 Task: Open a Black Tie Letter Template save the file as 'coverage' Remove the following opetions from template: '1.	Type the sender company name_x000D_
2.	Type the sender company address_x000D_
3.	Type the recipient address_x000D_
4.	Type the closing_x000D_
5.	Type the sender title_x000D_
6.	Type the sender company name_x000D_
'Pick the date  '20 May, 2023' and type Salutation  Good Morning. Add body to the letter I am writing to formally request a leave of absence from [start date] to [end date]. I have encountered unforeseen circumstances that require my immediate attention and presence. I assure you that I will make all necessary arrangements to ensure a smooth transition during my absence.. Insert watermark  'Do not copy 50'
Action: Mouse moved to (29, 28)
Screenshot: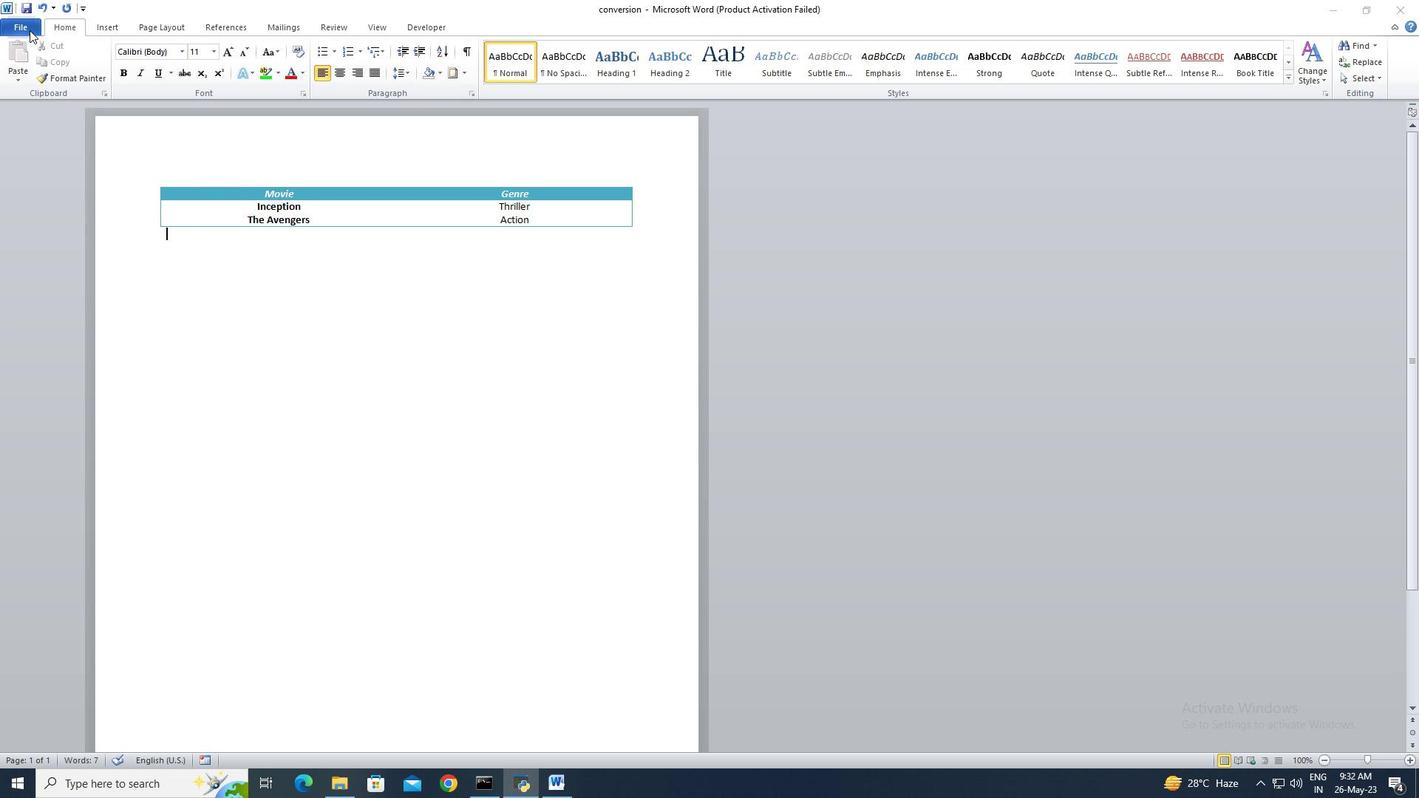 
Action: Mouse pressed left at (29, 28)
Screenshot: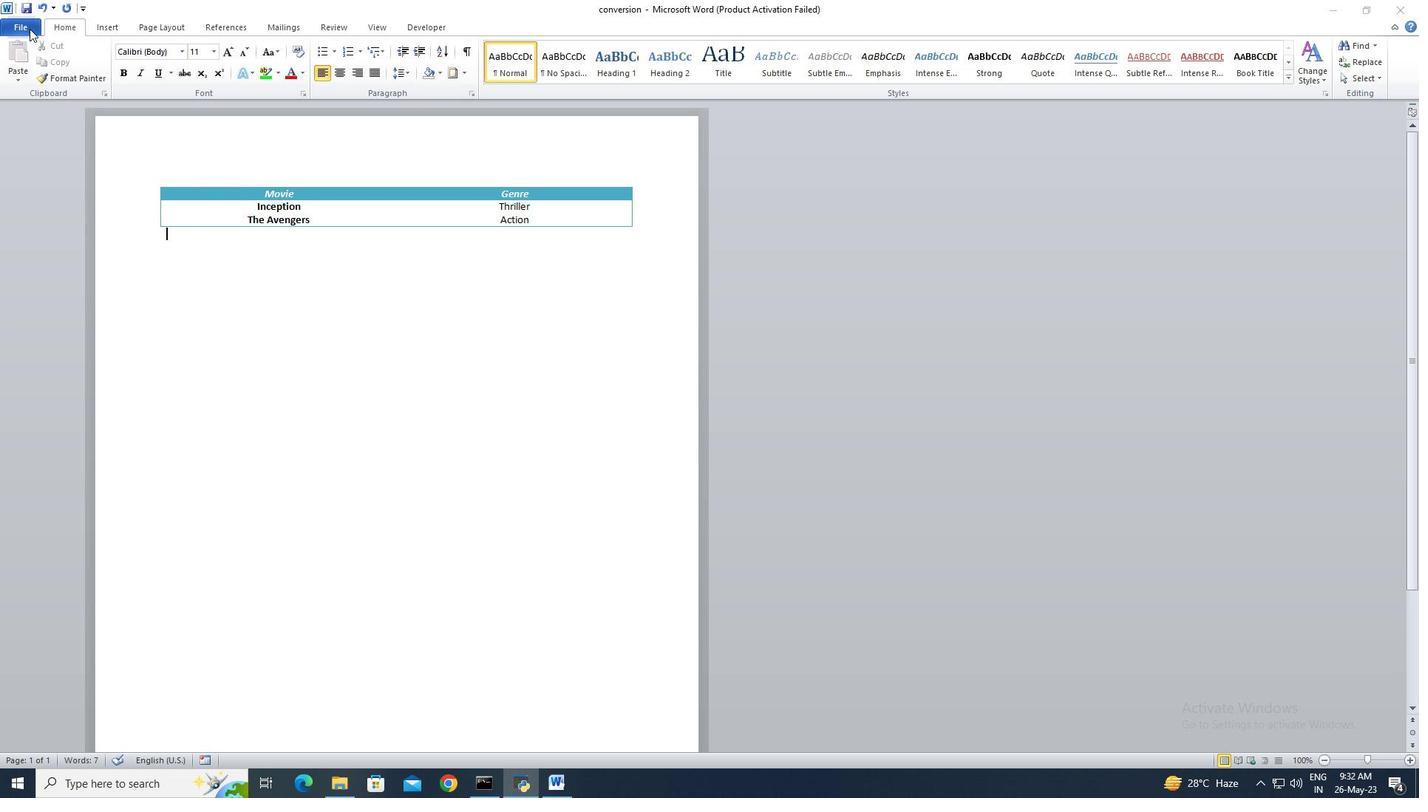 
Action: Mouse moved to (30, 31)
Screenshot: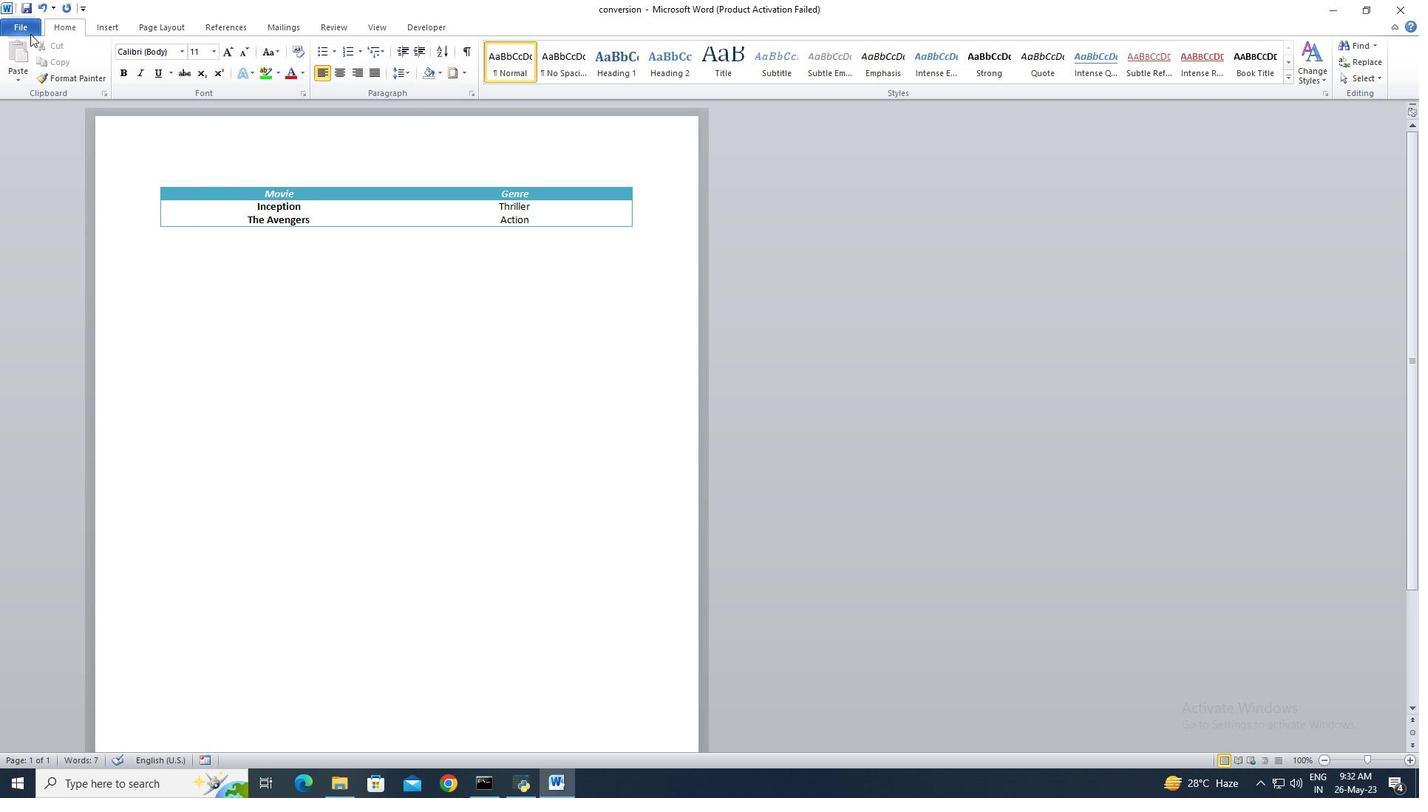 
Action: Mouse pressed left at (30, 31)
Screenshot: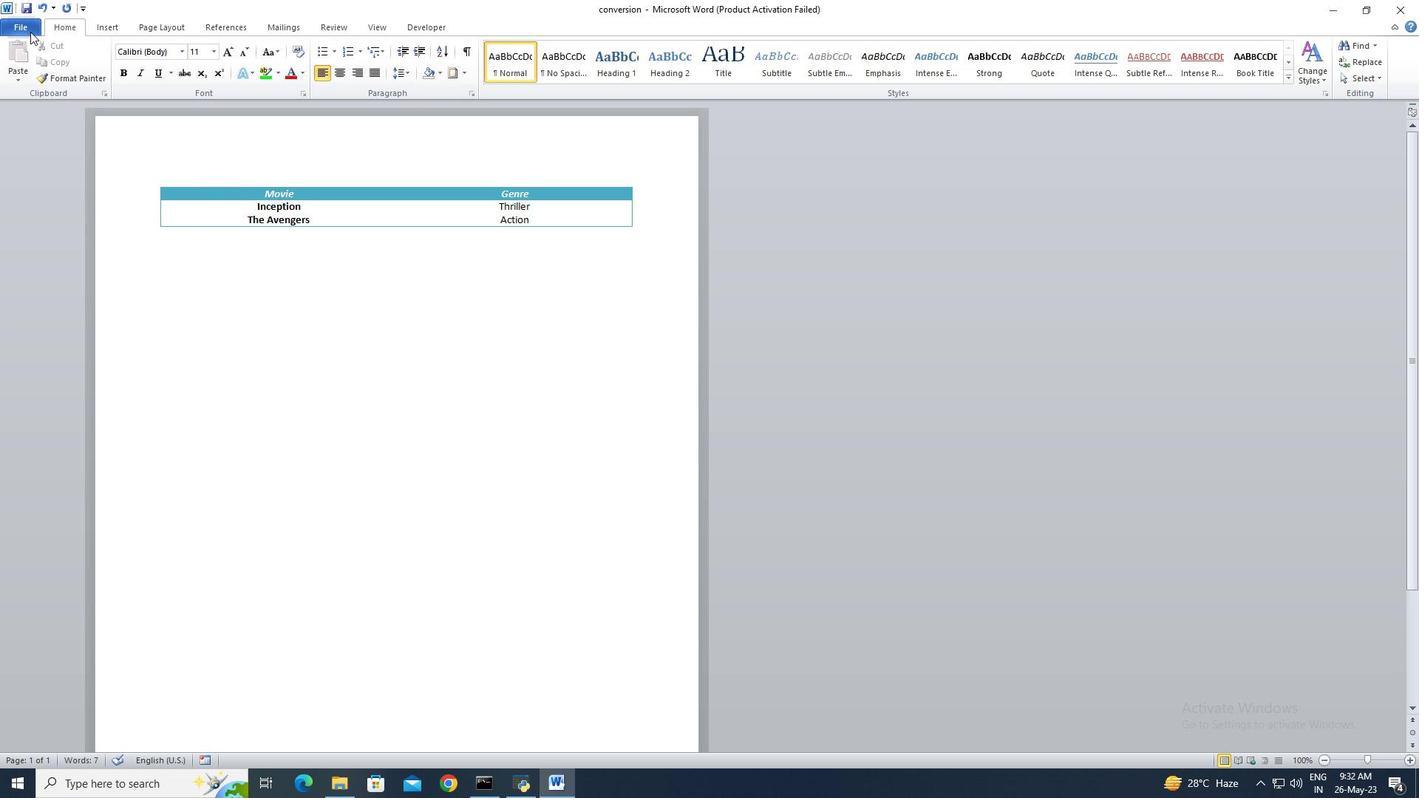 
Action: Mouse moved to (30, 189)
Screenshot: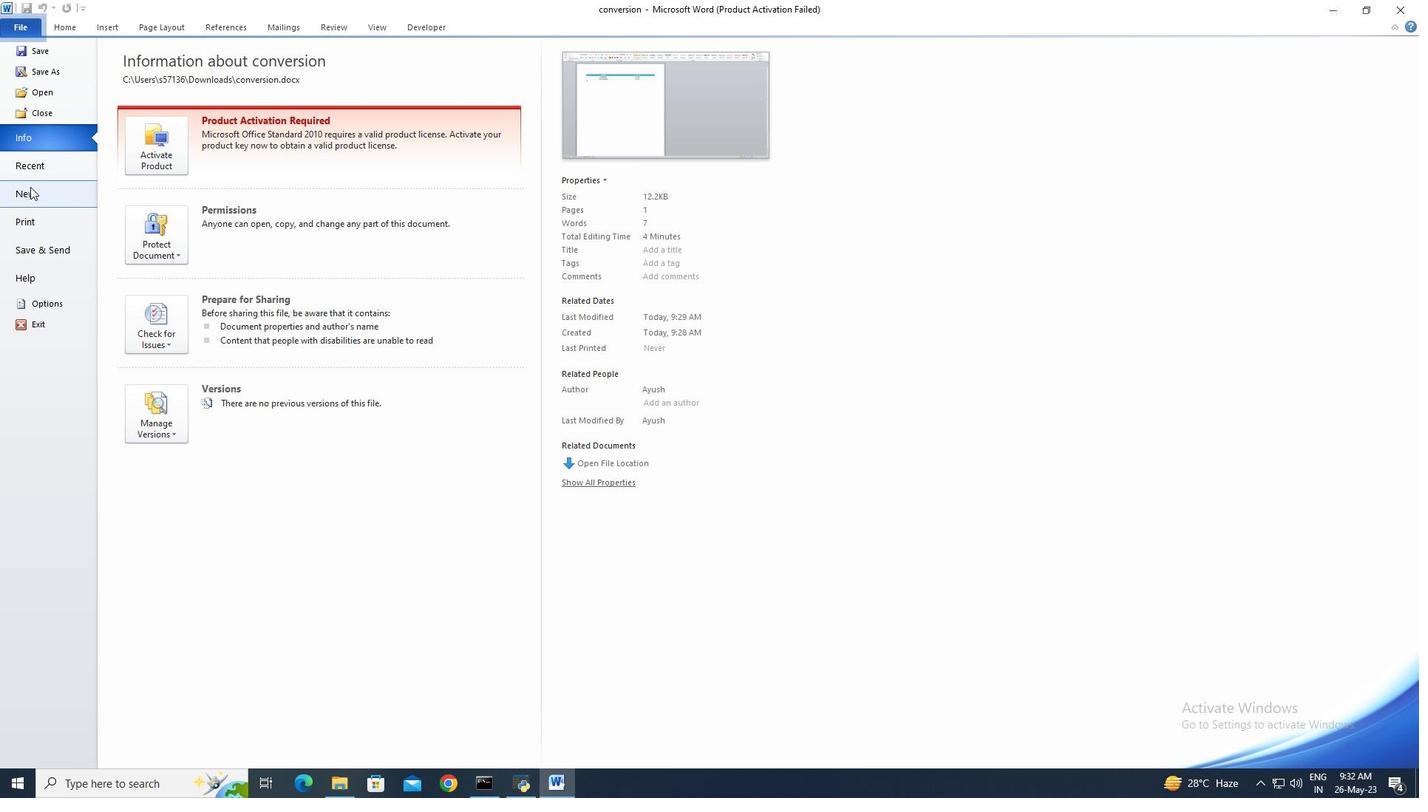 
Action: Mouse pressed left at (30, 189)
Screenshot: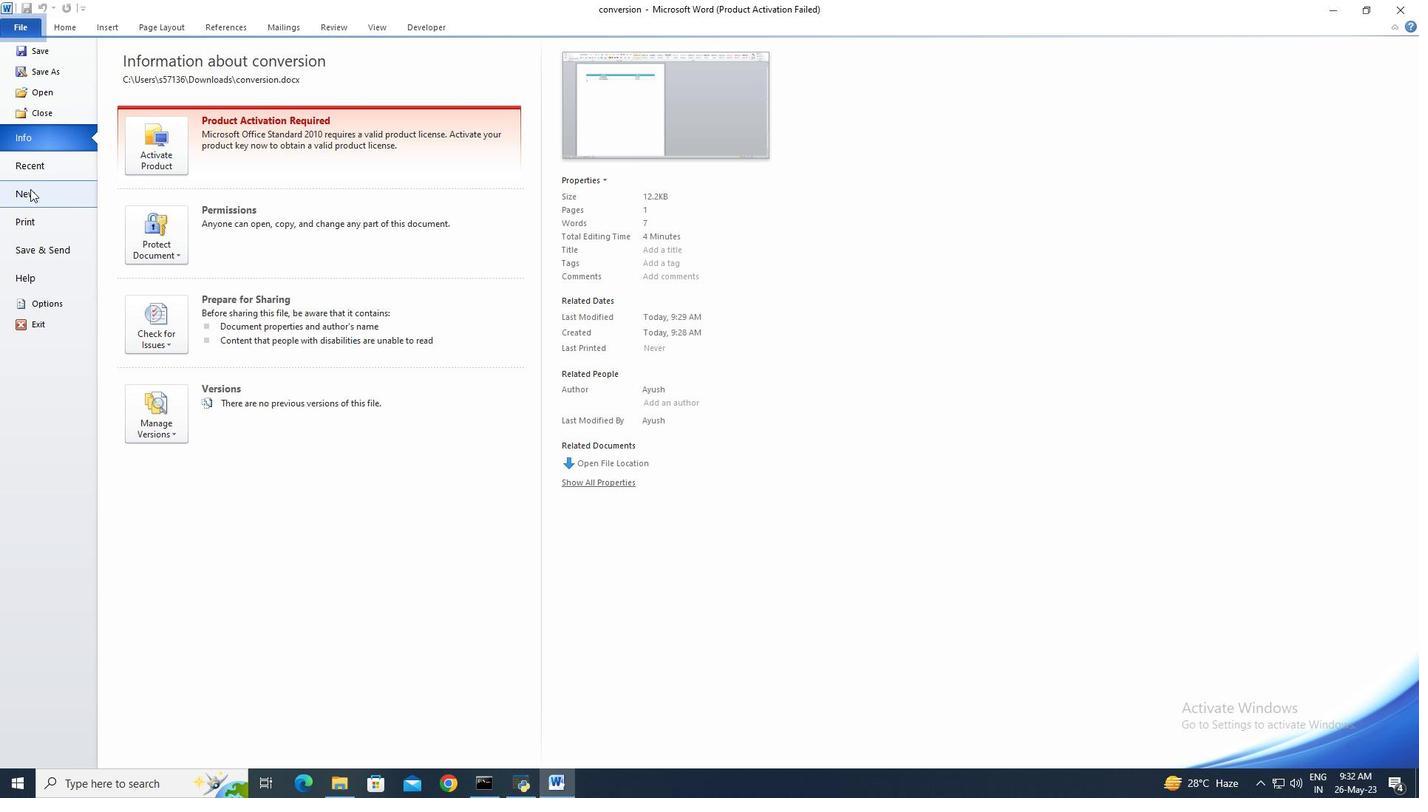 
Action: Mouse moved to (320, 175)
Screenshot: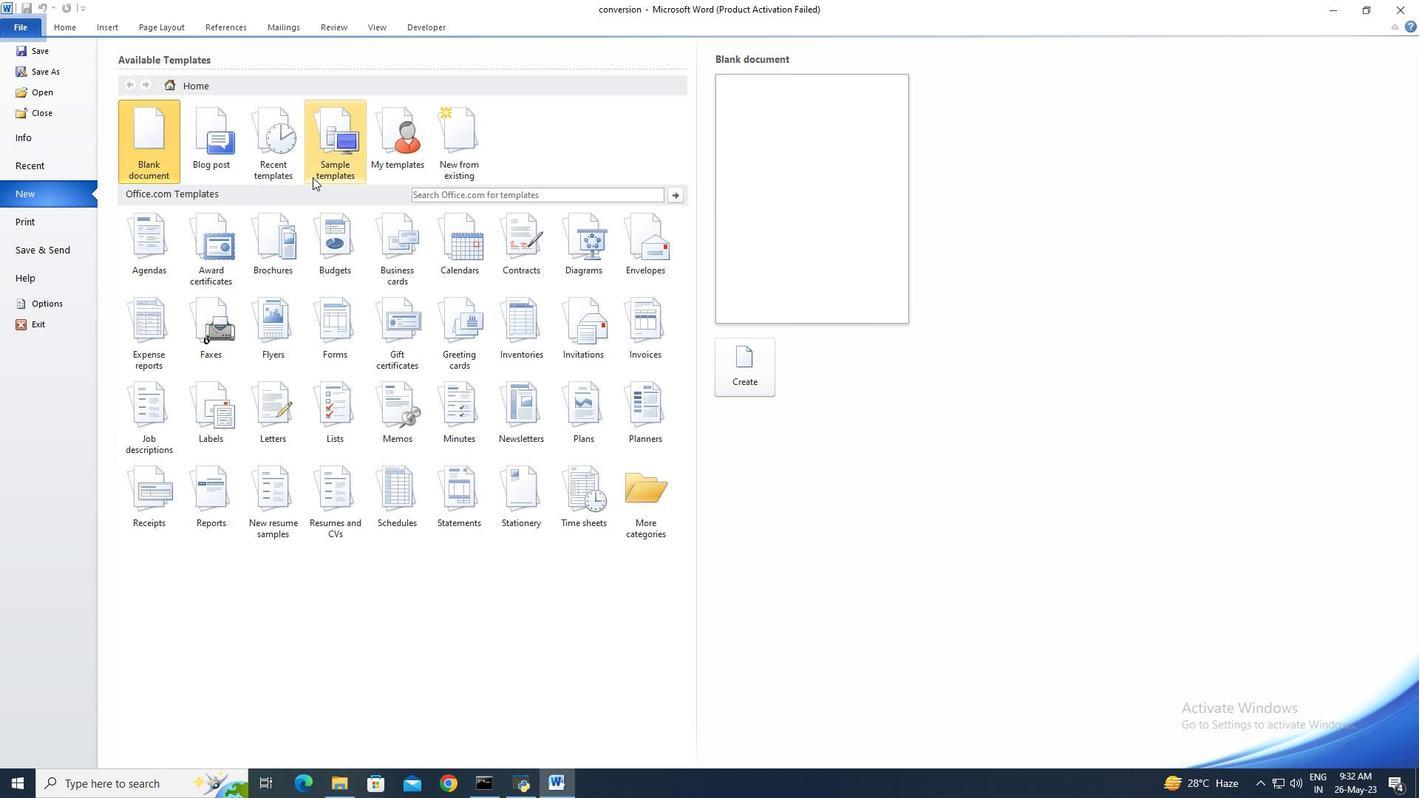 
Action: Mouse pressed left at (320, 175)
Screenshot: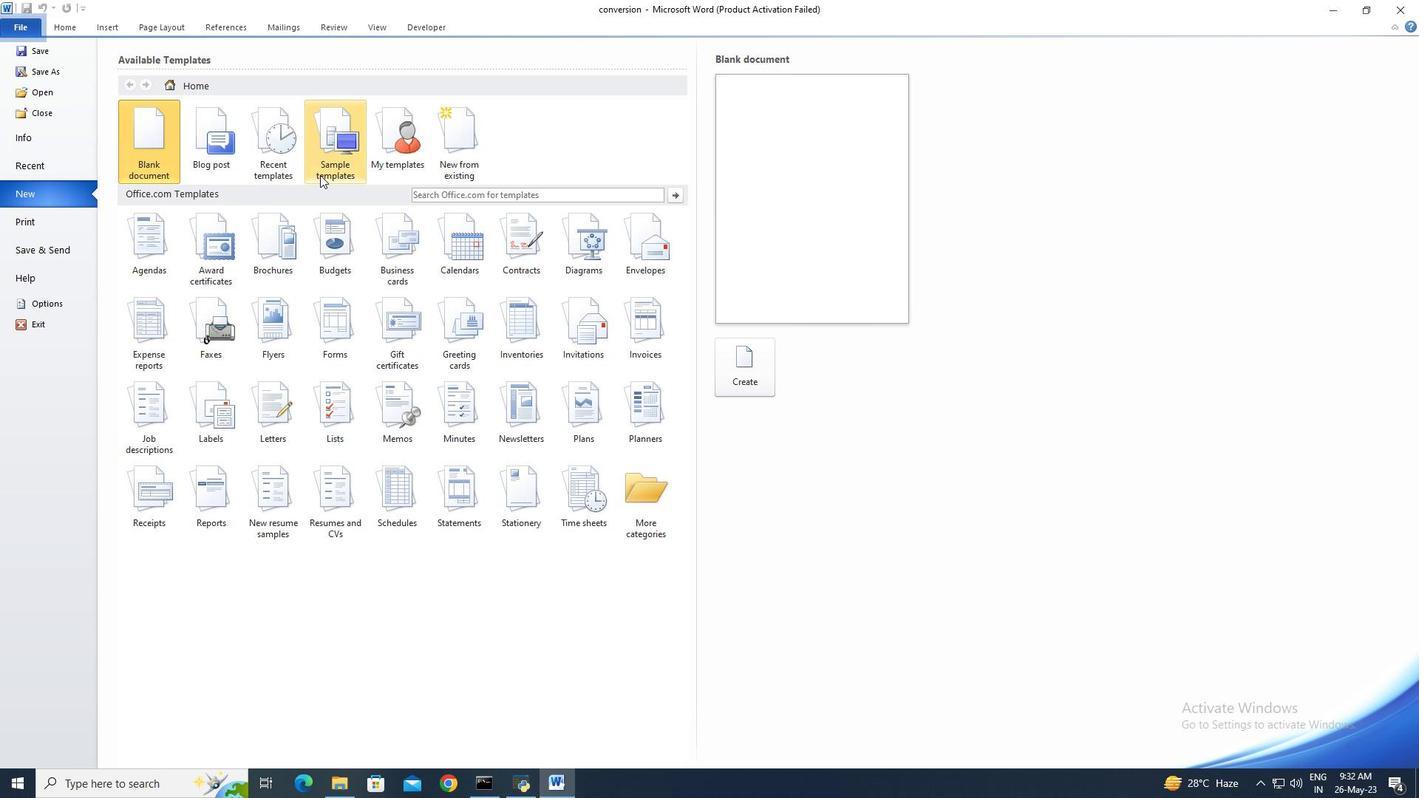 
Action: Mouse moved to (488, 312)
Screenshot: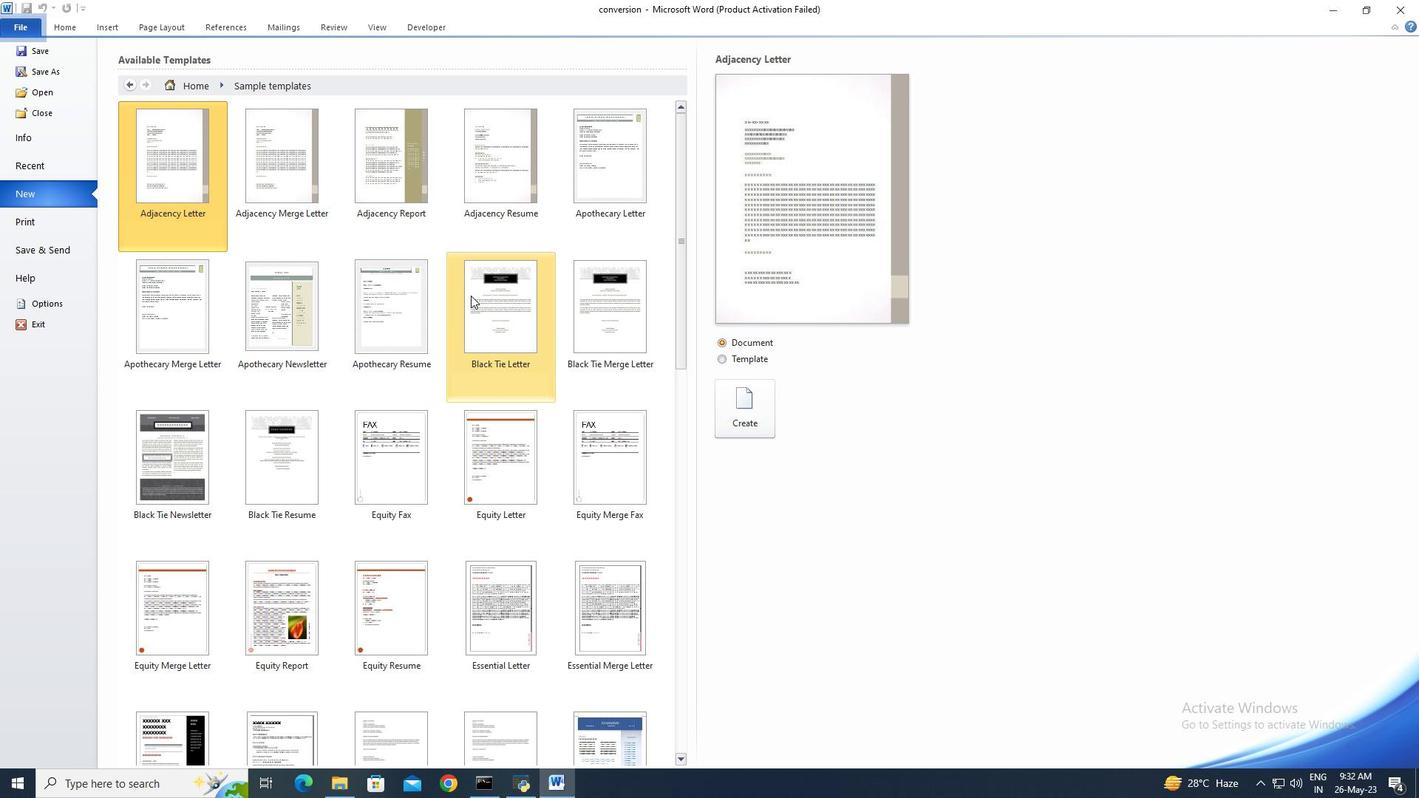 
Action: Mouse pressed left at (488, 312)
Screenshot: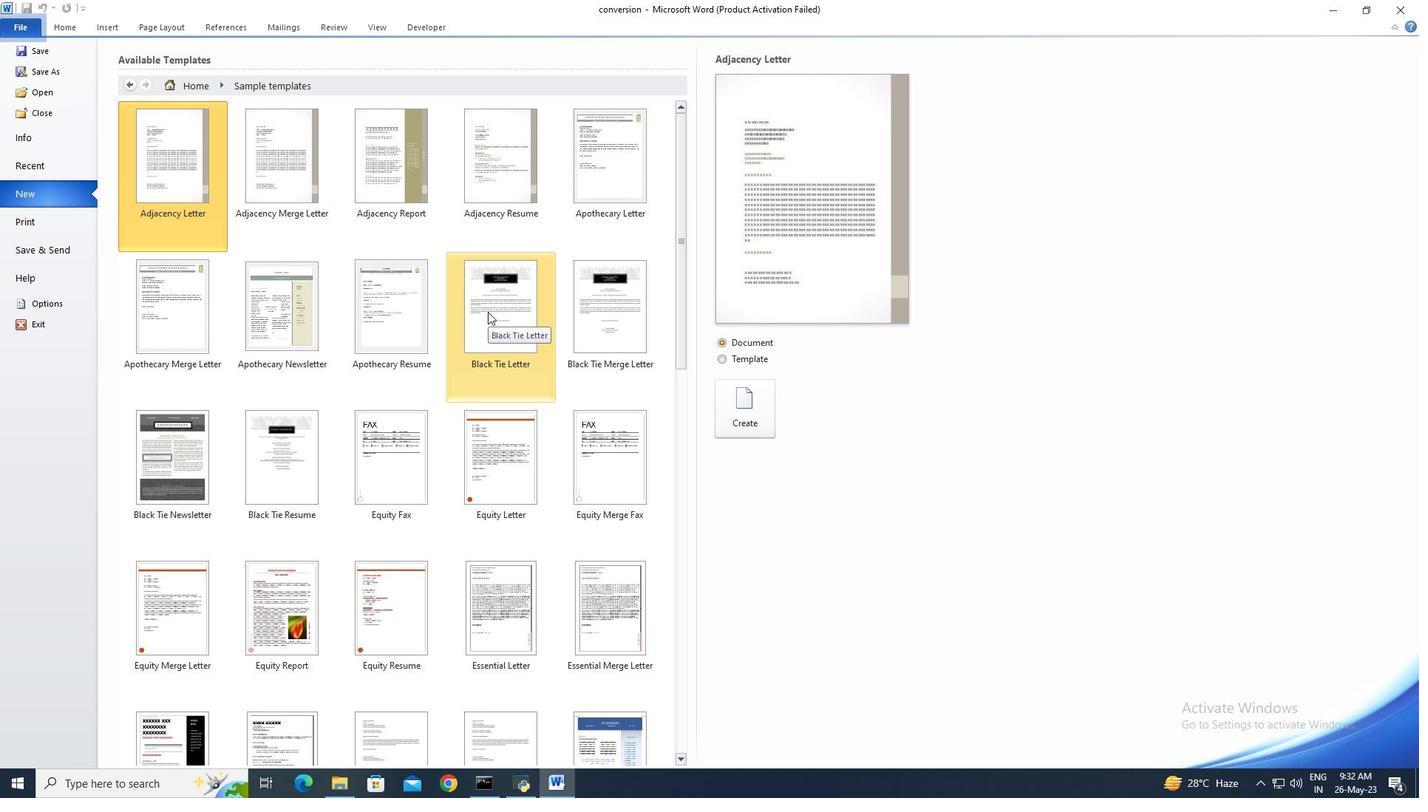 
Action: Mouse moved to (722, 361)
Screenshot: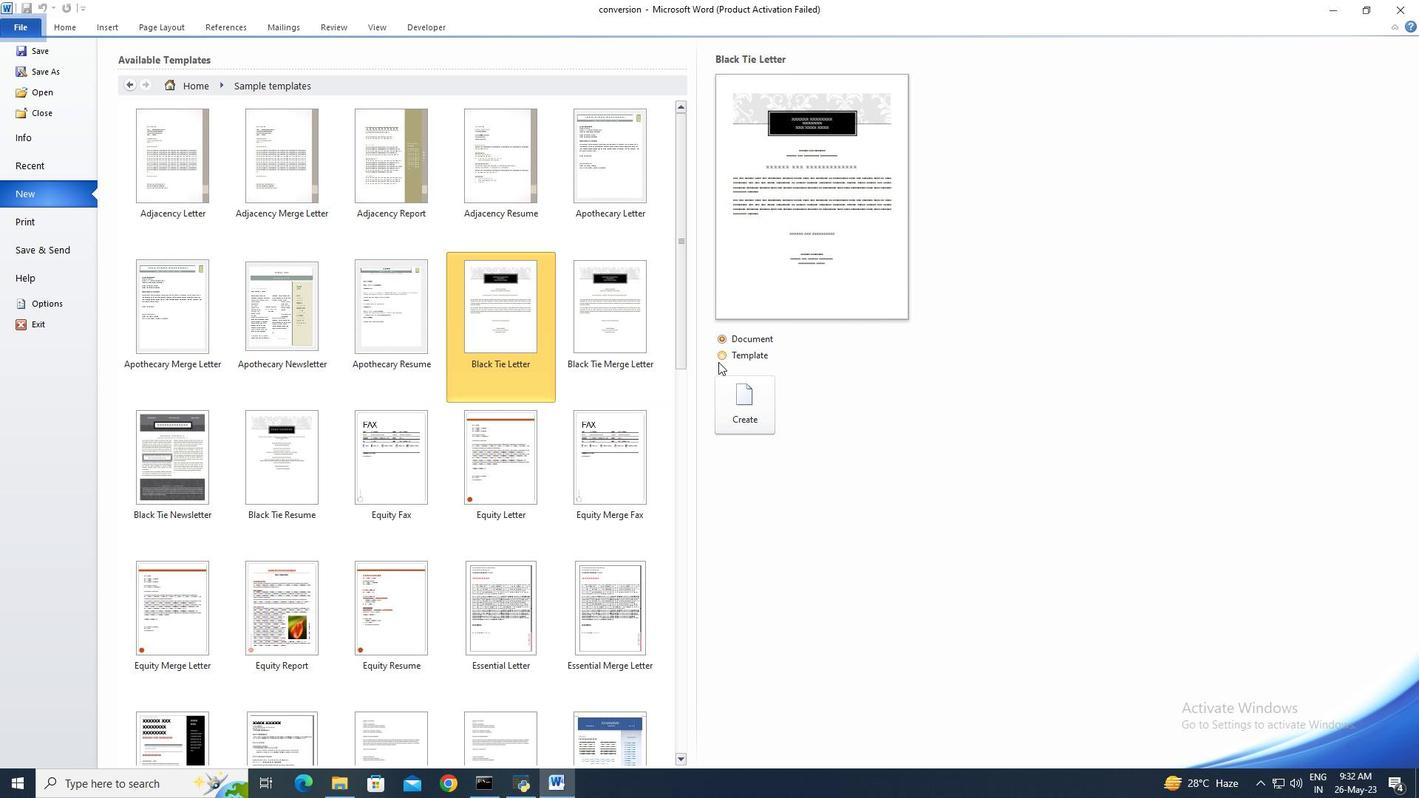 
Action: Mouse pressed left at (722, 361)
Screenshot: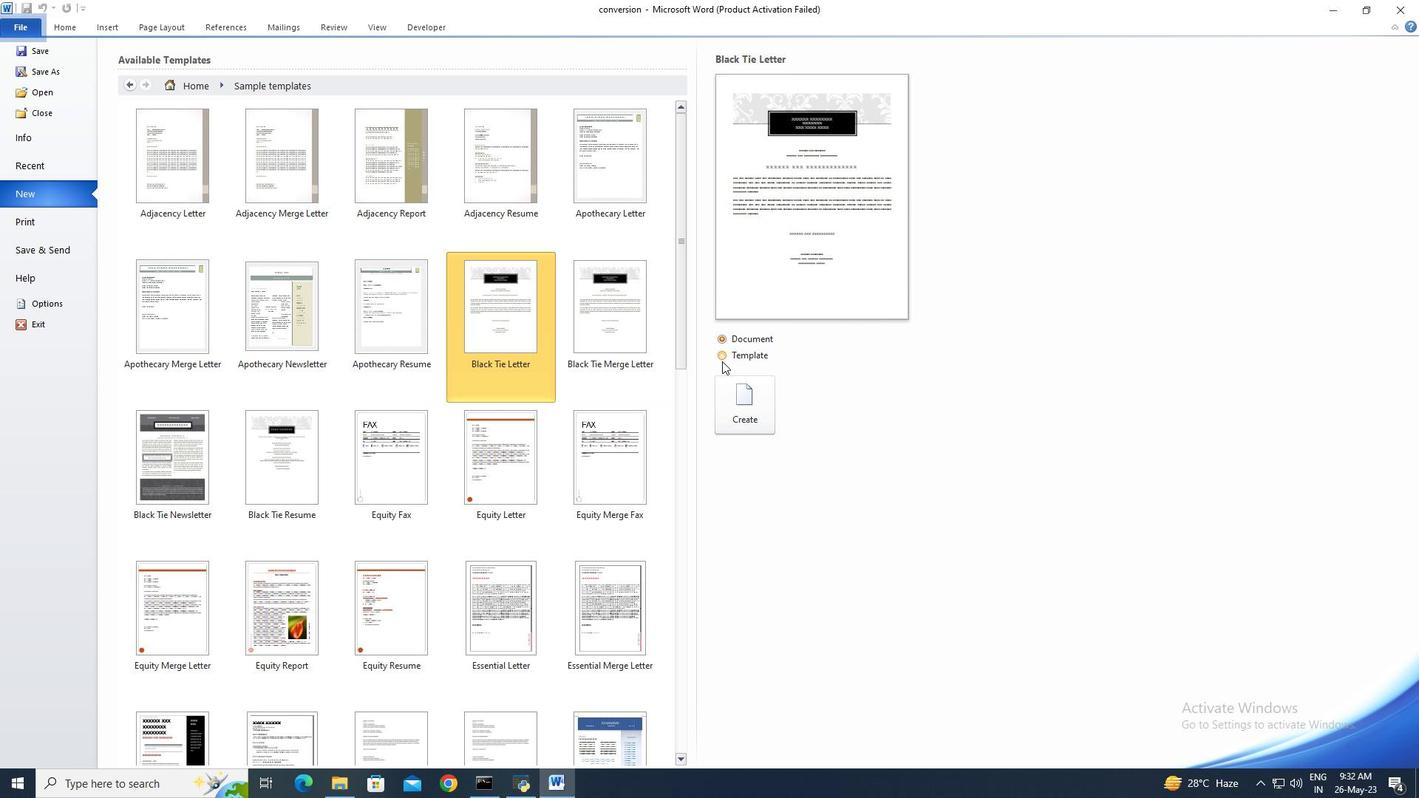 
Action: Mouse moved to (732, 419)
Screenshot: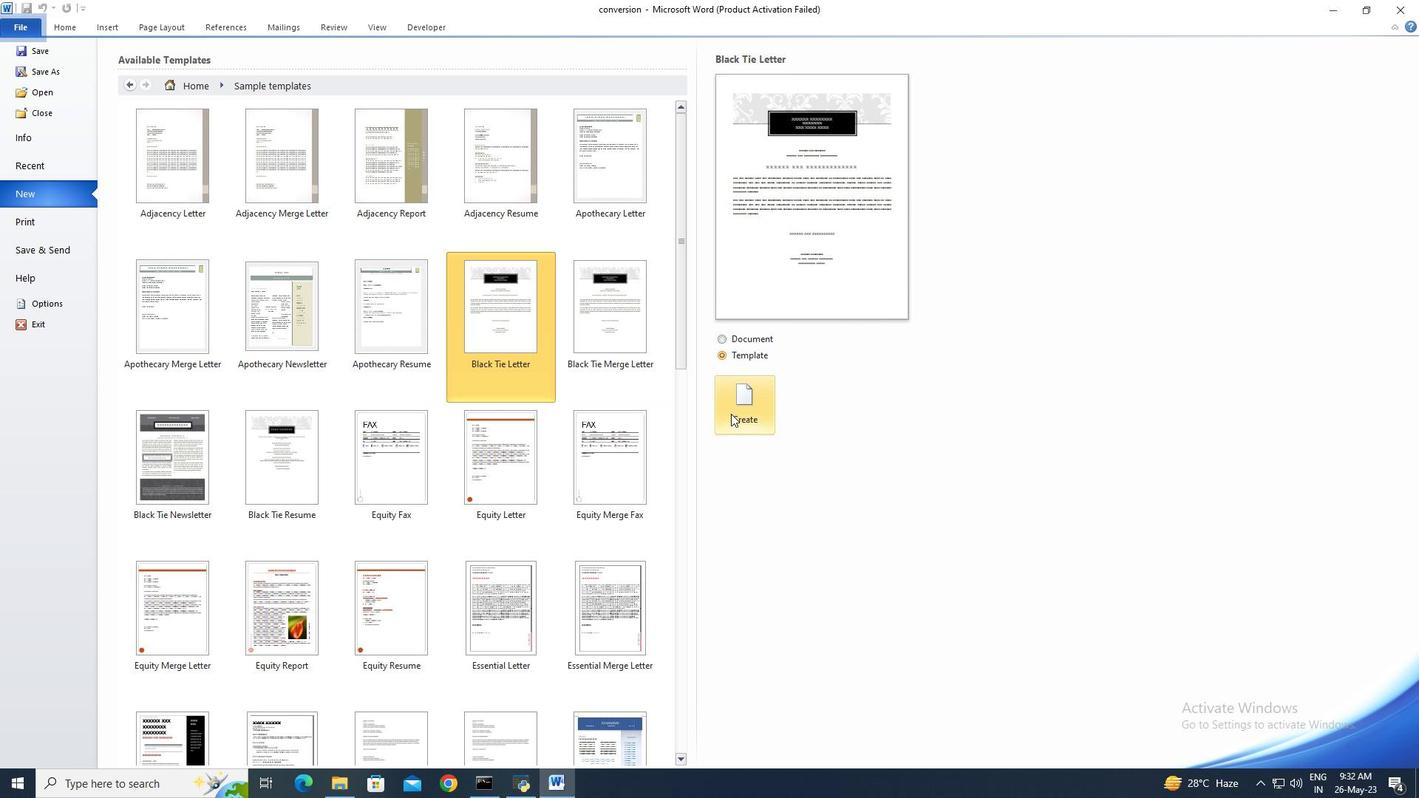 
Action: Mouse pressed left at (732, 419)
Screenshot: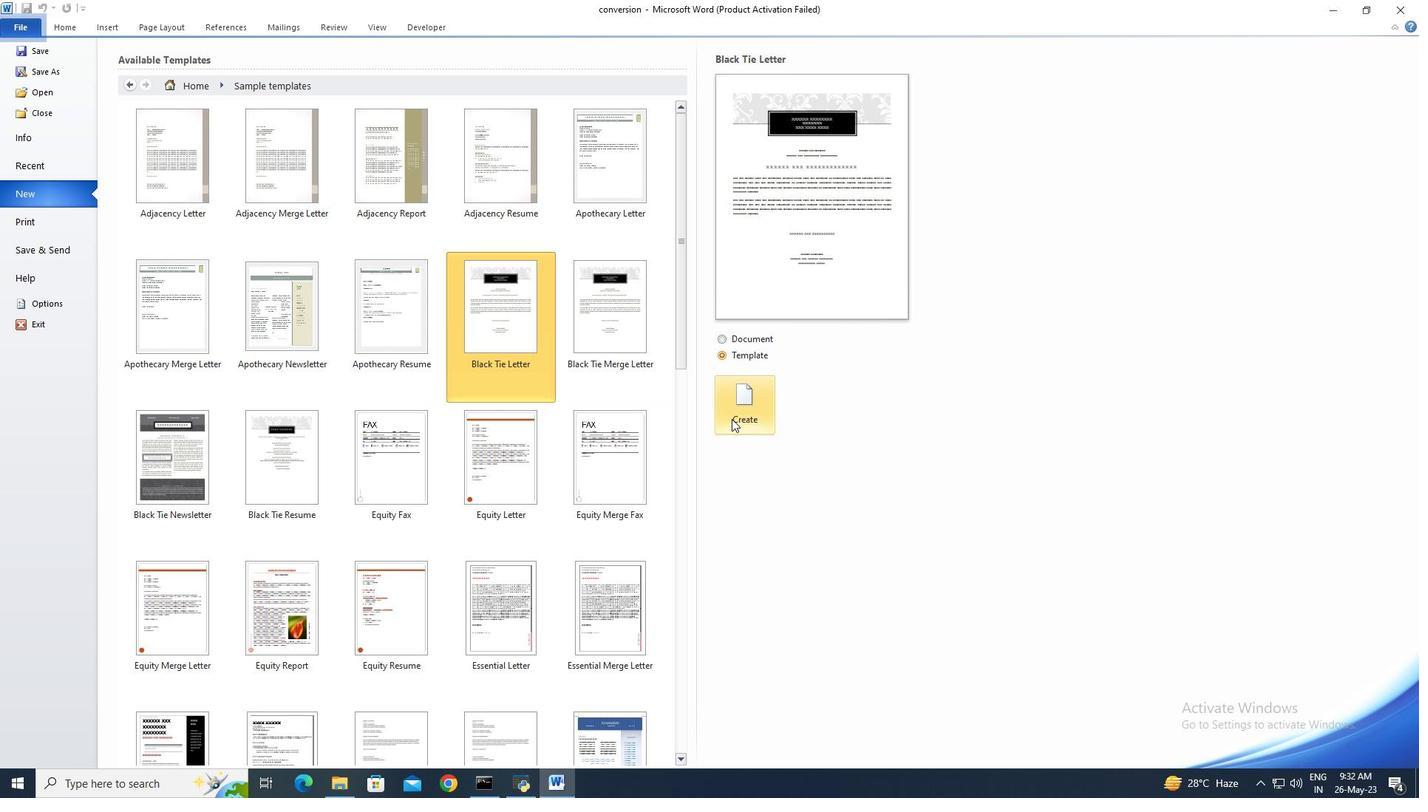 
Action: Mouse moved to (24, 26)
Screenshot: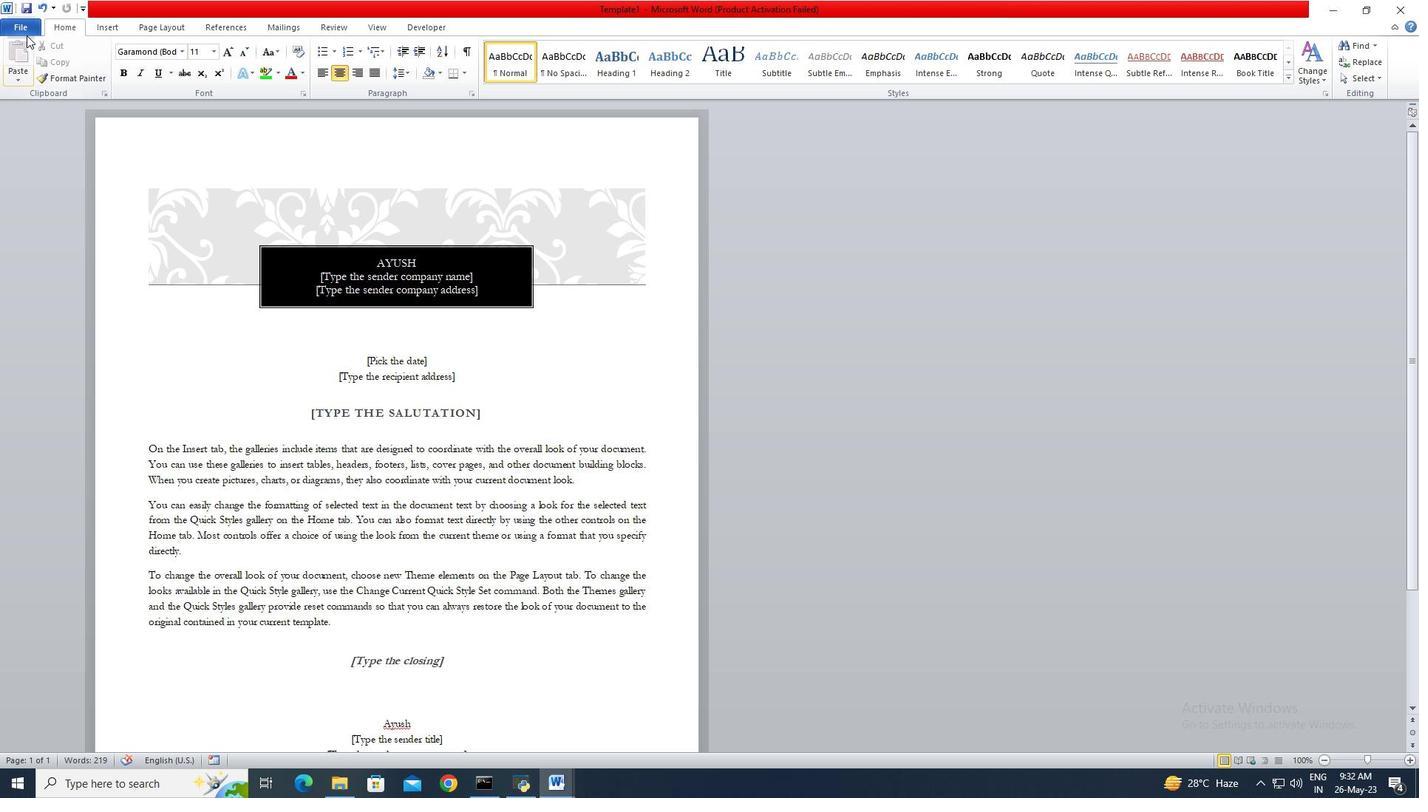 
Action: Mouse pressed left at (24, 26)
Screenshot: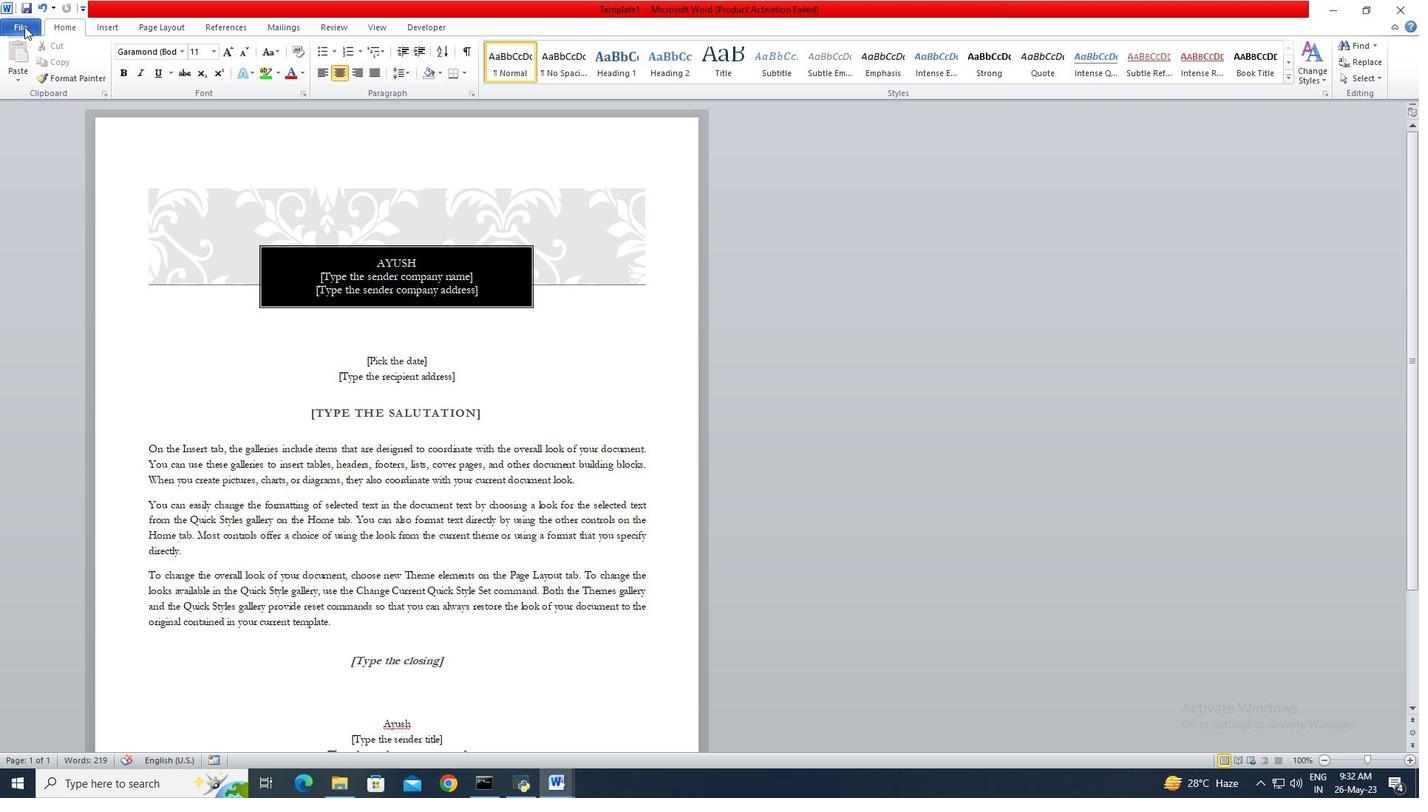 
Action: Mouse moved to (24, 70)
Screenshot: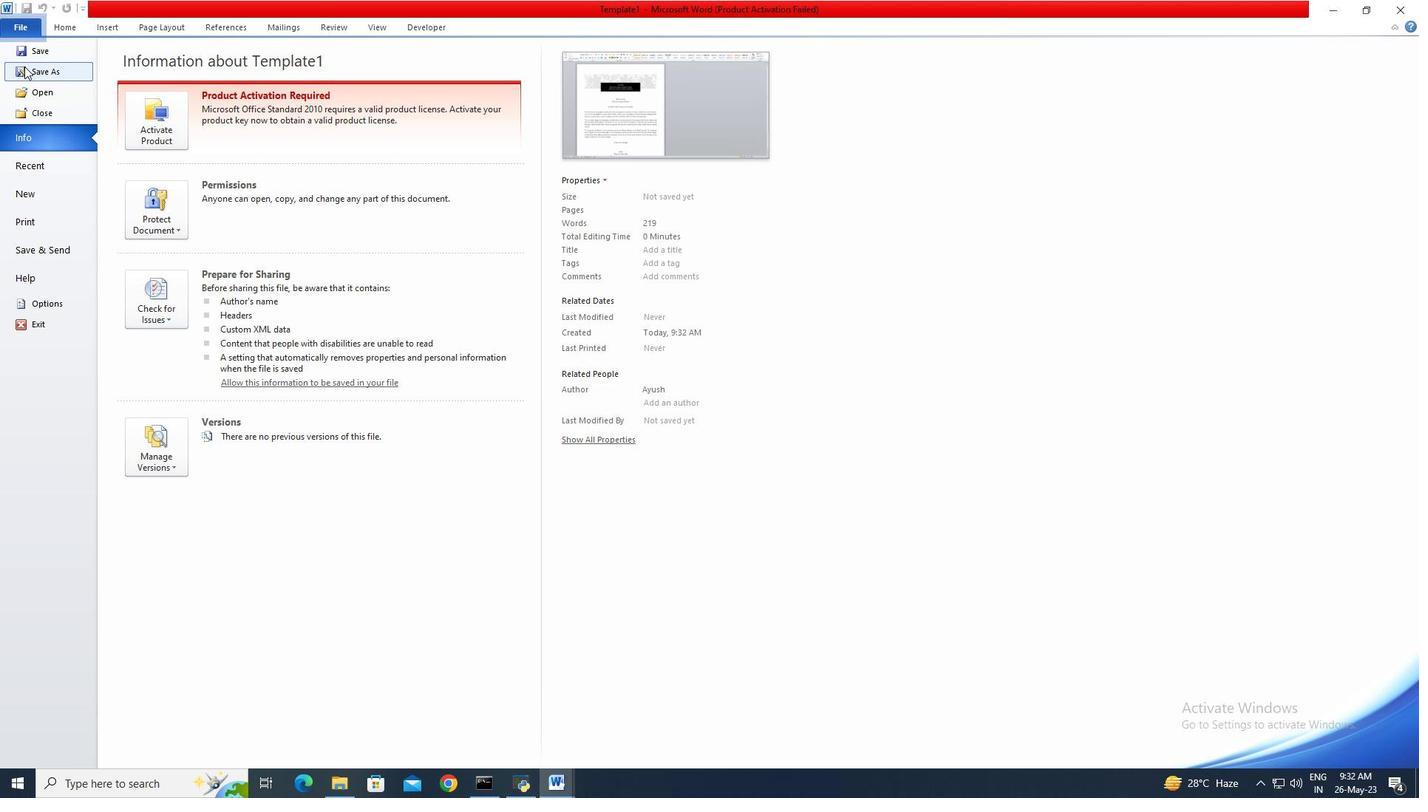 
Action: Mouse pressed left at (24, 70)
Screenshot: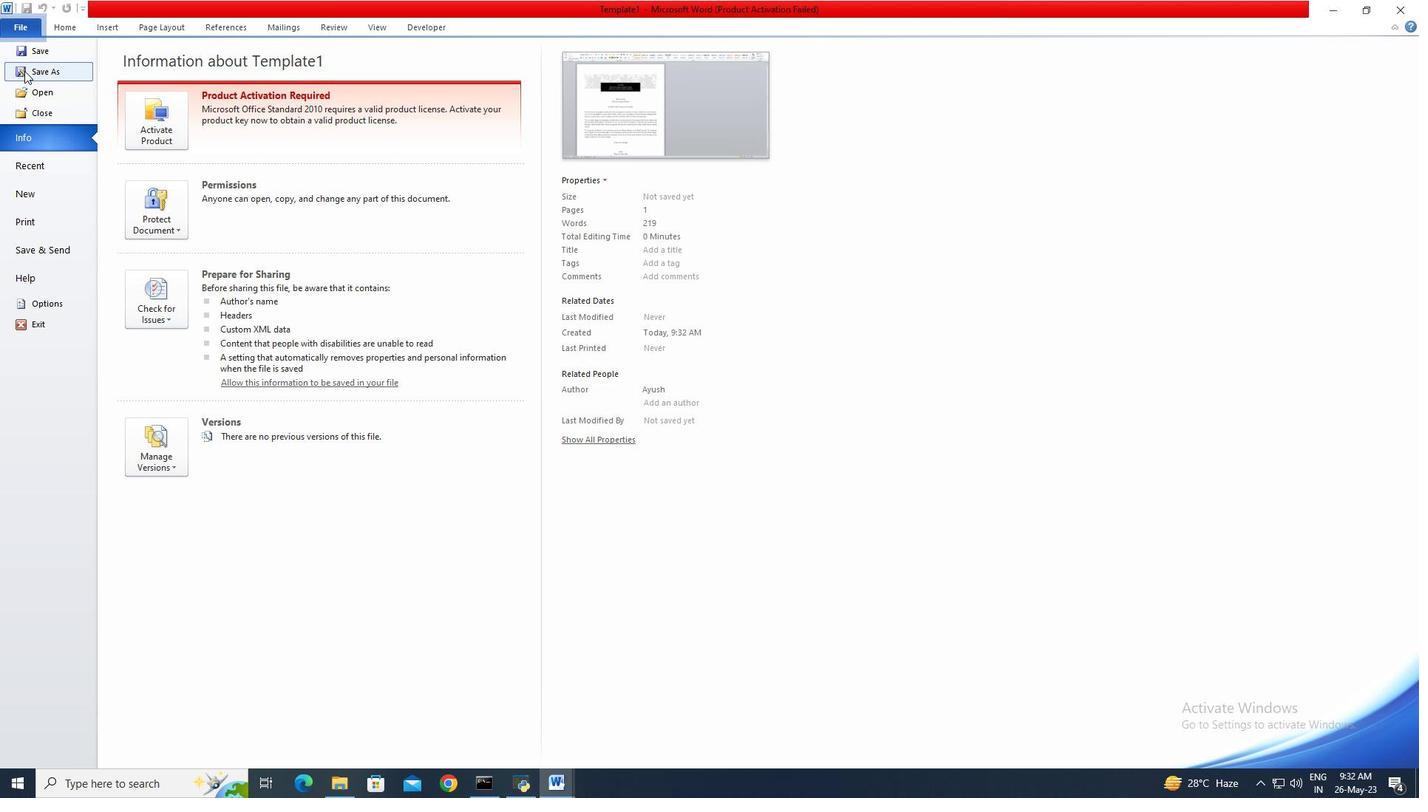 
Action: Mouse moved to (51, 157)
Screenshot: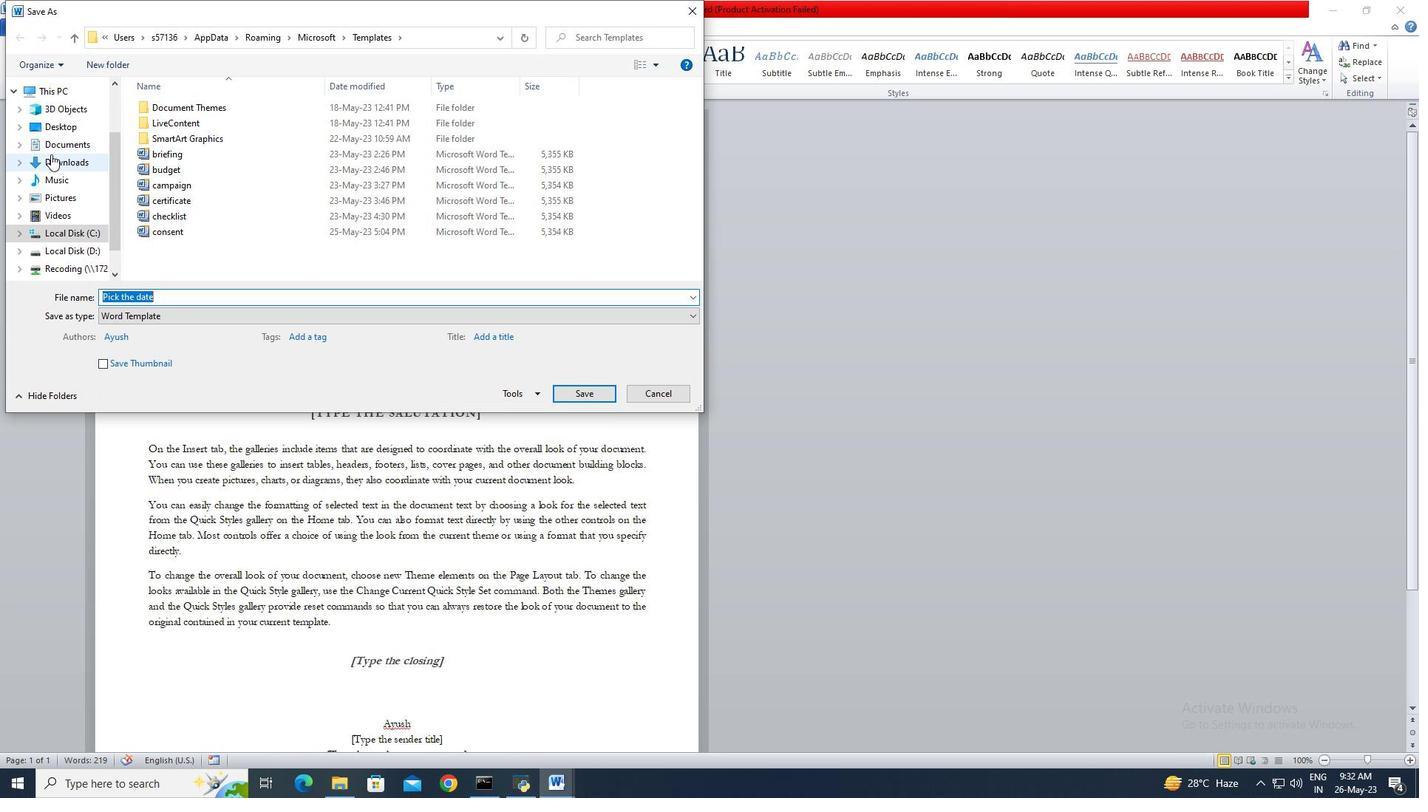 
Action: Mouse pressed left at (51, 157)
Screenshot: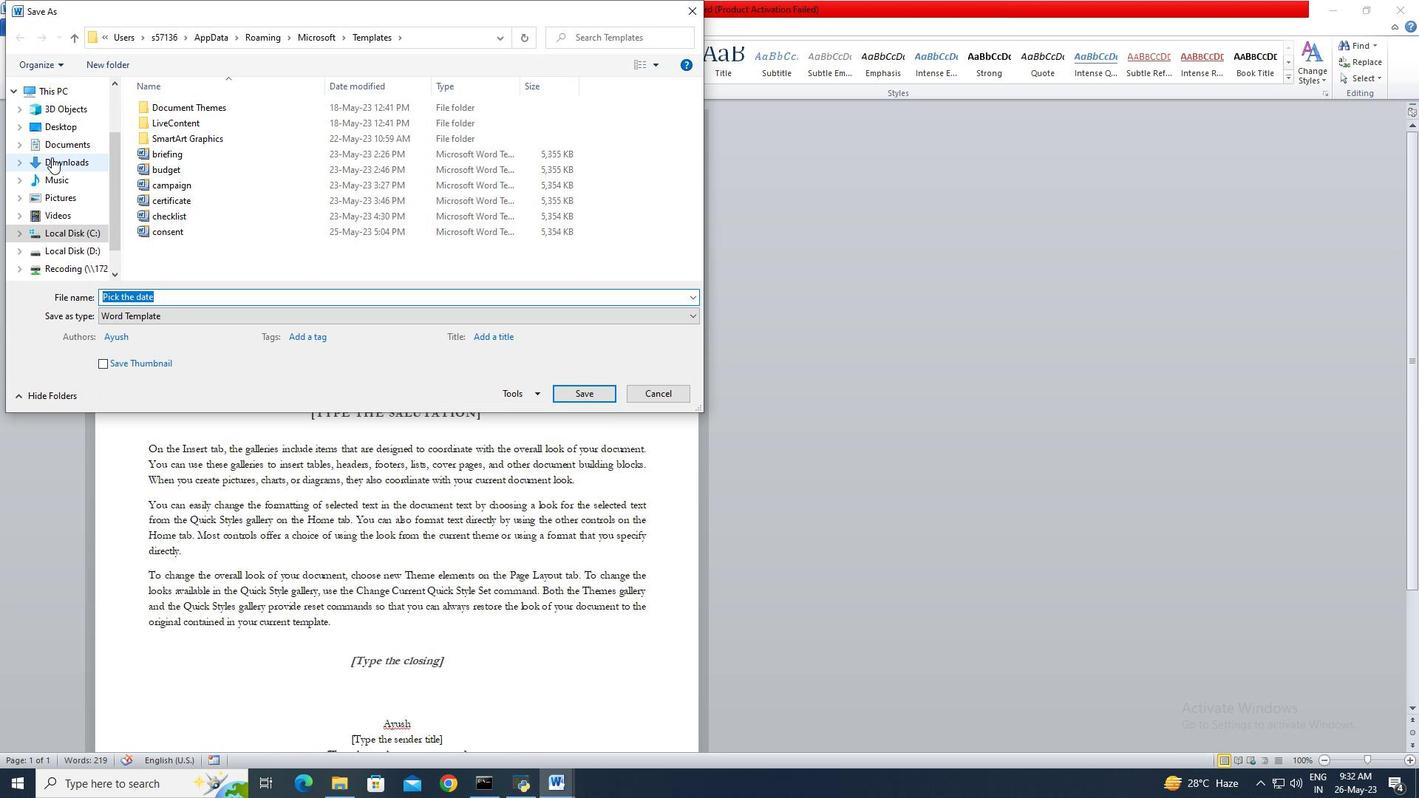
Action: Mouse moved to (153, 296)
Screenshot: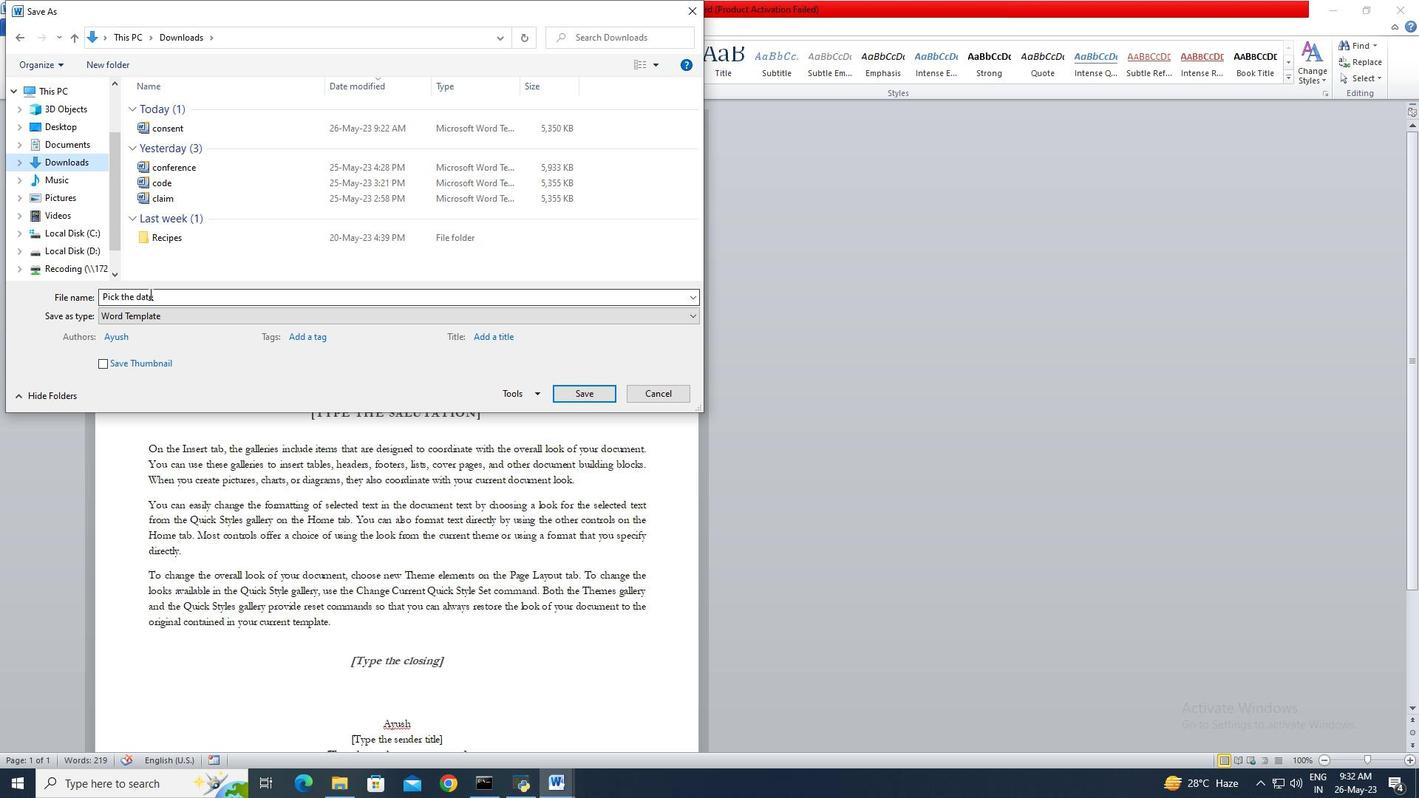 
Action: Mouse pressed left at (153, 296)
Screenshot: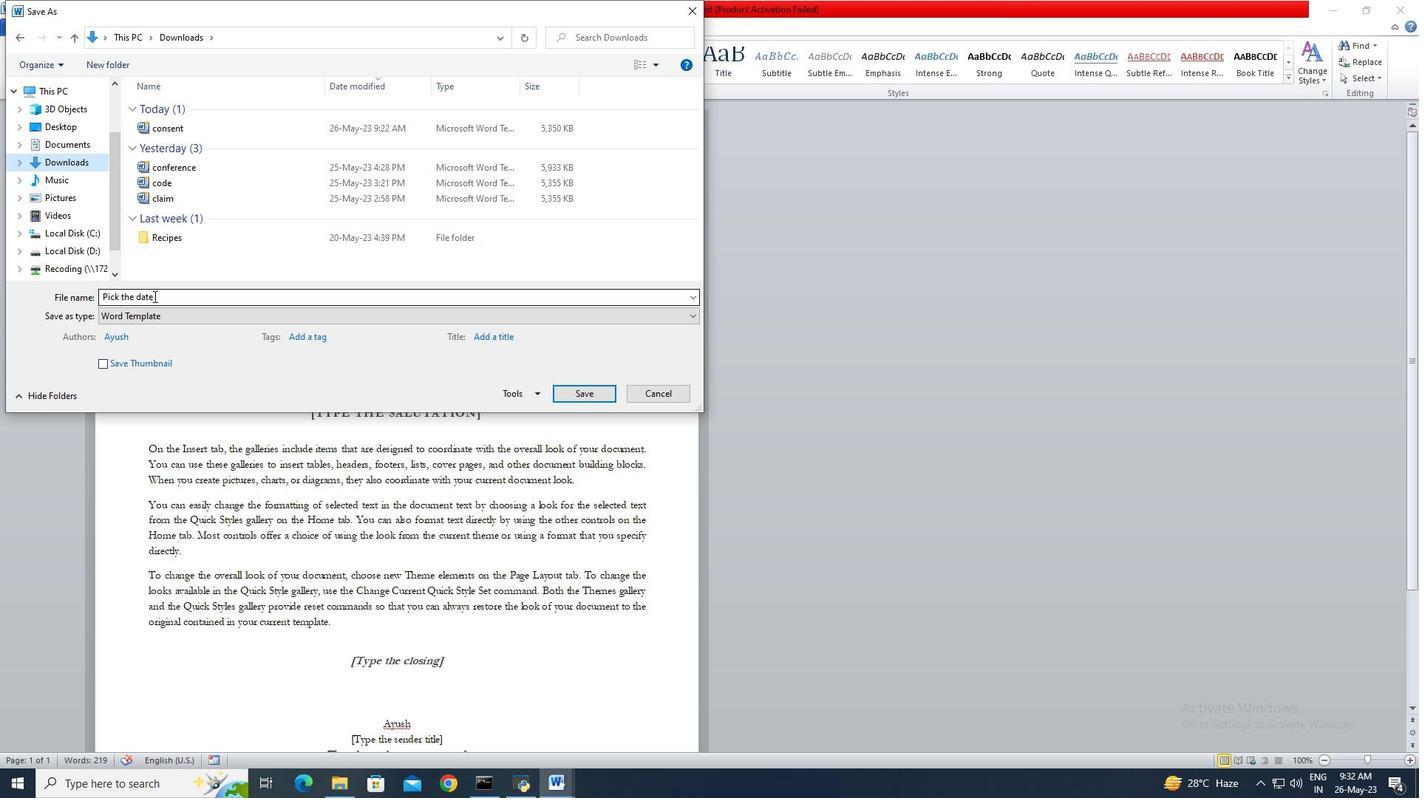 
Action: Key pressed coverage
Screenshot: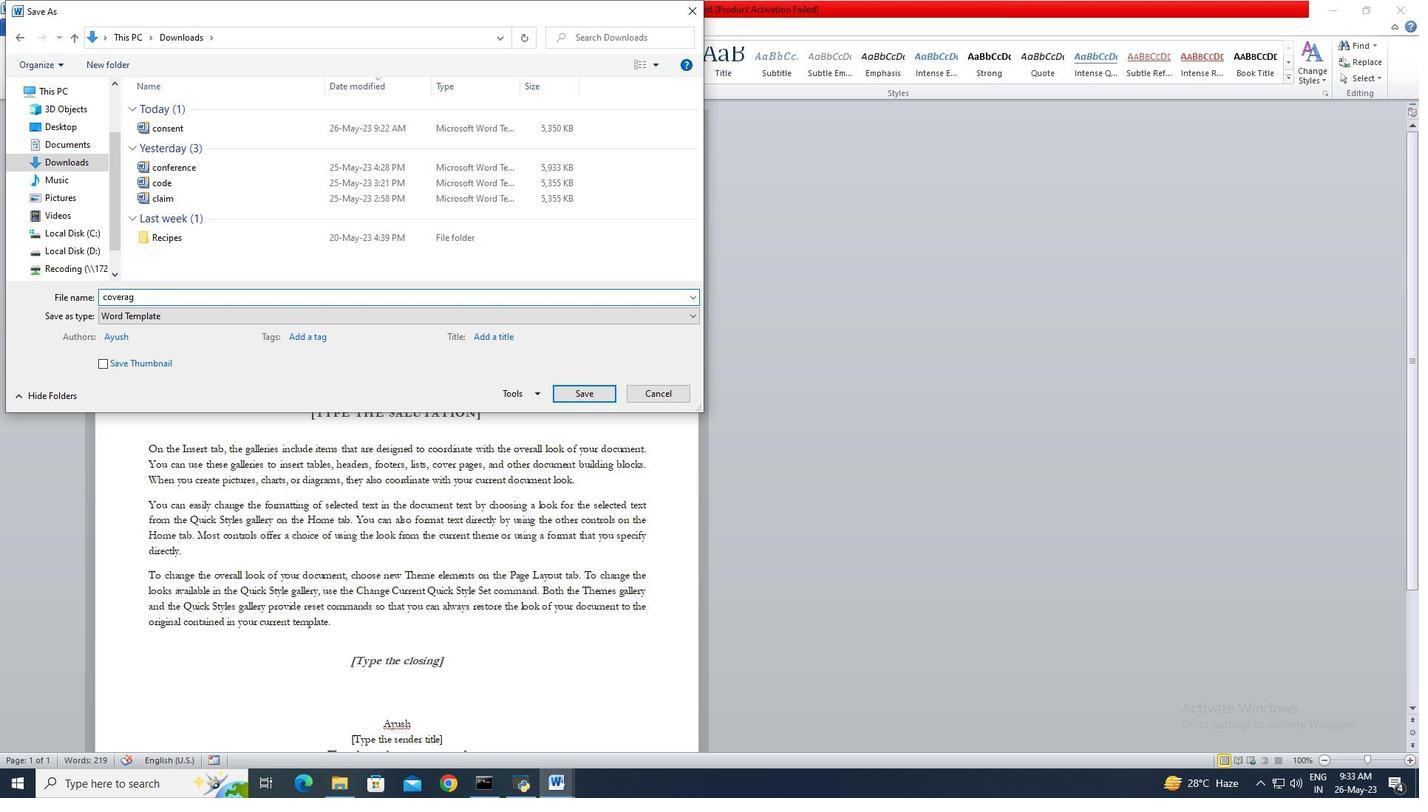 
Action: Mouse moved to (580, 394)
Screenshot: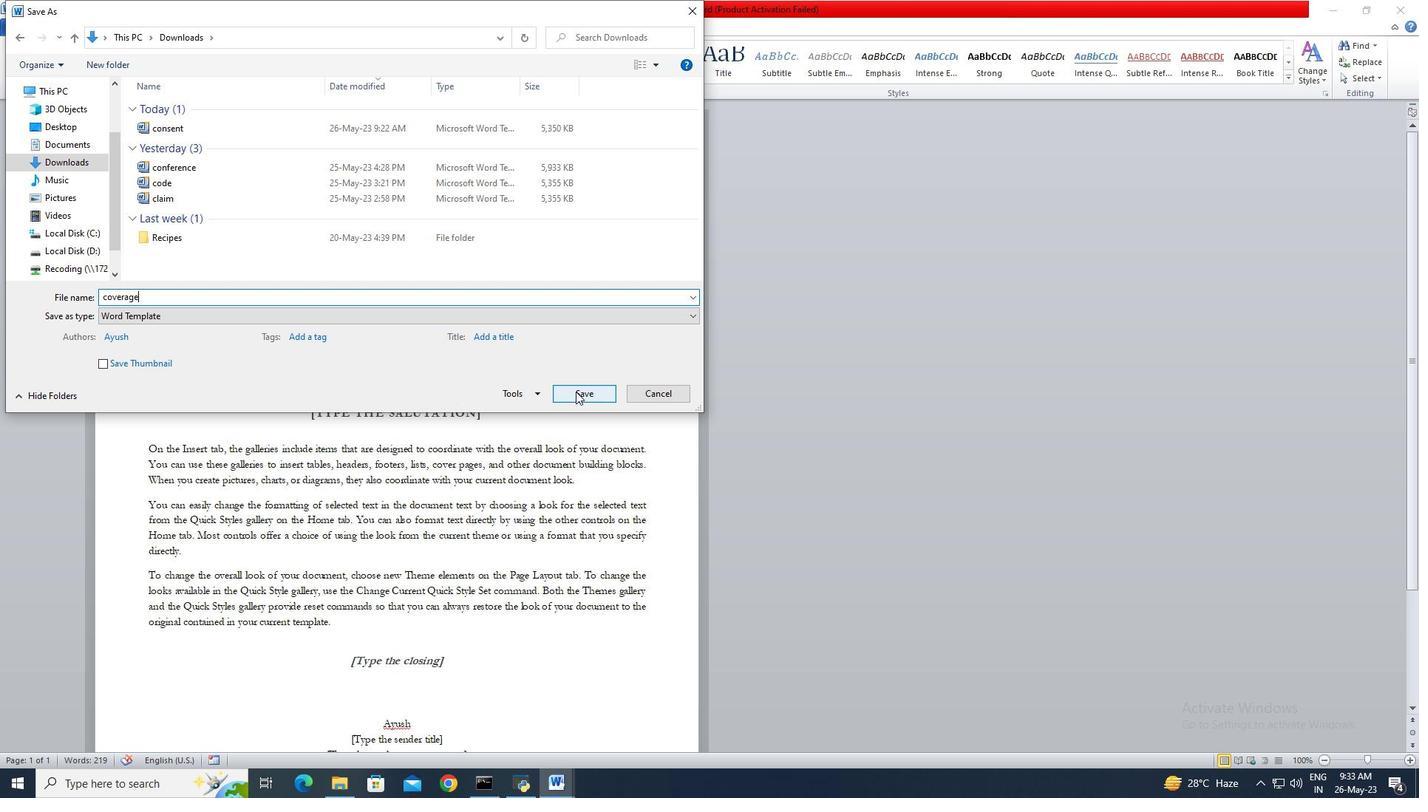 
Action: Mouse pressed left at (580, 394)
Screenshot: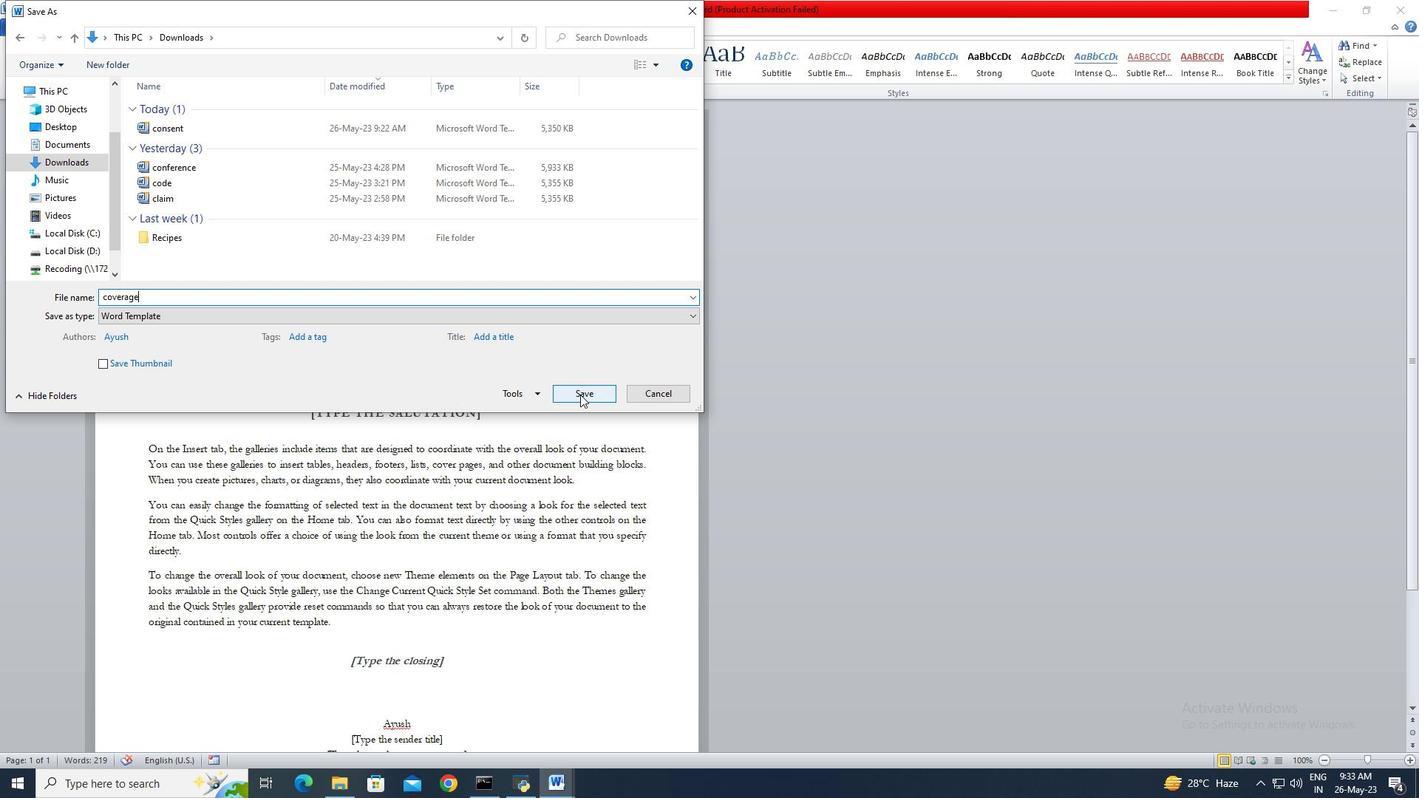 
Action: Mouse moved to (476, 276)
Screenshot: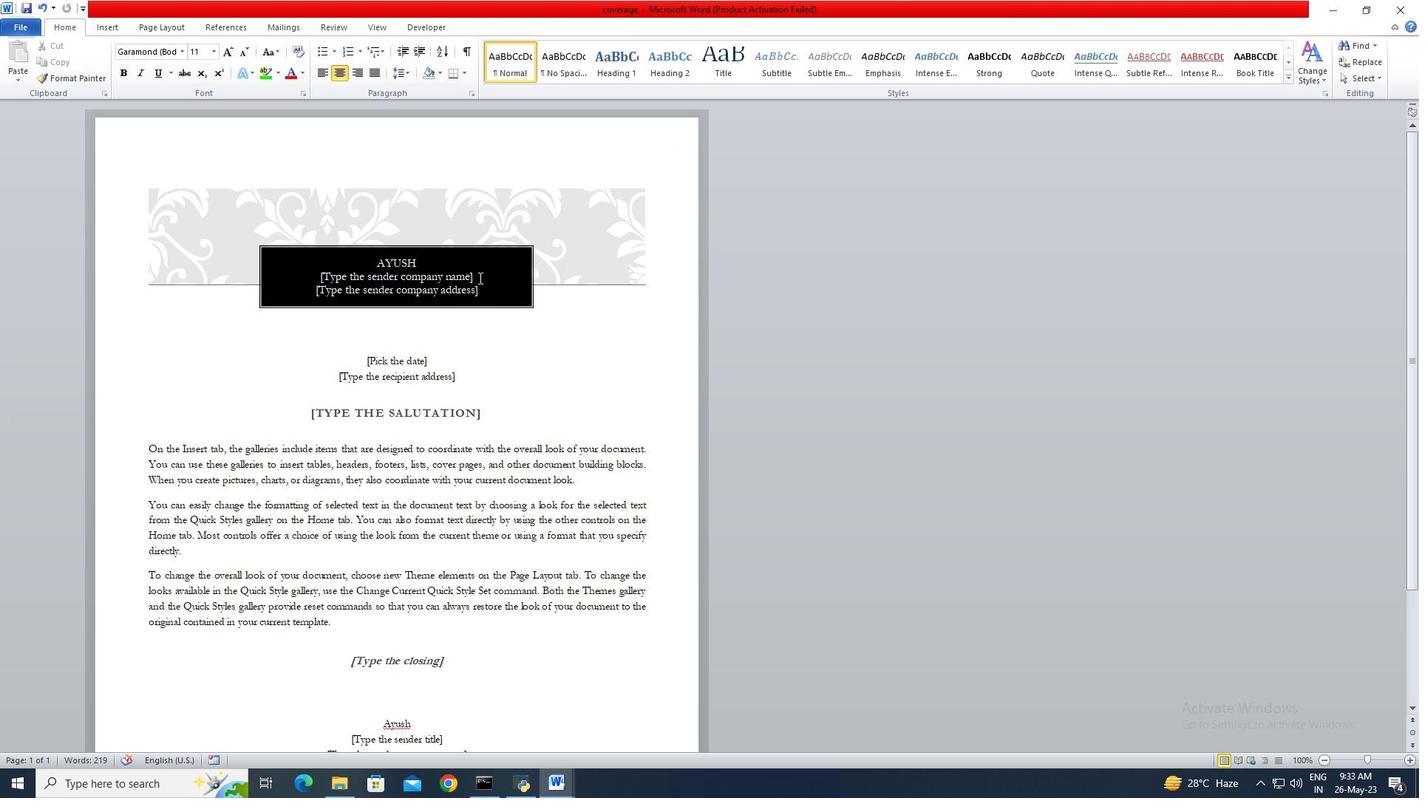 
Action: Mouse pressed left at (476, 276)
Screenshot: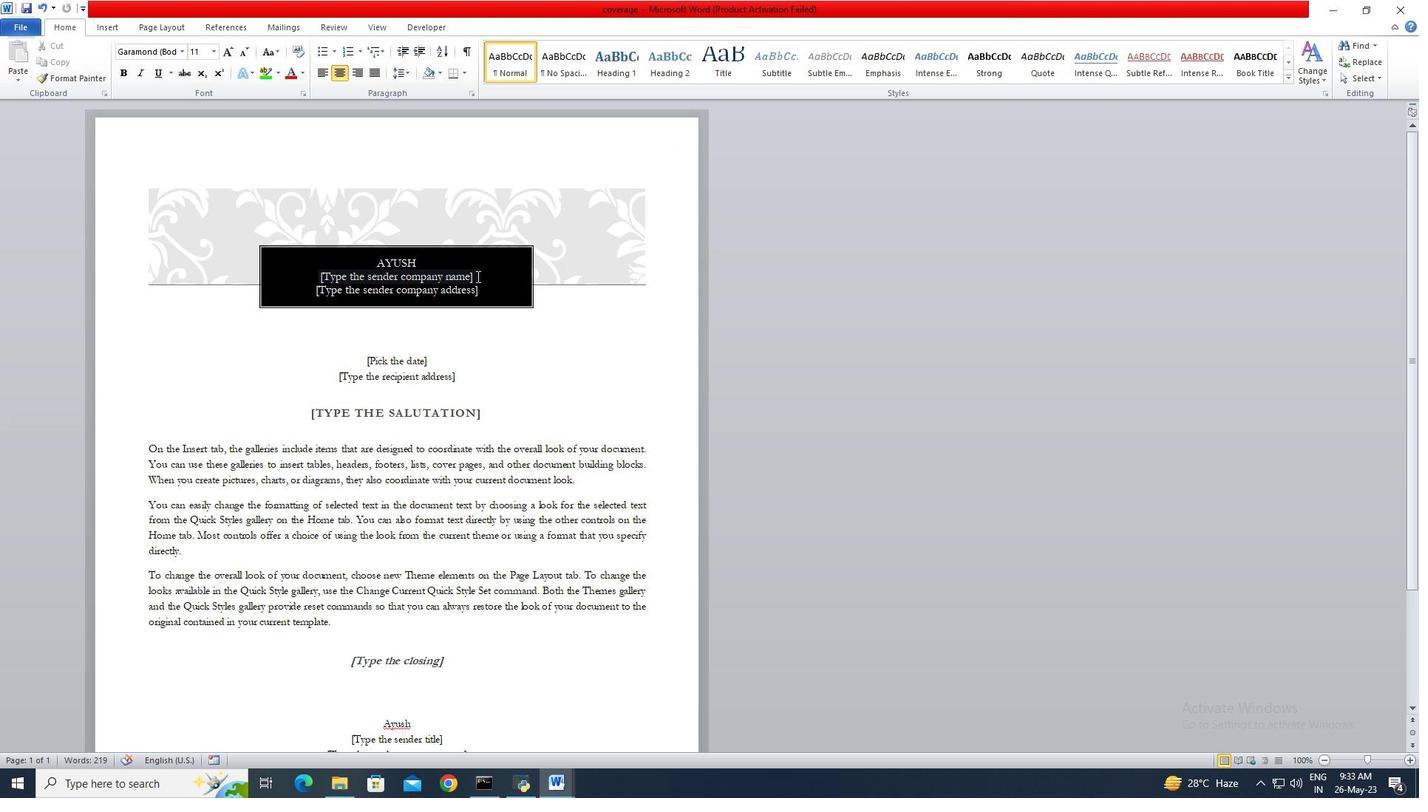 
Action: Key pressed <Key.backspace><Key.delete>
Screenshot: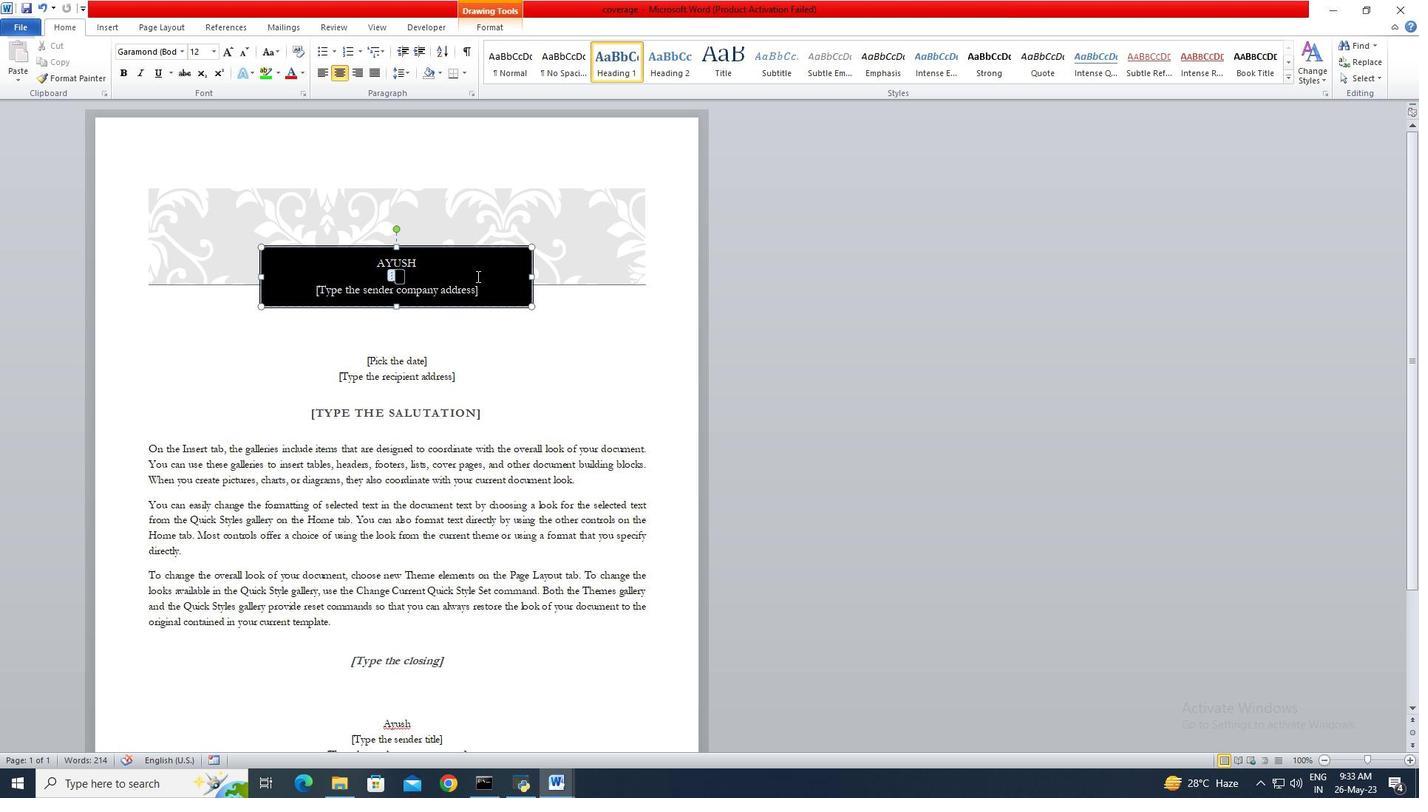 
Action: Mouse moved to (479, 292)
Screenshot: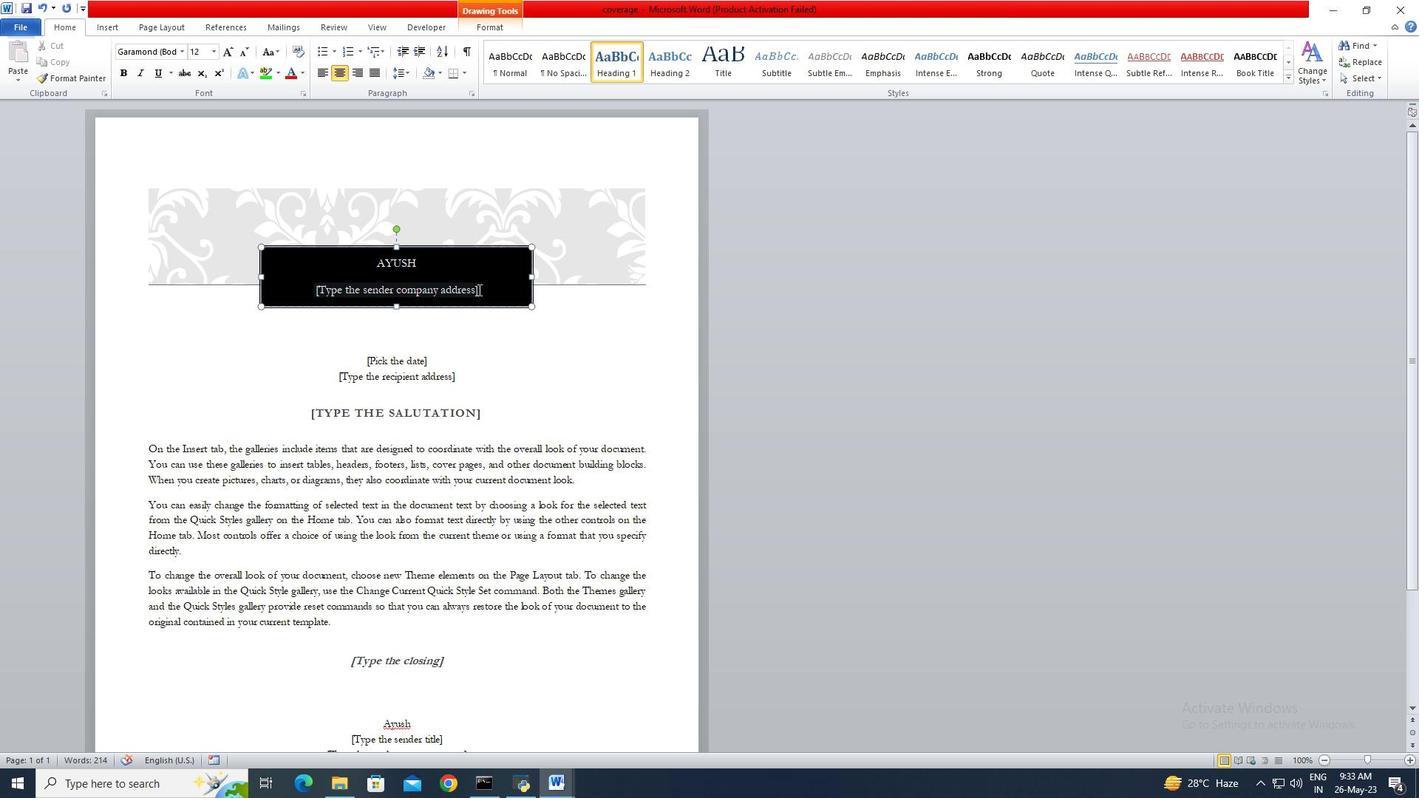 
Action: Mouse pressed left at (479, 292)
Screenshot: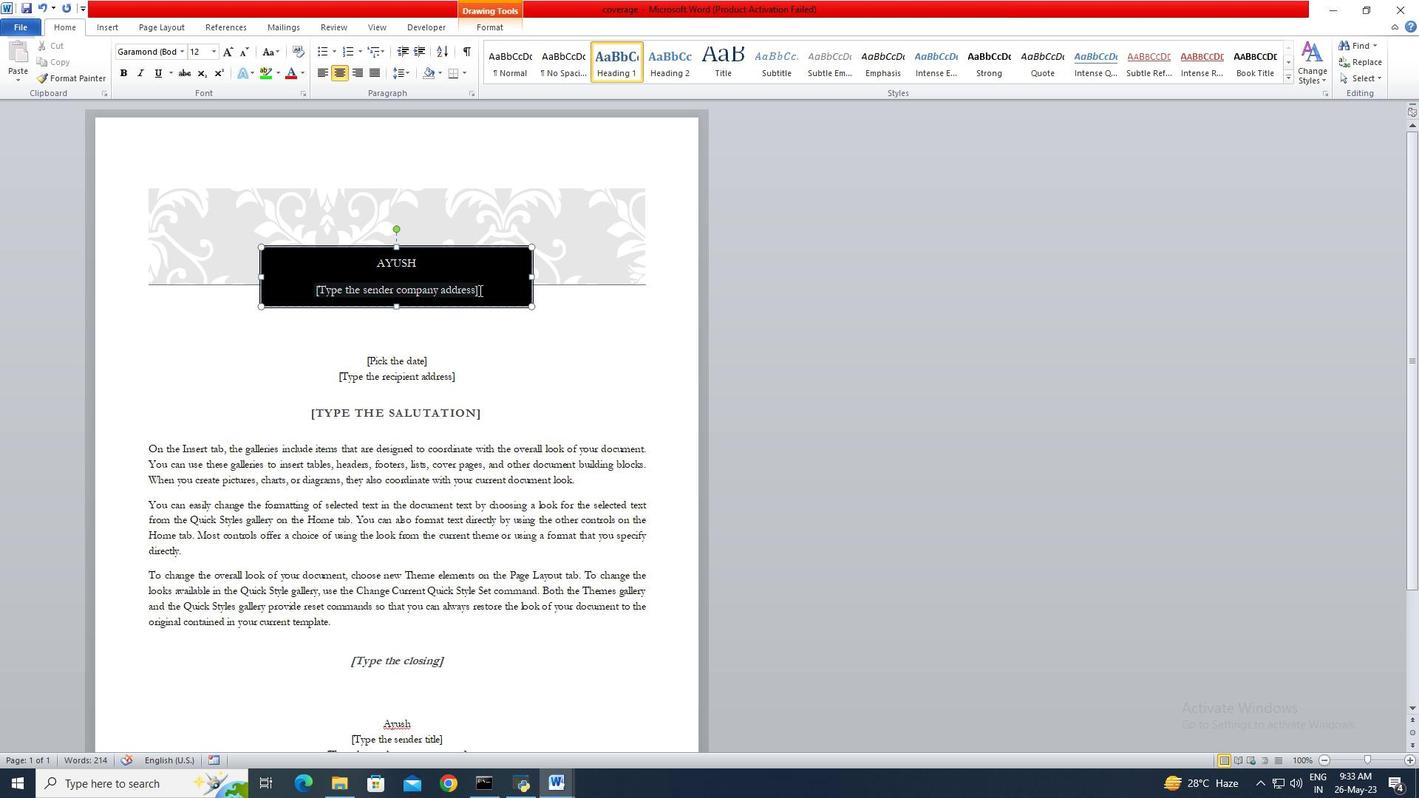 
Action: Mouse moved to (489, 292)
Screenshot: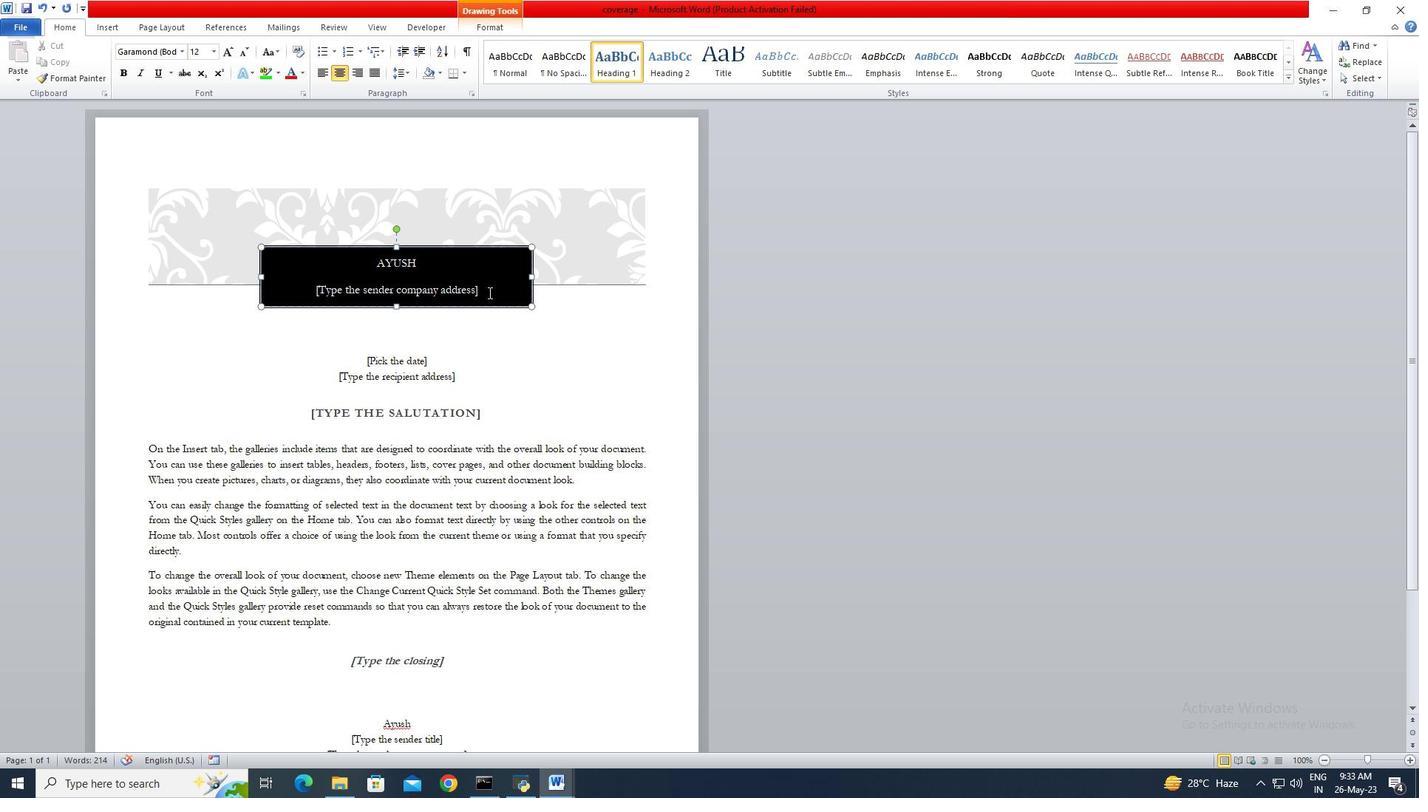 
Action: Key pressed <Key.backspace><Key.delete>
Screenshot: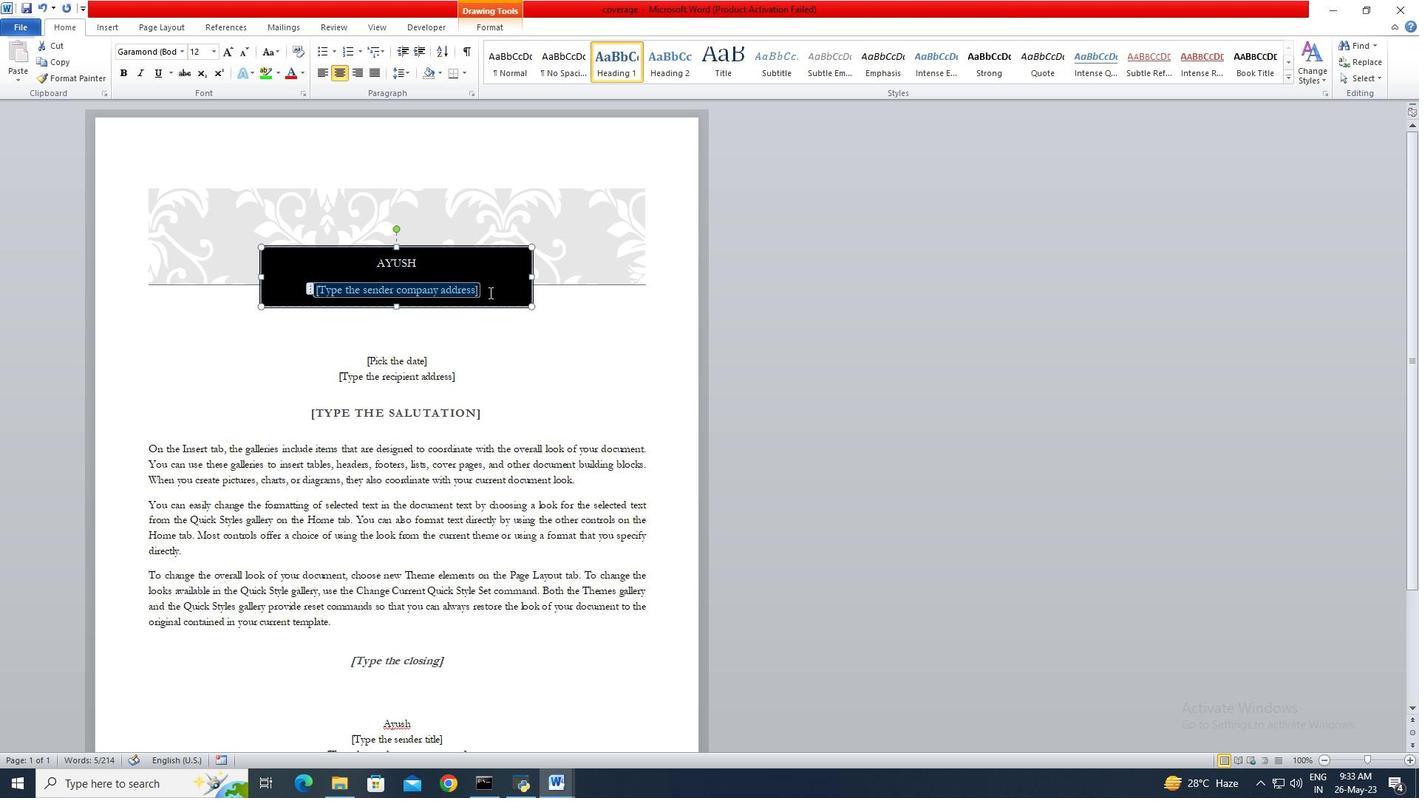 
Action: Mouse moved to (450, 376)
Screenshot: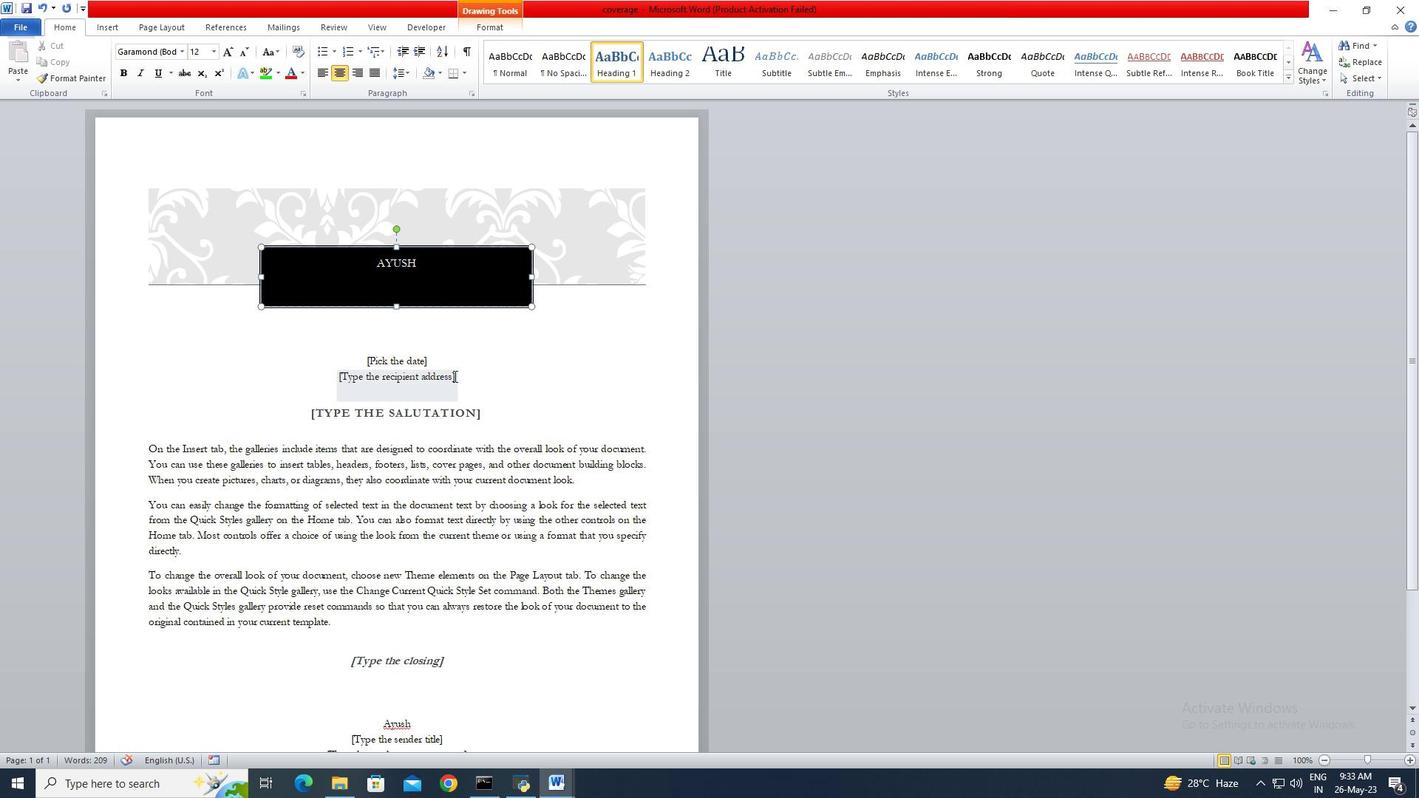 
Action: Mouse pressed left at (450, 376)
Screenshot: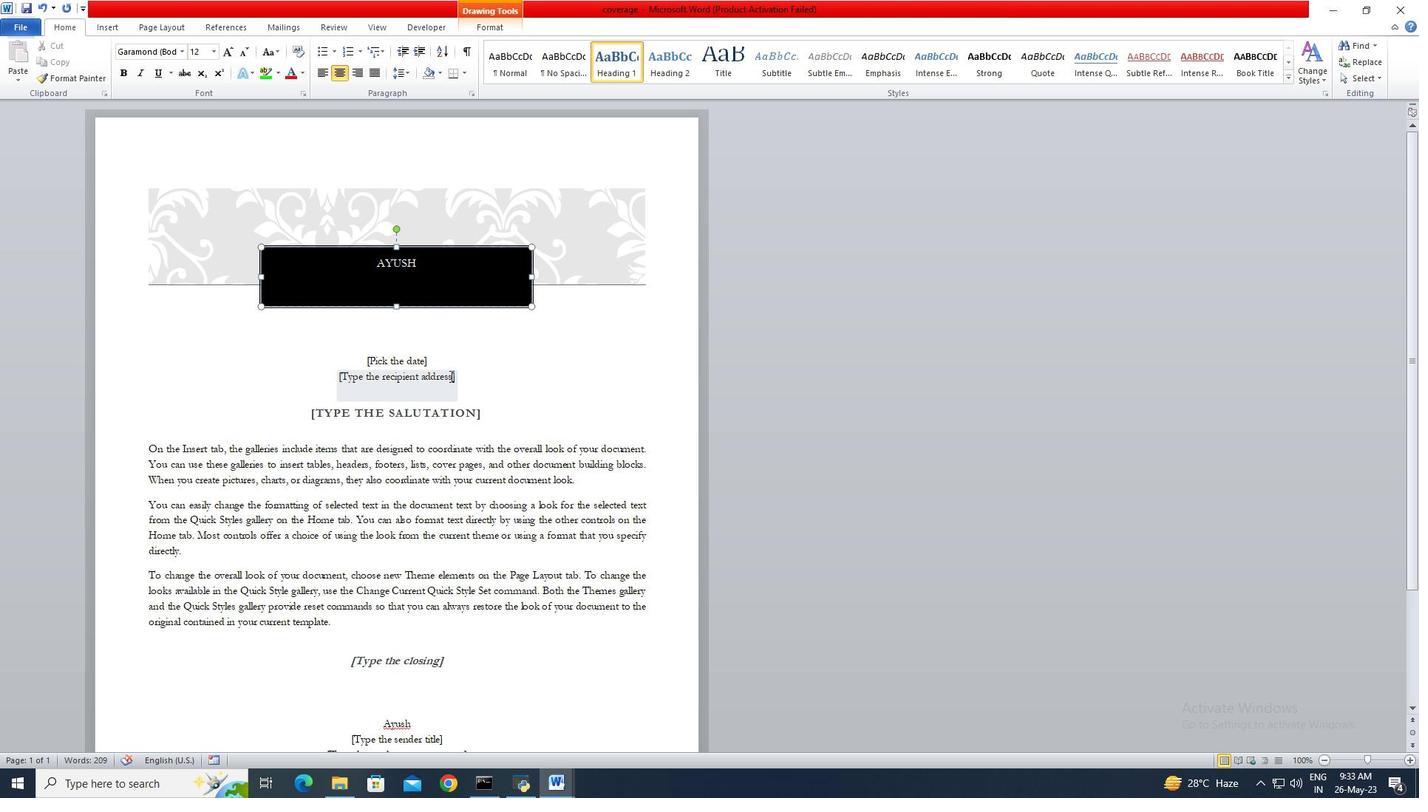 
Action: Key pressed <Key.backspace>
Screenshot: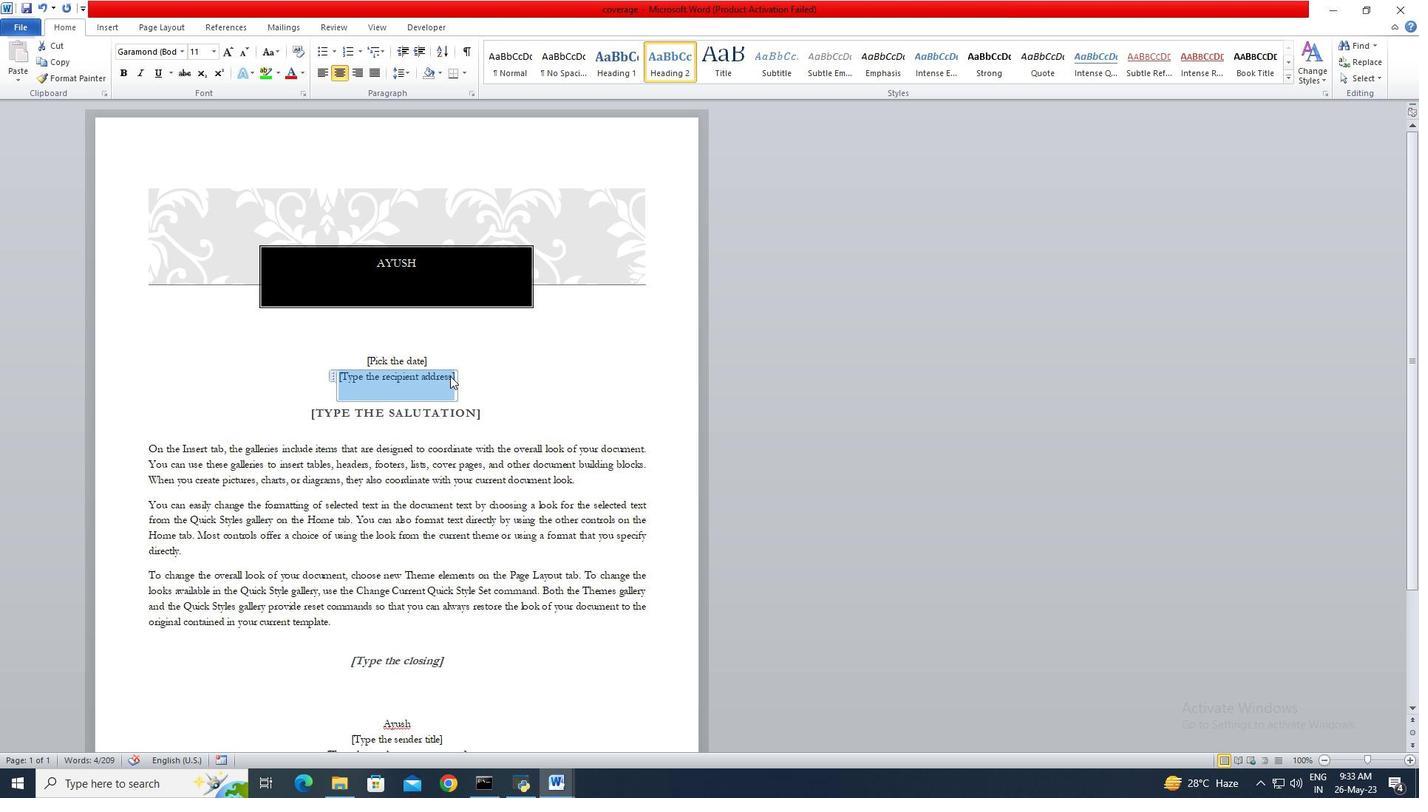 
Action: Mouse scrolled (450, 375) with delta (0, 0)
Screenshot: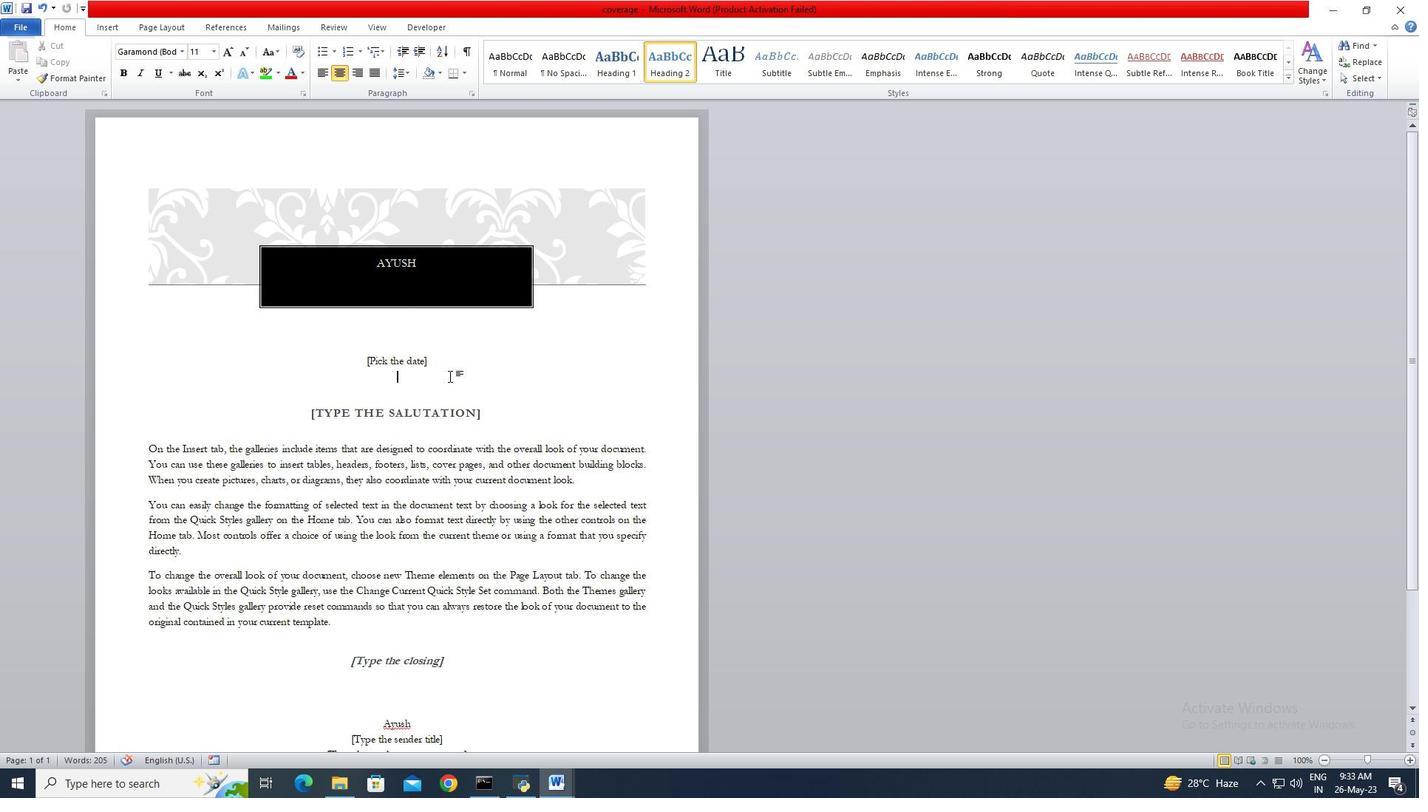 
Action: Mouse scrolled (450, 375) with delta (0, 0)
Screenshot: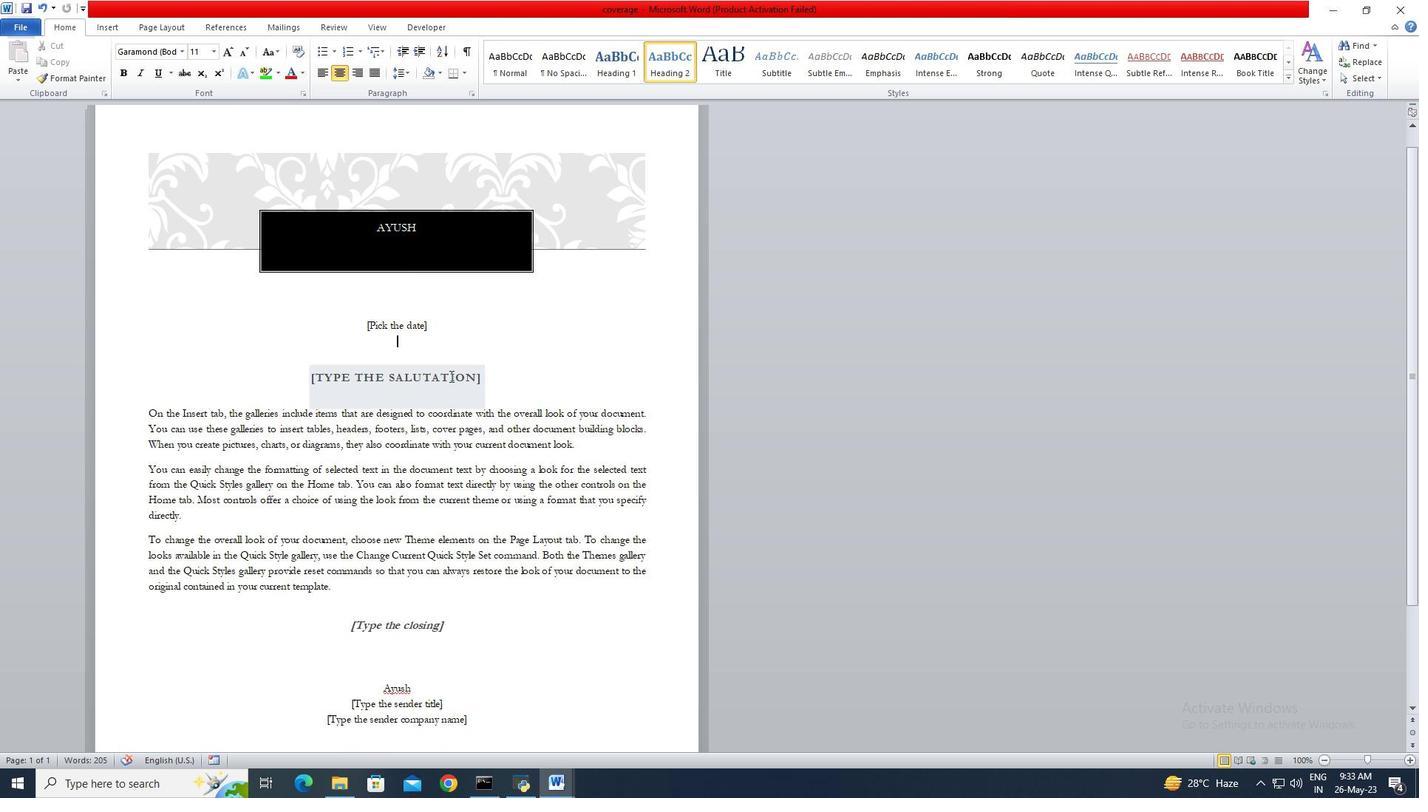 
Action: Mouse moved to (439, 587)
Screenshot: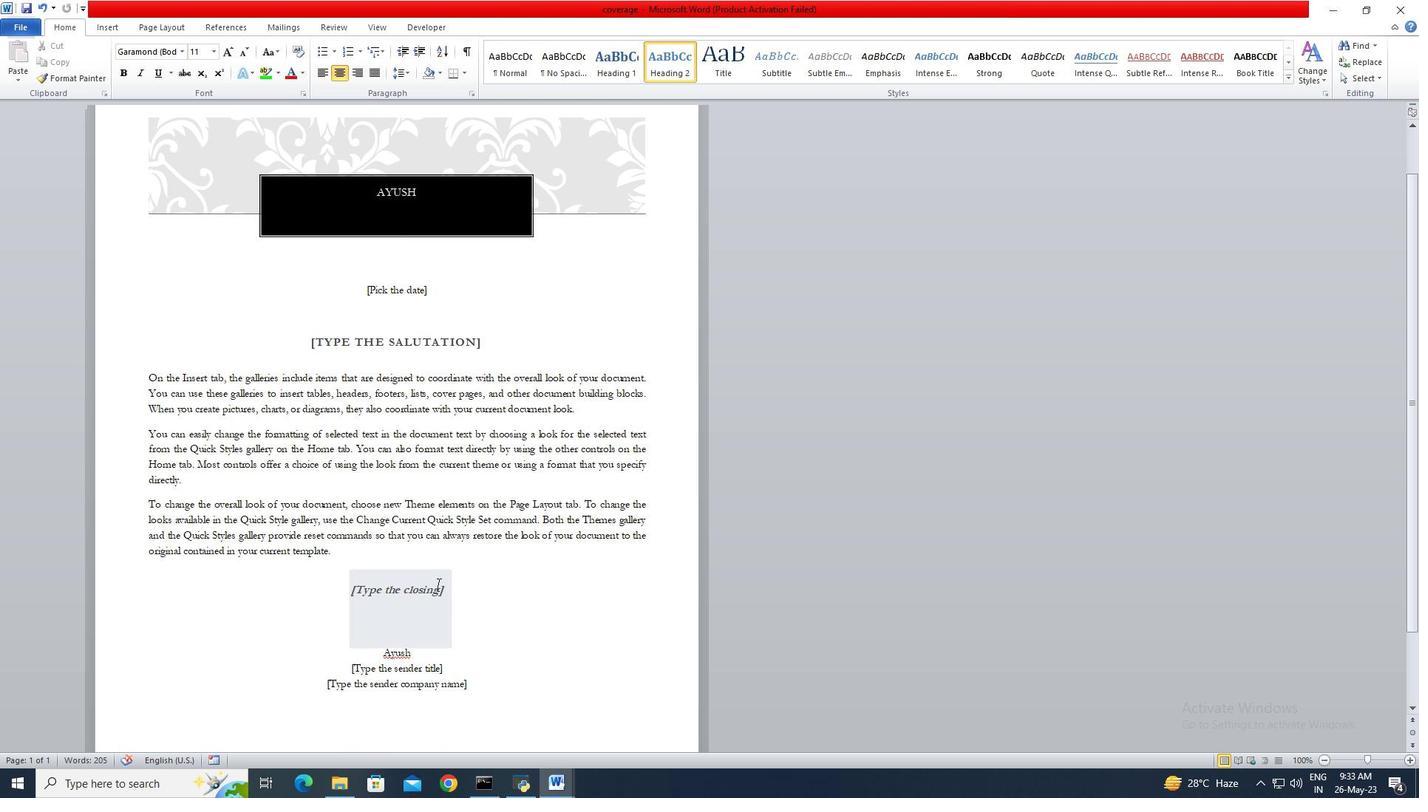 
Action: Mouse pressed left at (439, 587)
Screenshot: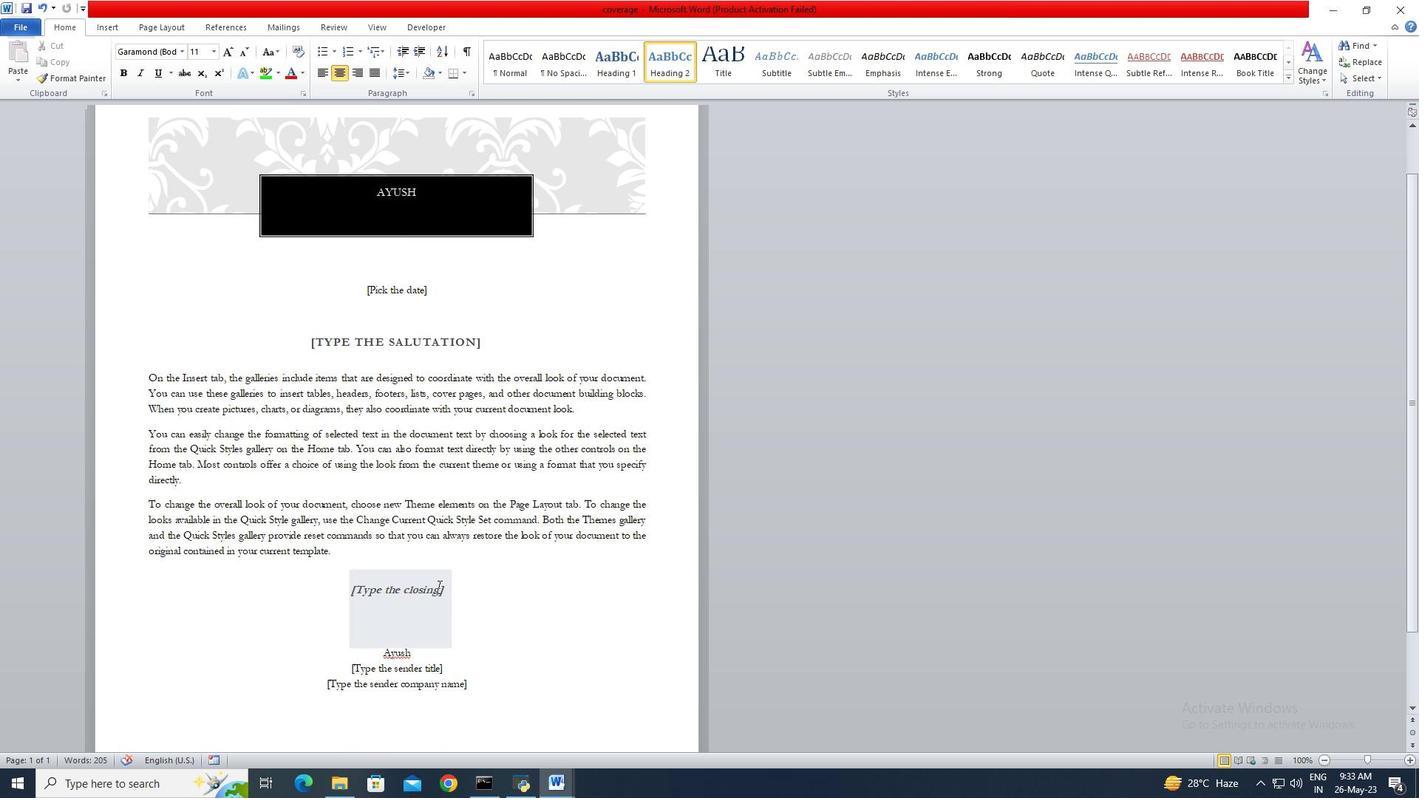 
Action: Key pressed <Key.backspace>
Screenshot: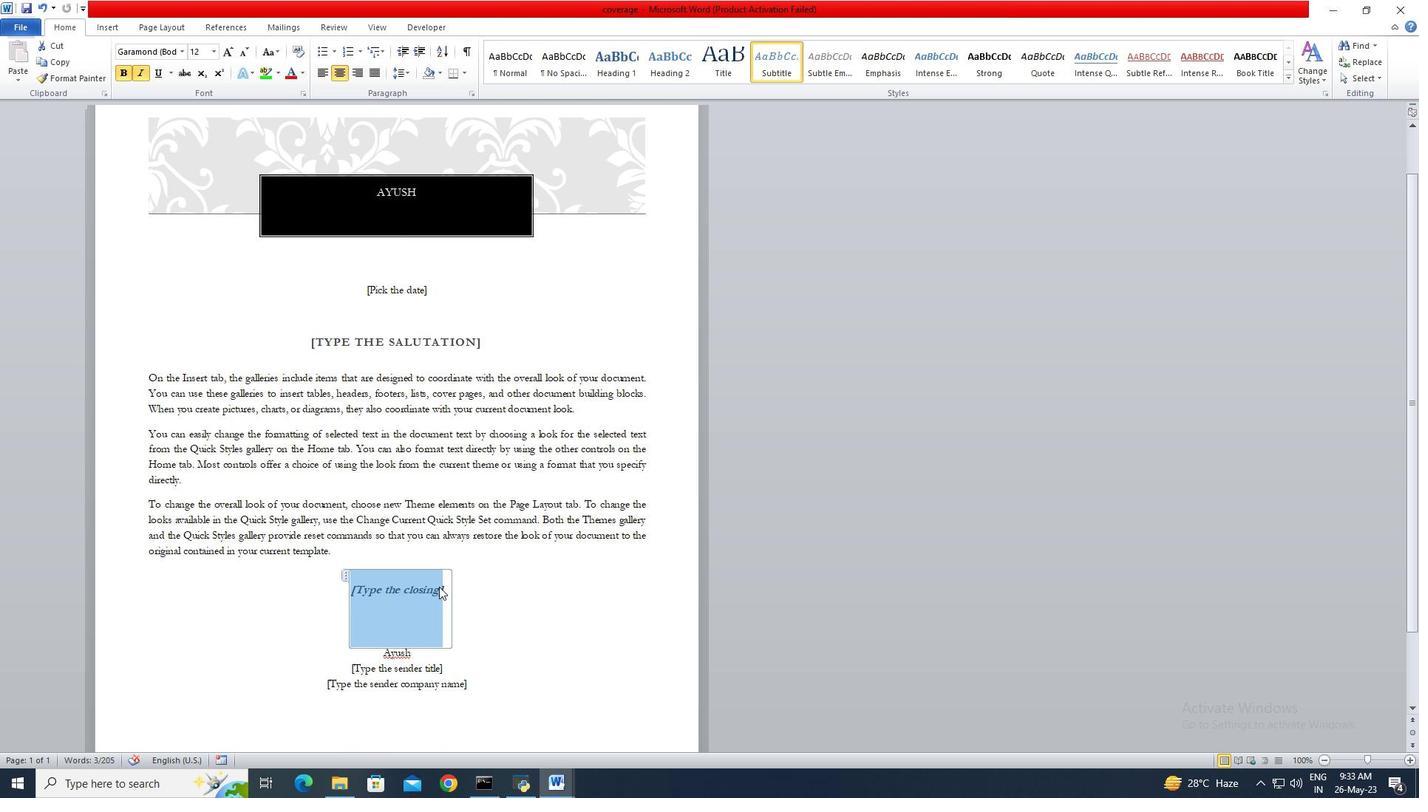 
Action: Mouse scrolled (439, 586) with delta (0, 0)
Screenshot: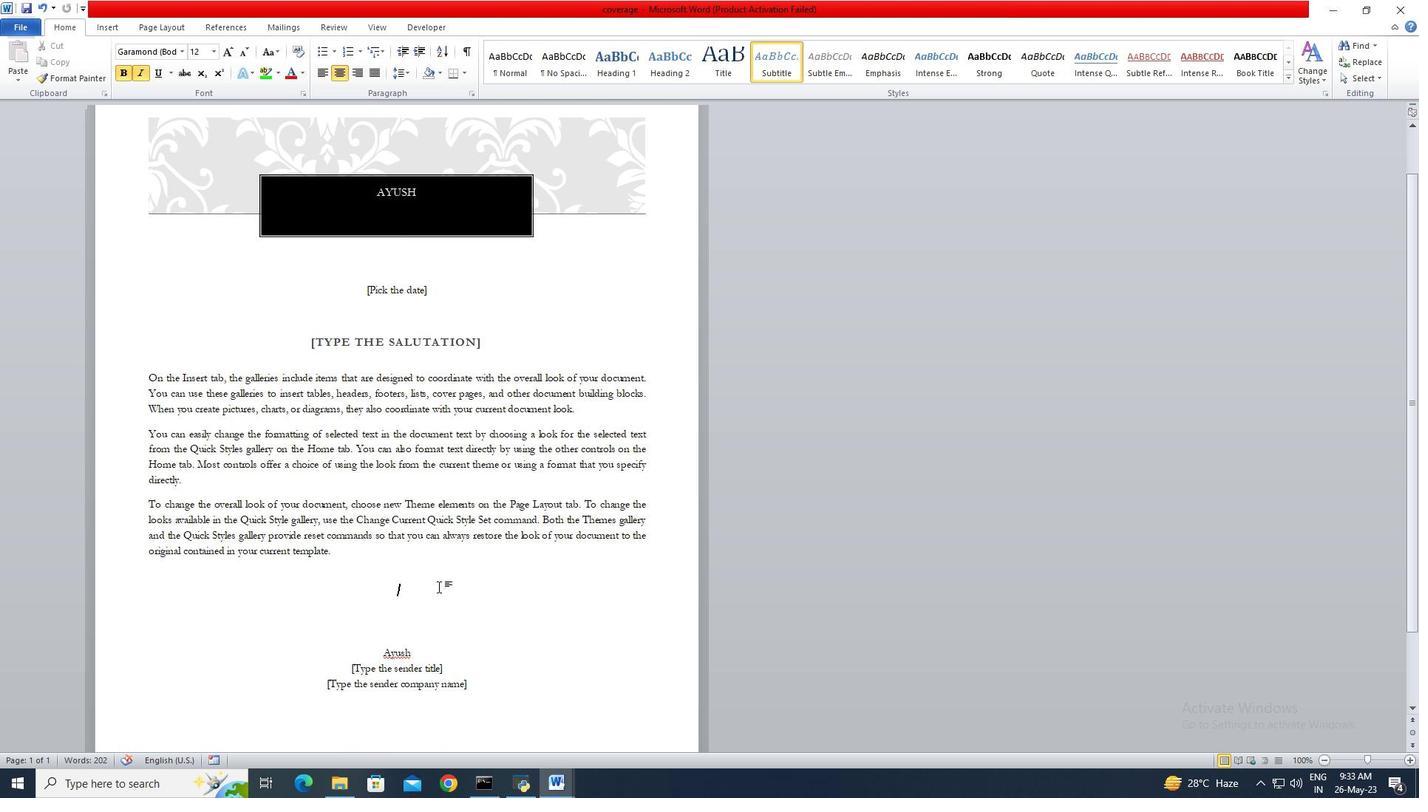 
Action: Mouse moved to (435, 635)
Screenshot: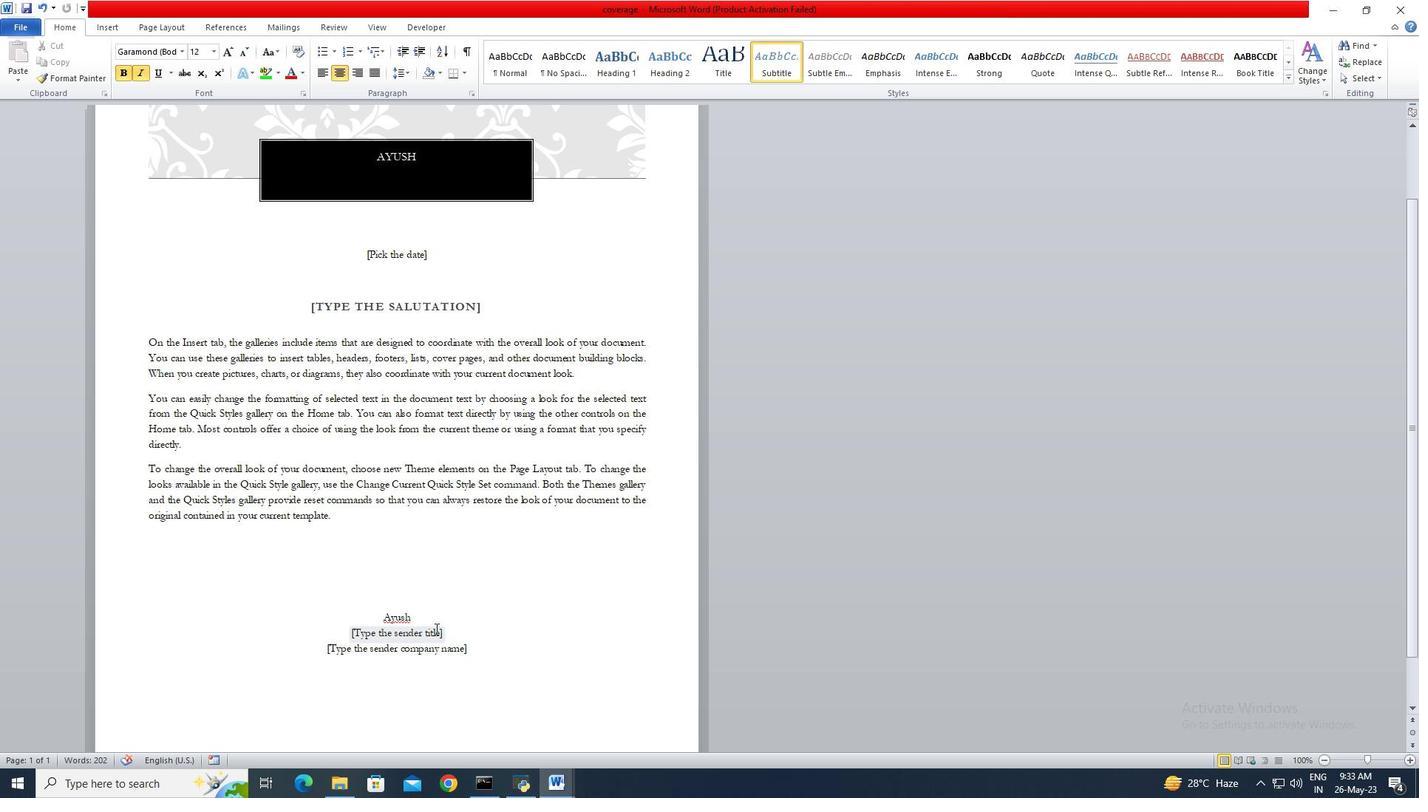 
Action: Mouse pressed left at (435, 635)
Screenshot: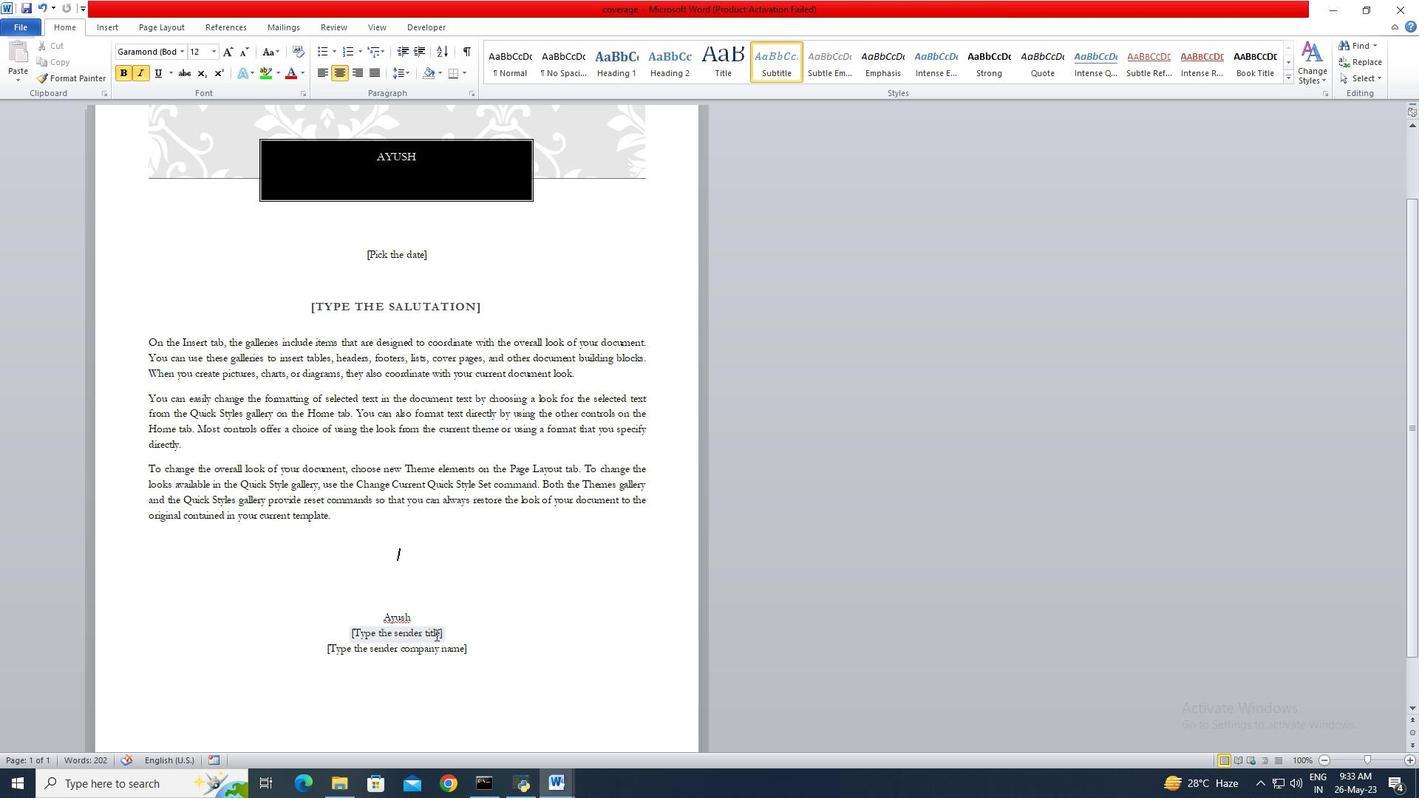 
Action: Key pressed <Key.backspace>
Screenshot: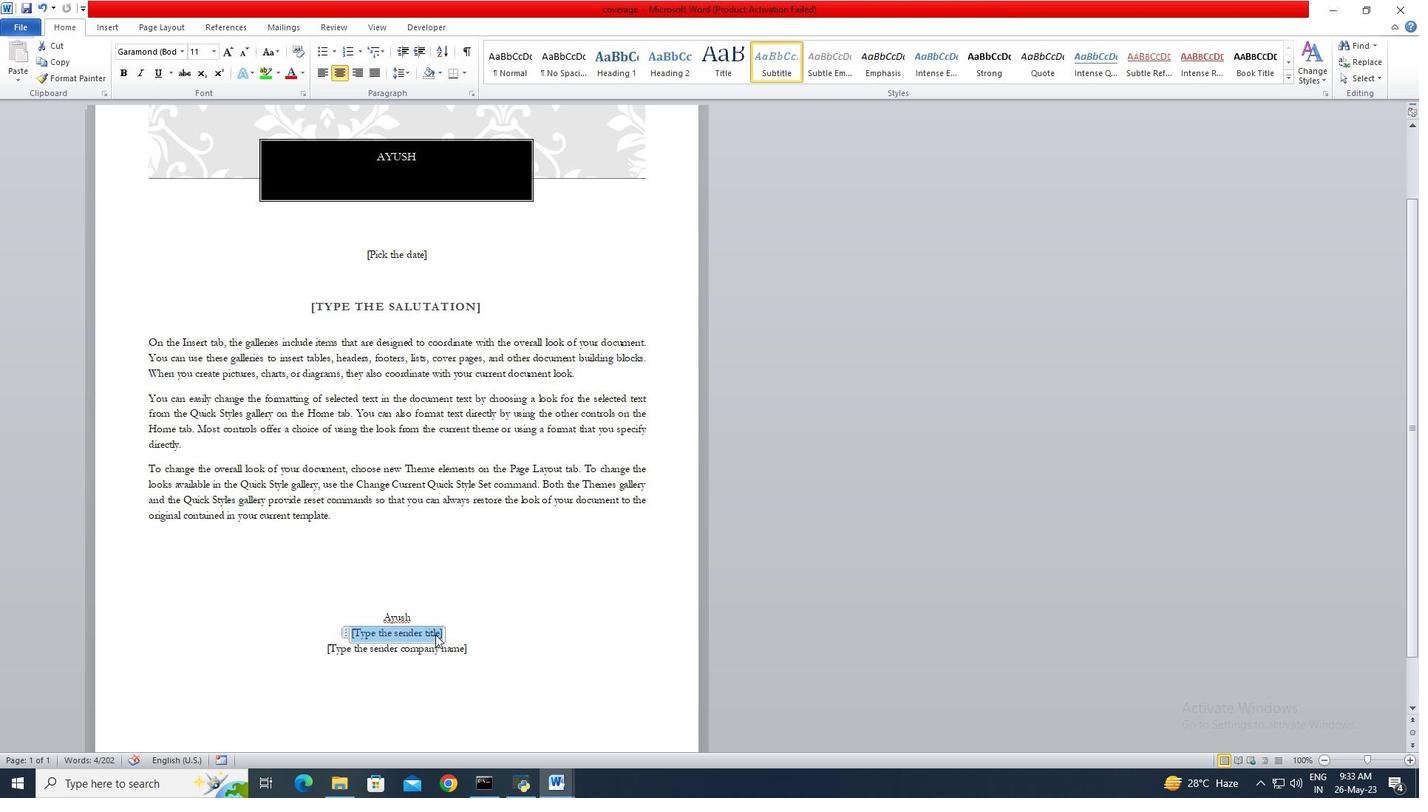 
Action: Mouse moved to (437, 654)
Screenshot: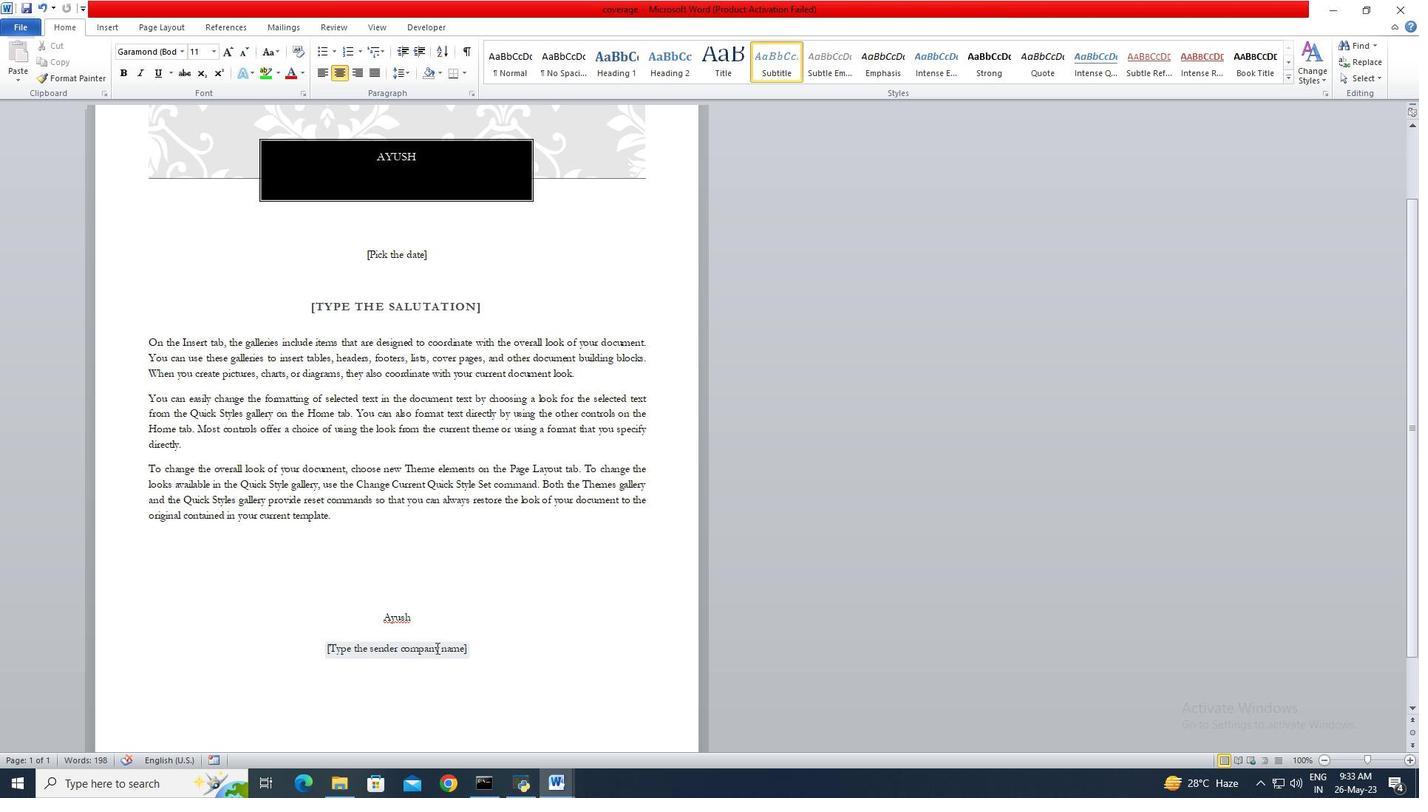 
Action: Mouse pressed left at (437, 654)
Screenshot: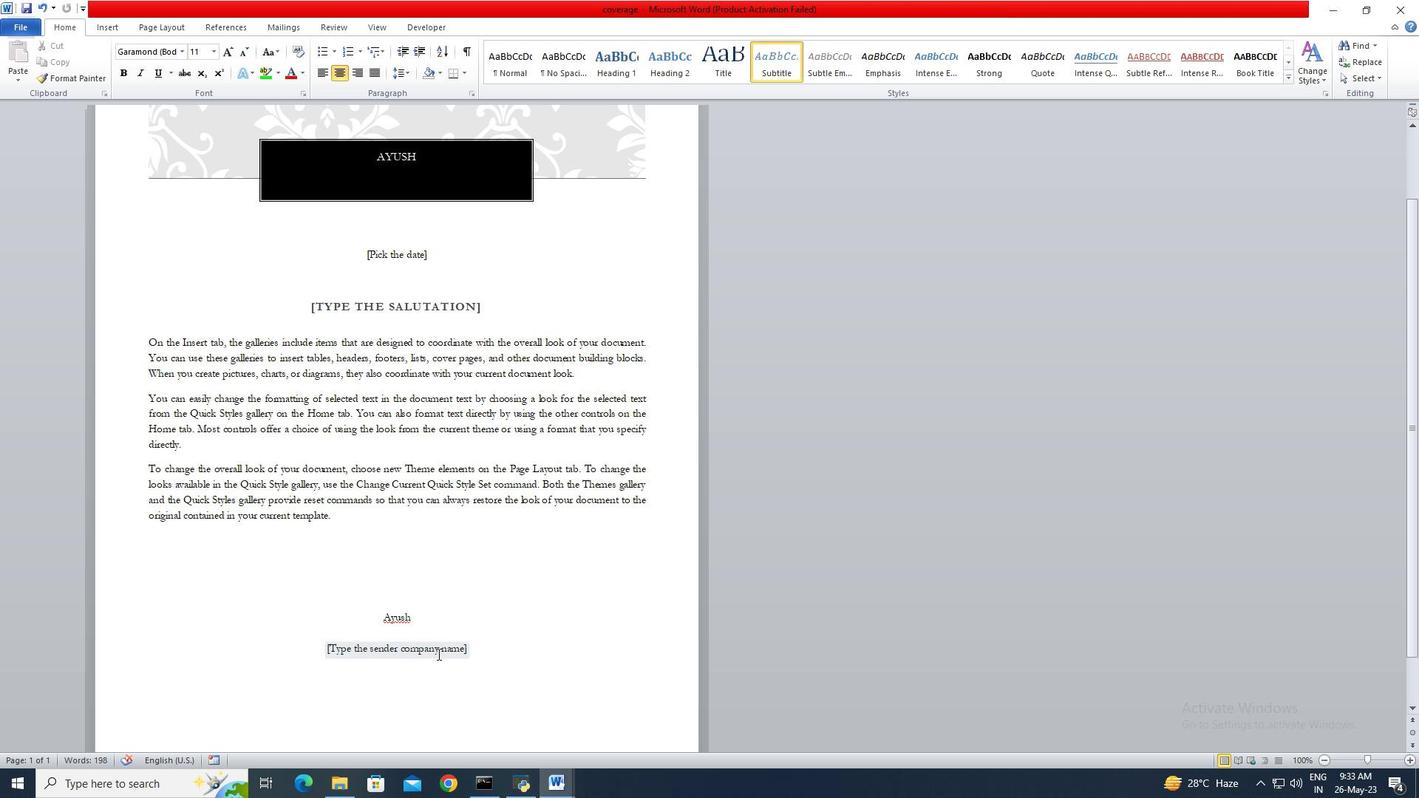 
Action: Key pressed <Key.backspace><Key.delete>
Screenshot: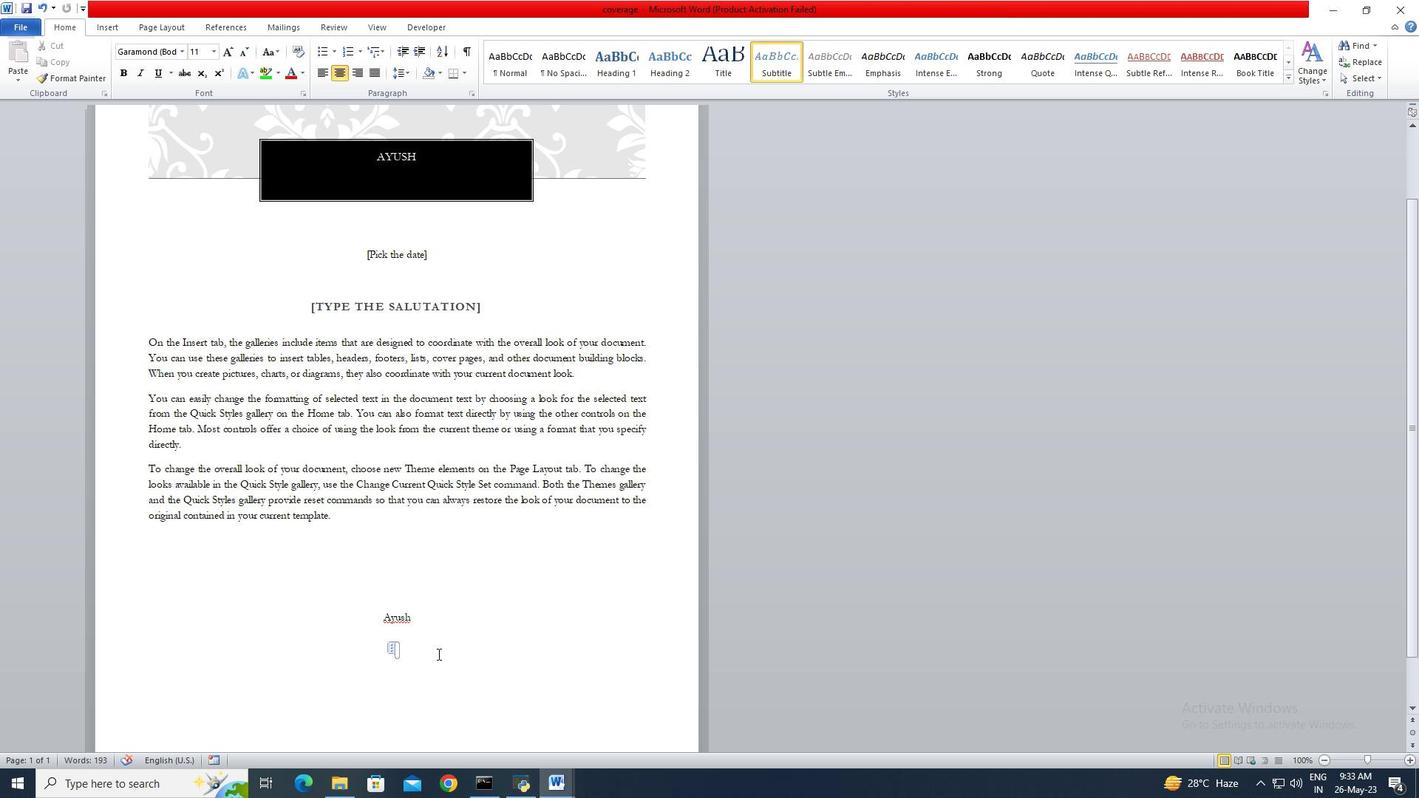 
Action: Mouse moved to (415, 259)
Screenshot: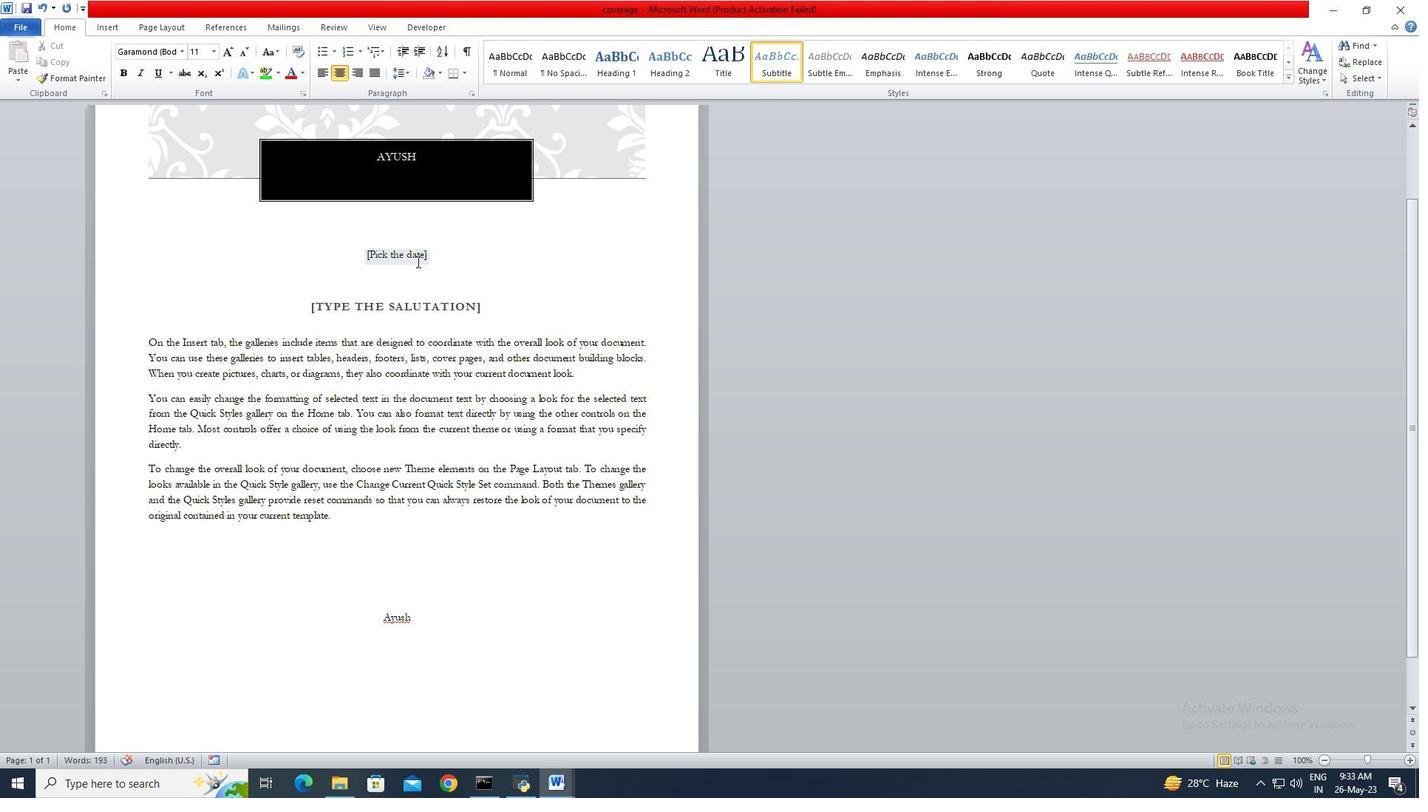 
Action: Mouse pressed left at (415, 259)
Screenshot: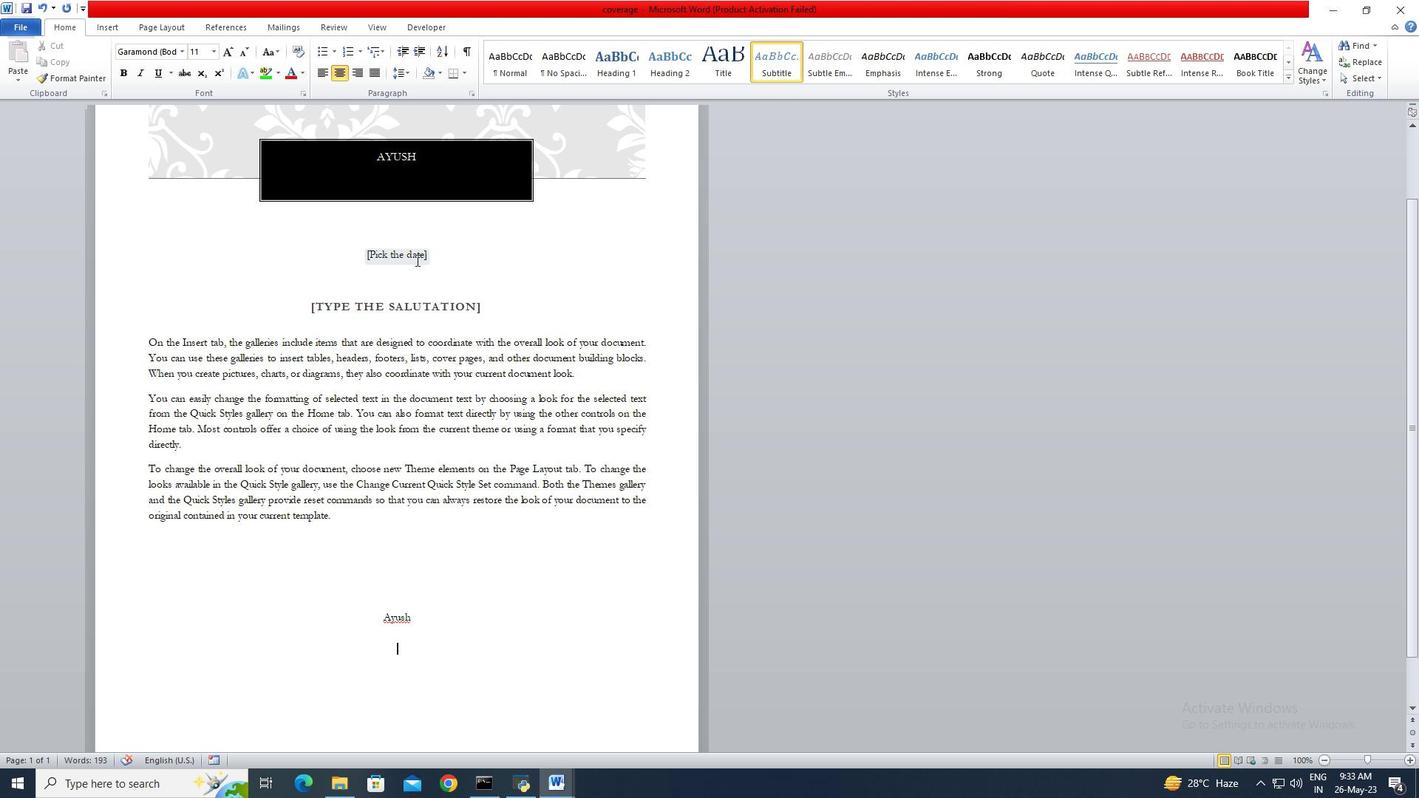 
Action: Mouse moved to (437, 258)
Screenshot: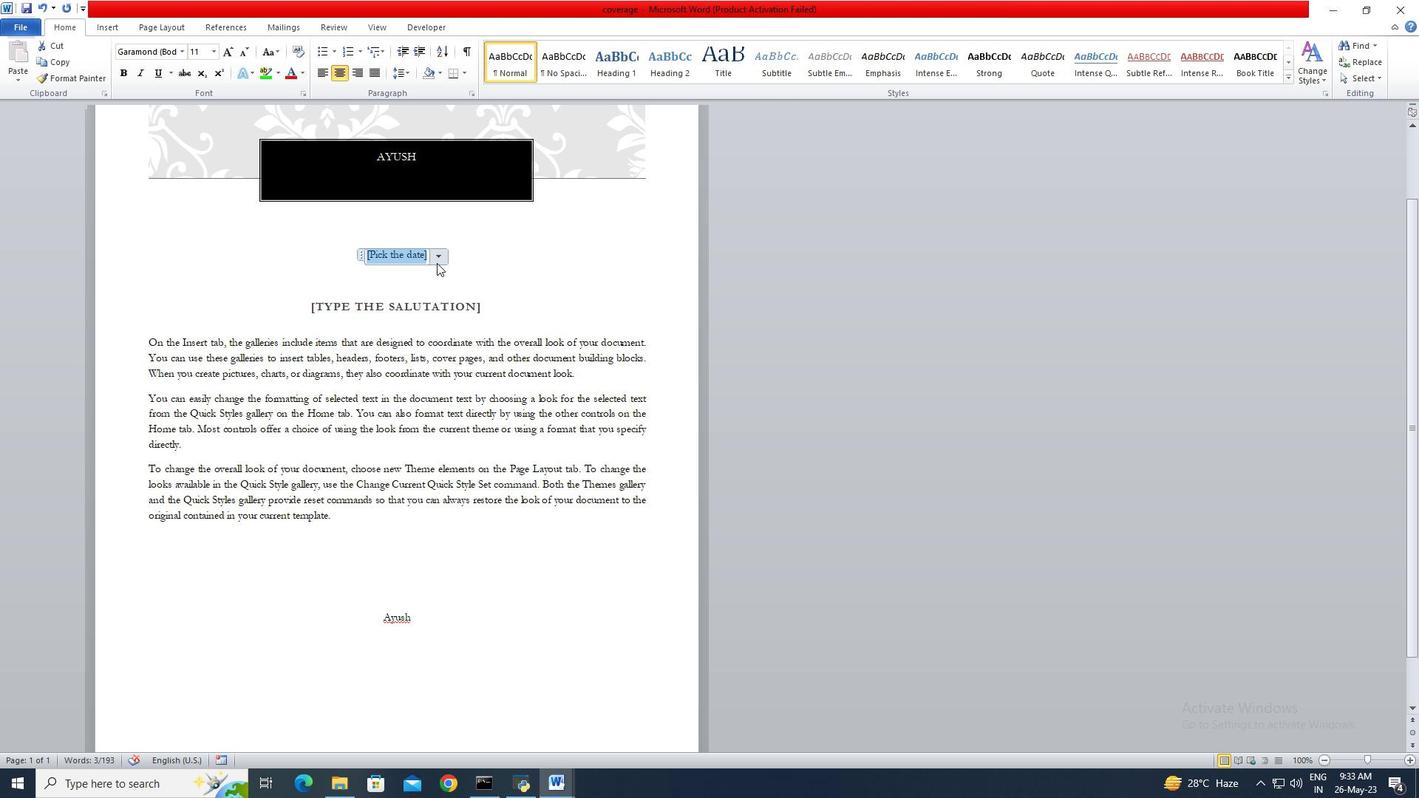
Action: Mouse pressed left at (437, 258)
Screenshot: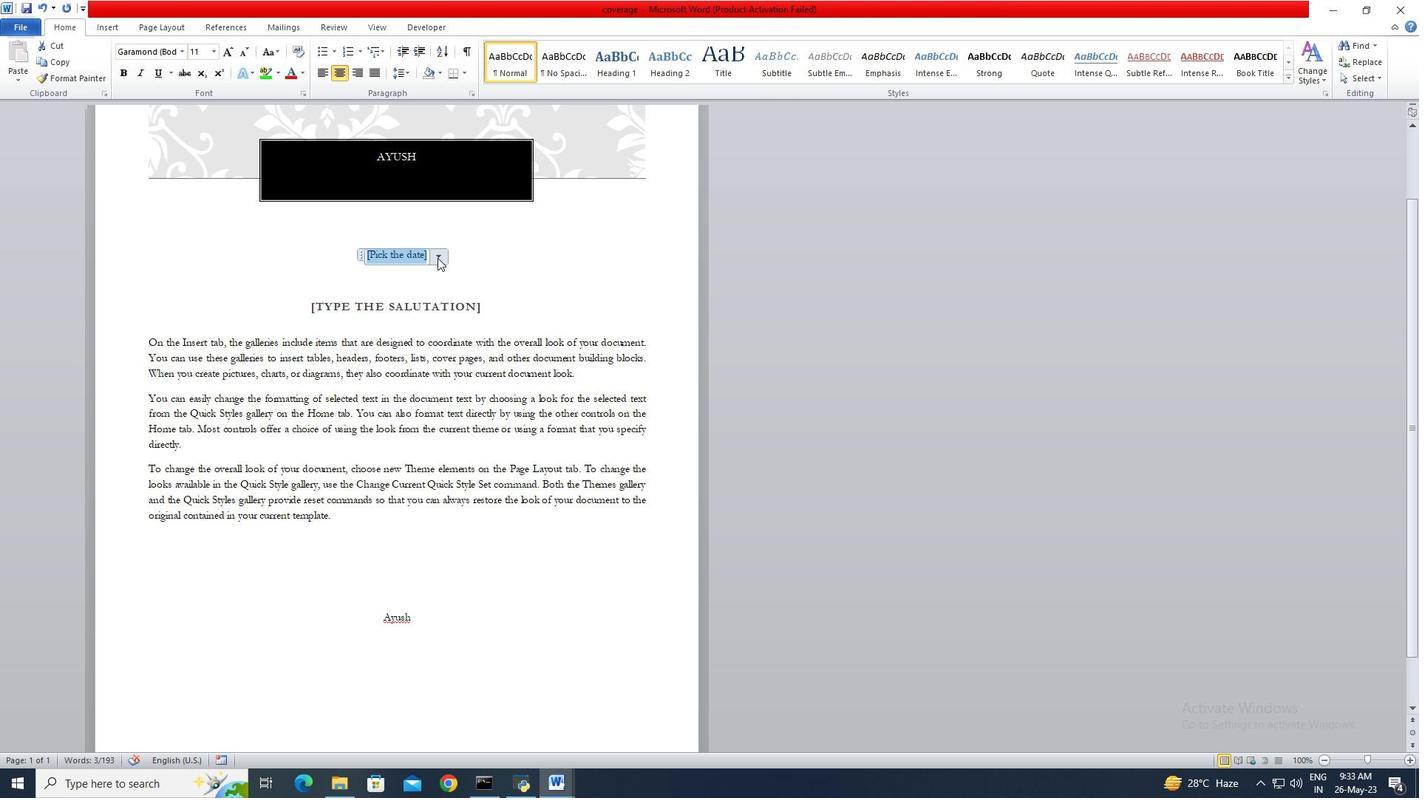
Action: Mouse moved to (414, 319)
Screenshot: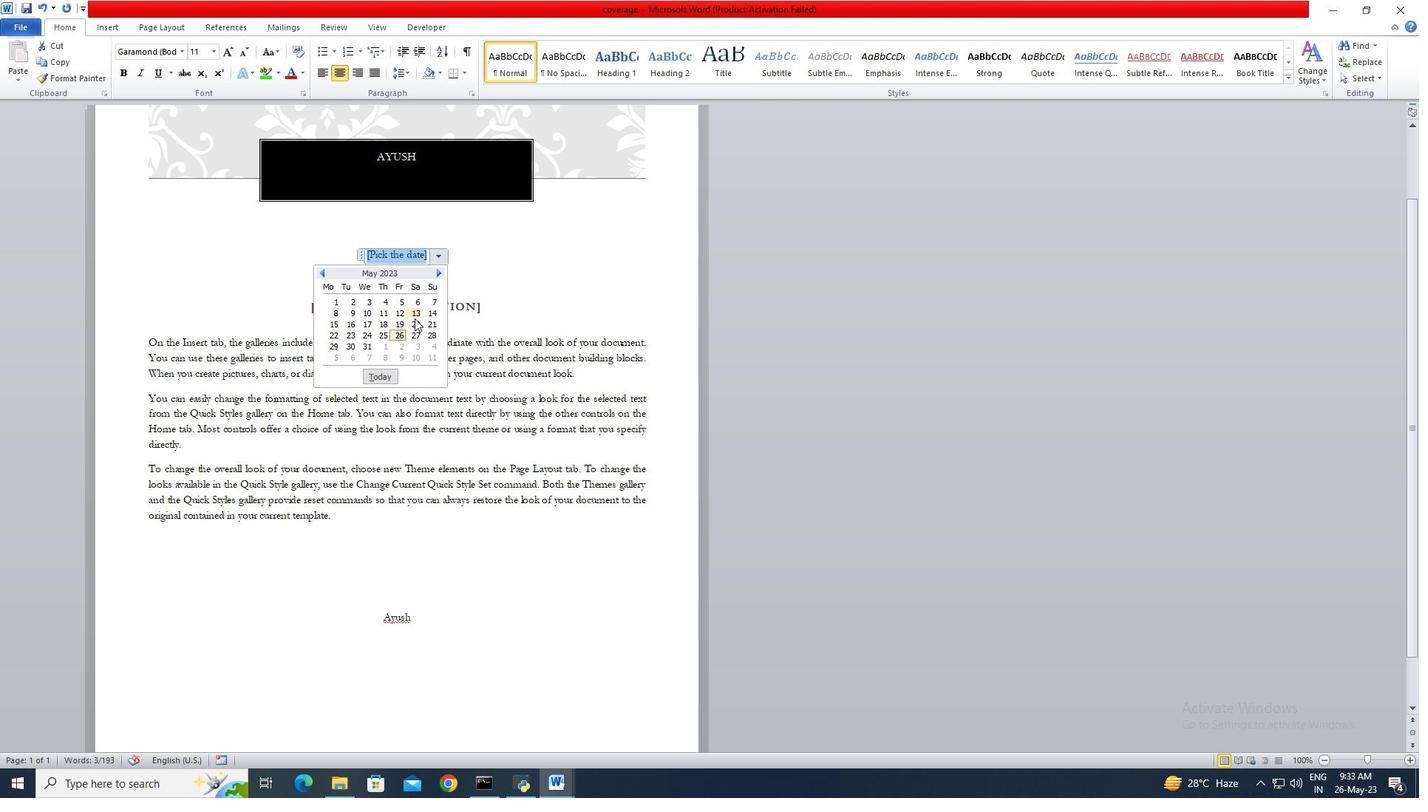 
Action: Mouse pressed left at (414, 319)
Screenshot: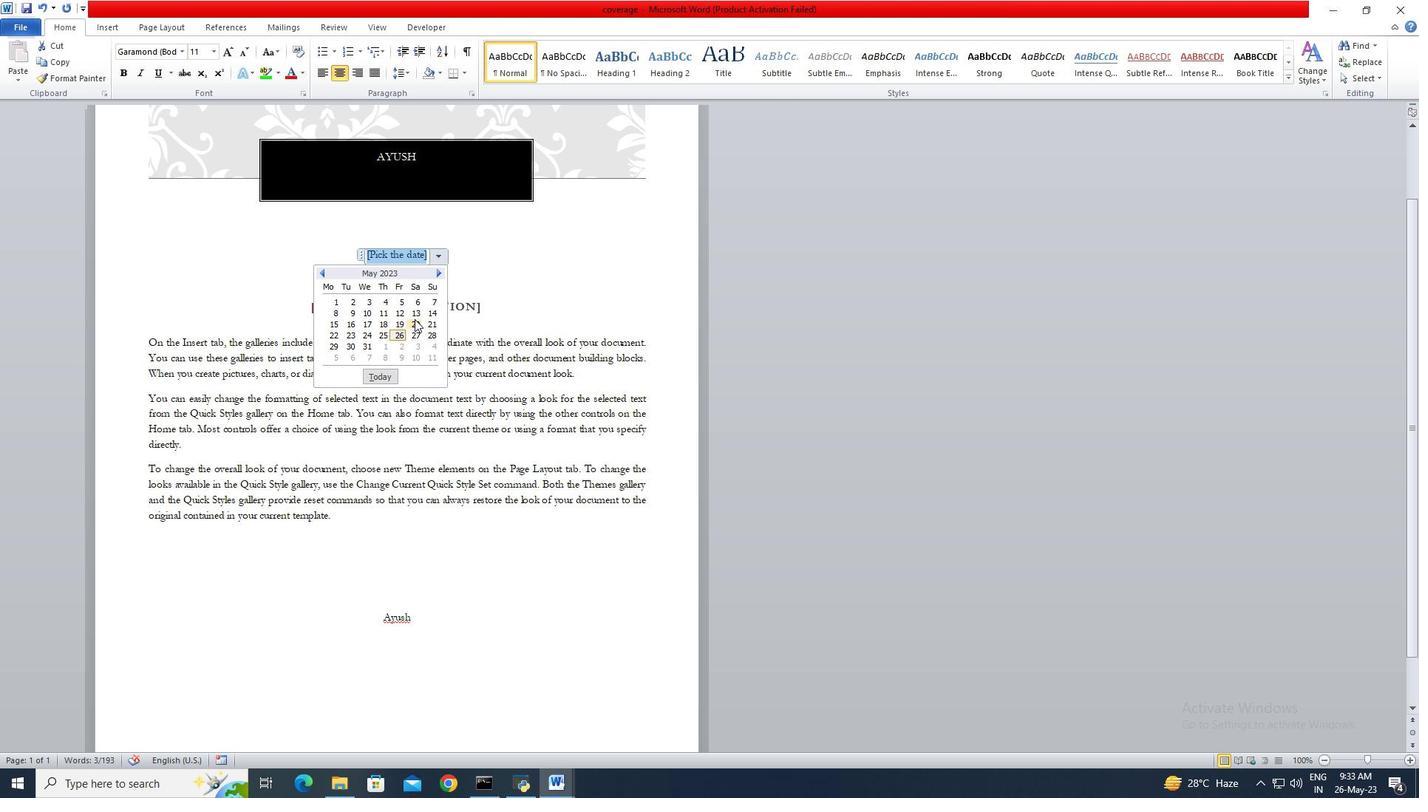 
Action: Mouse moved to (400, 305)
Screenshot: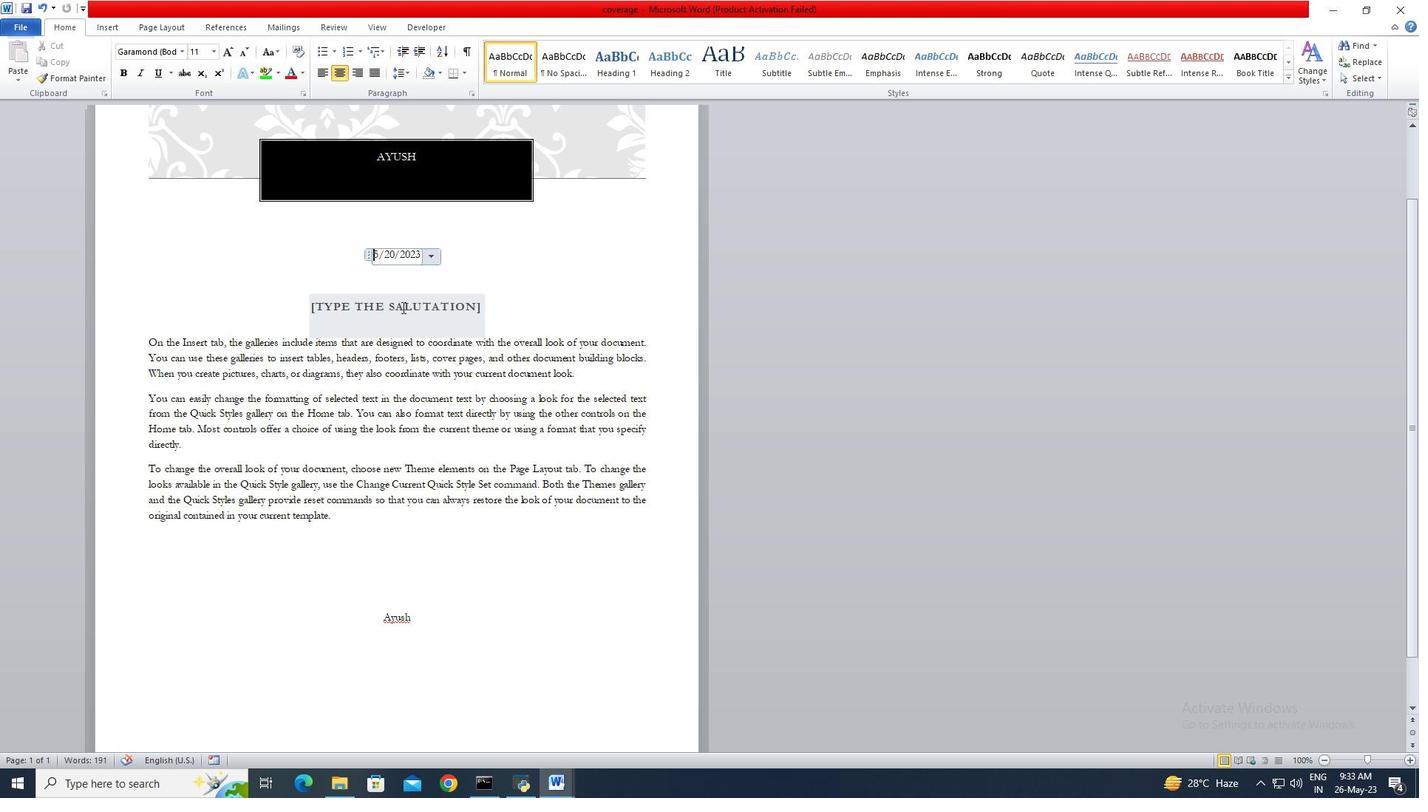 
Action: Mouse pressed left at (400, 305)
Screenshot: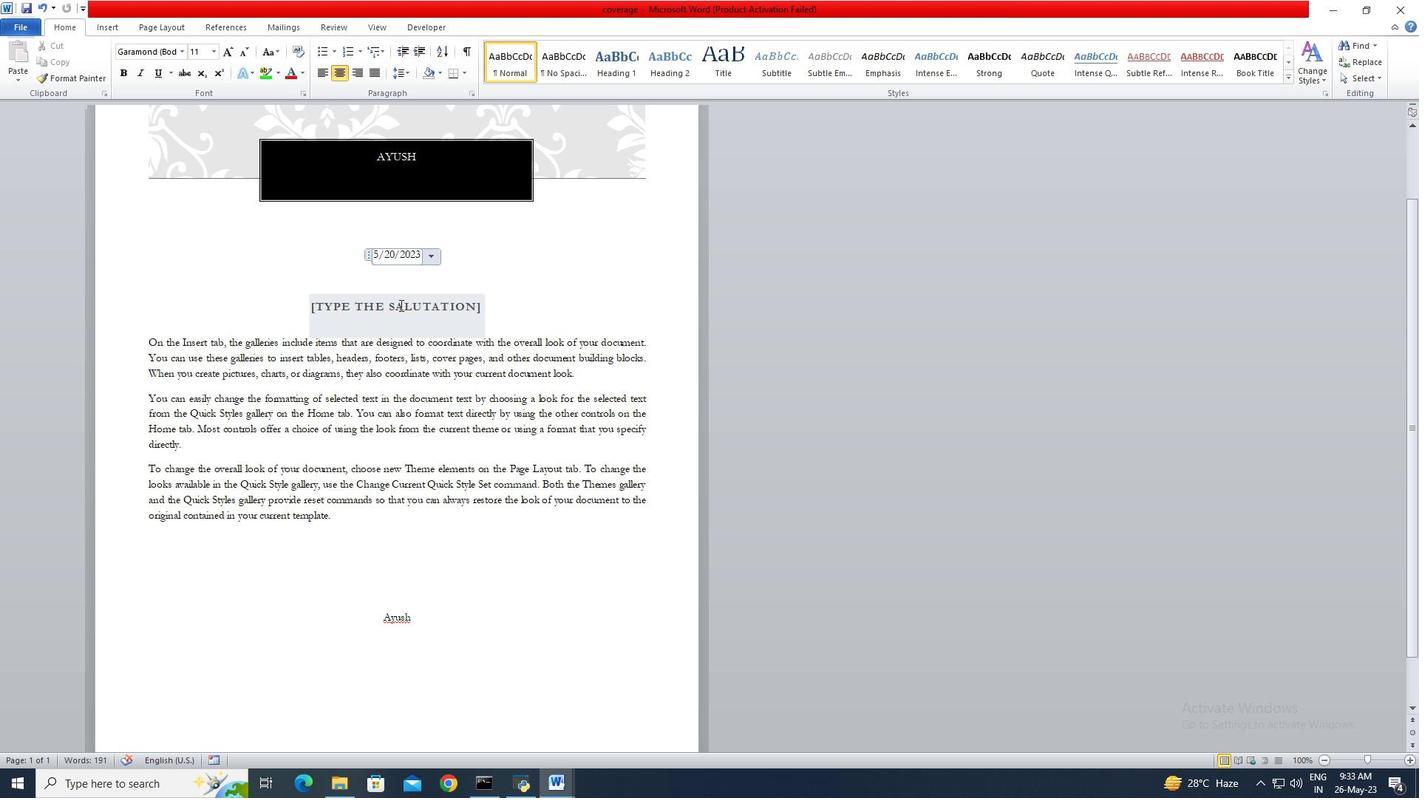 
Action: Key pressed <Key.shift>Good<Key.space><Key.shift>Mornin<Key.shift>G
Screenshot: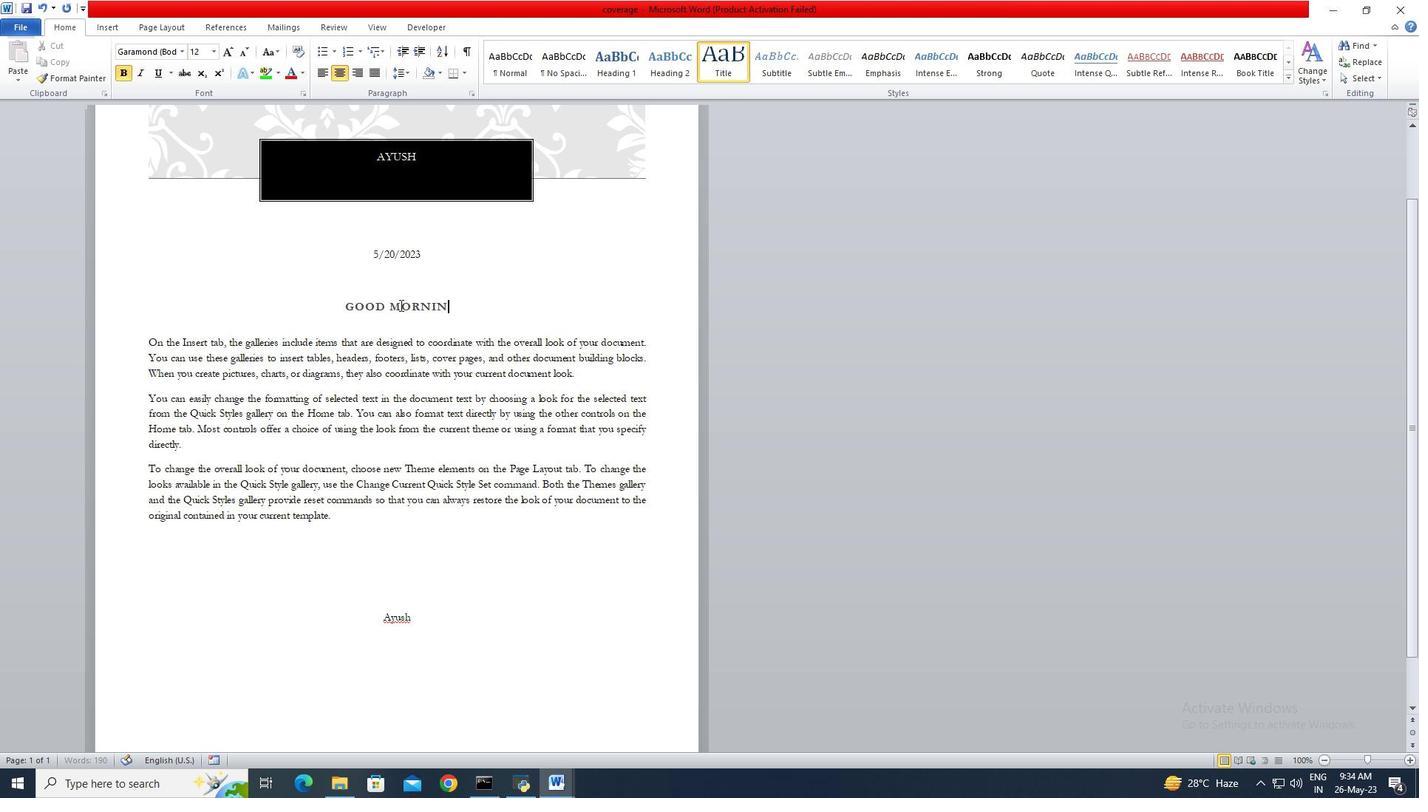 
Action: Mouse moved to (153, 343)
Screenshot: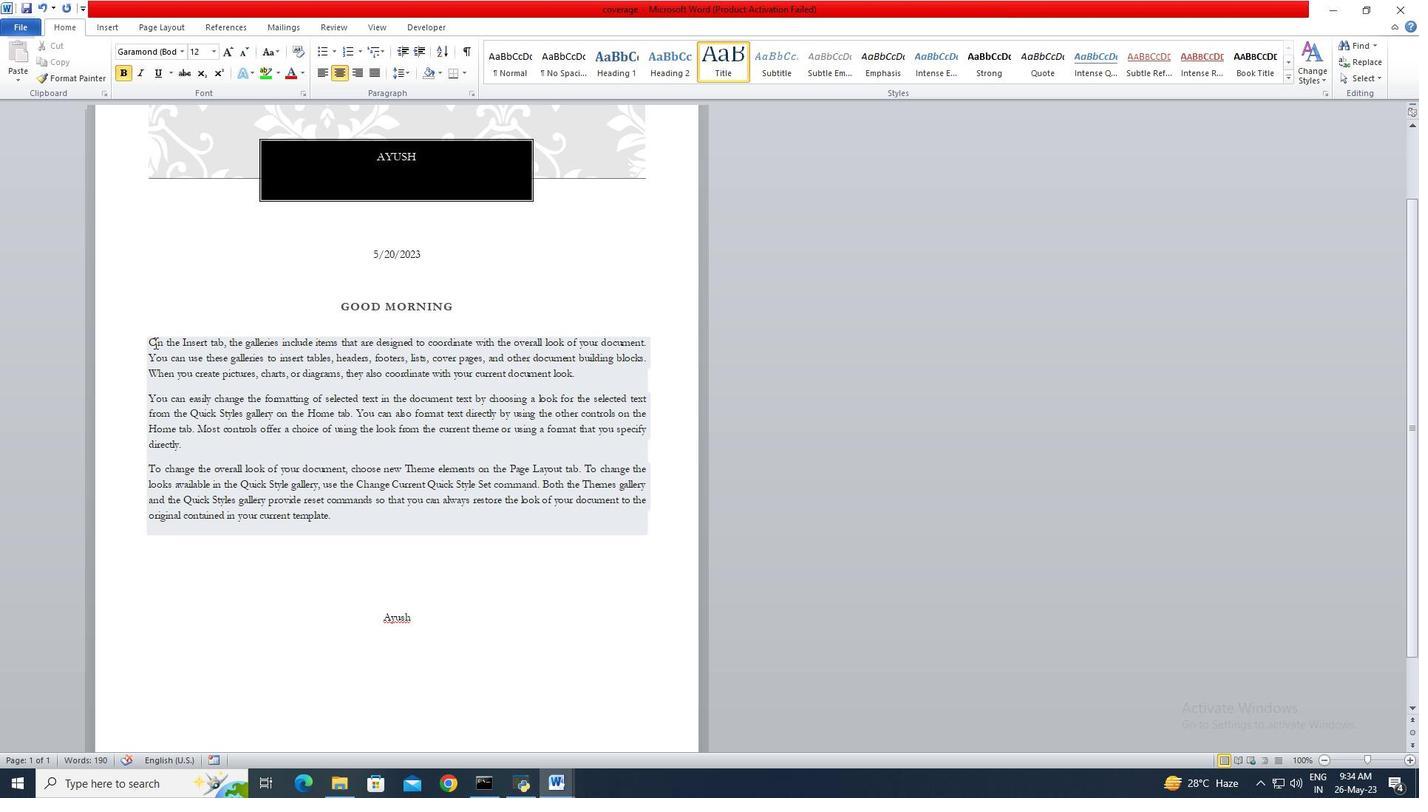 
Action: Mouse pressed left at (153, 343)
Screenshot: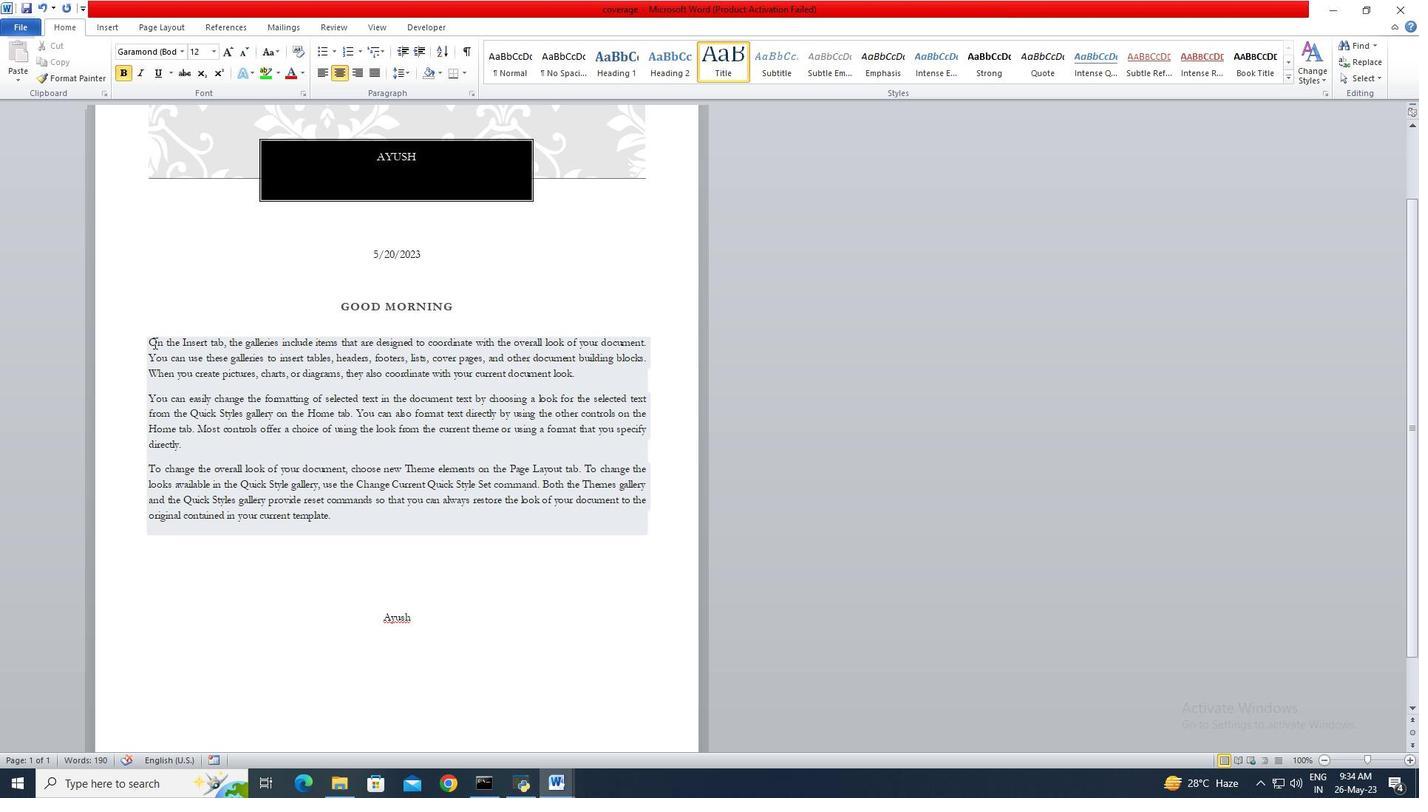 
Action: Mouse moved to (153, 343)
Screenshot: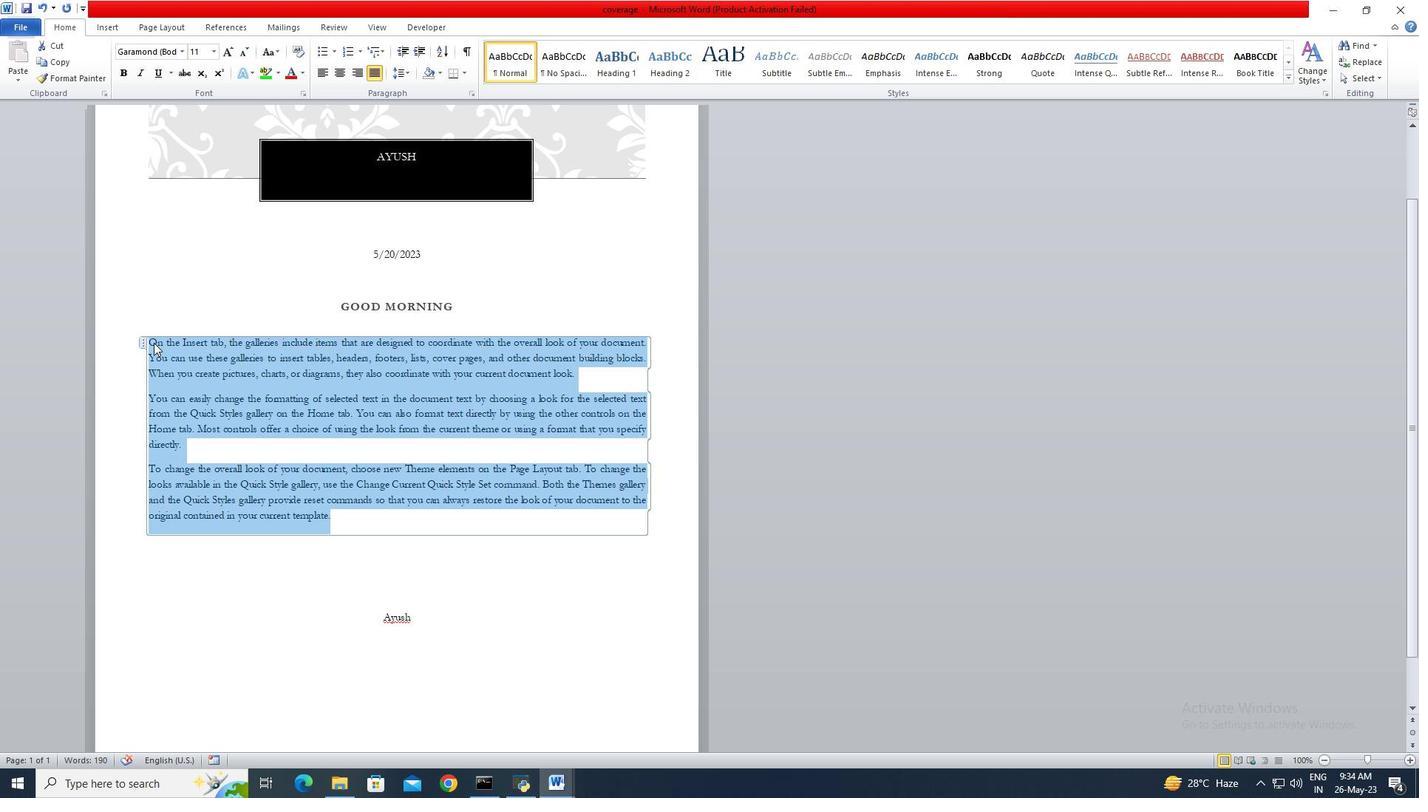 
Action: Key pressed <Key.shift>I<Key.space>am<Key.space>writing<Key.space>to<Key.space>formally<Key.space>request<Key.space>a<Key.space>leave<Key.space>of<Key.space>absence<Key.space>from<Key.space>[start<Key.space>date]<Key.space>to<Key.space>[end<Key.space>date].<Key.space><Key.shift>I<Key.space>have<Key.space>encountered<Key.space>unforeseen<Key.space>circumstances<Key.space>that<Key.space>require<Key.space>my<Key.space>immediate<Key.space>attention<Key.space>and<Key.space>presence.<Key.space><Key.shift>I<Key.space>assure<Key.space>you<Key.space>that<Key.space><Key.shift>I<Key.space>will<Key.space>make<Key.space>all<Key.space>necessary<Key.space>arrangements<Key.space>to<Key.space>ensure<Key.space>a<Key.space>smooth<Key.space>transition<Key.space>during<Key.space>my<Key.space>absence.
Screenshot: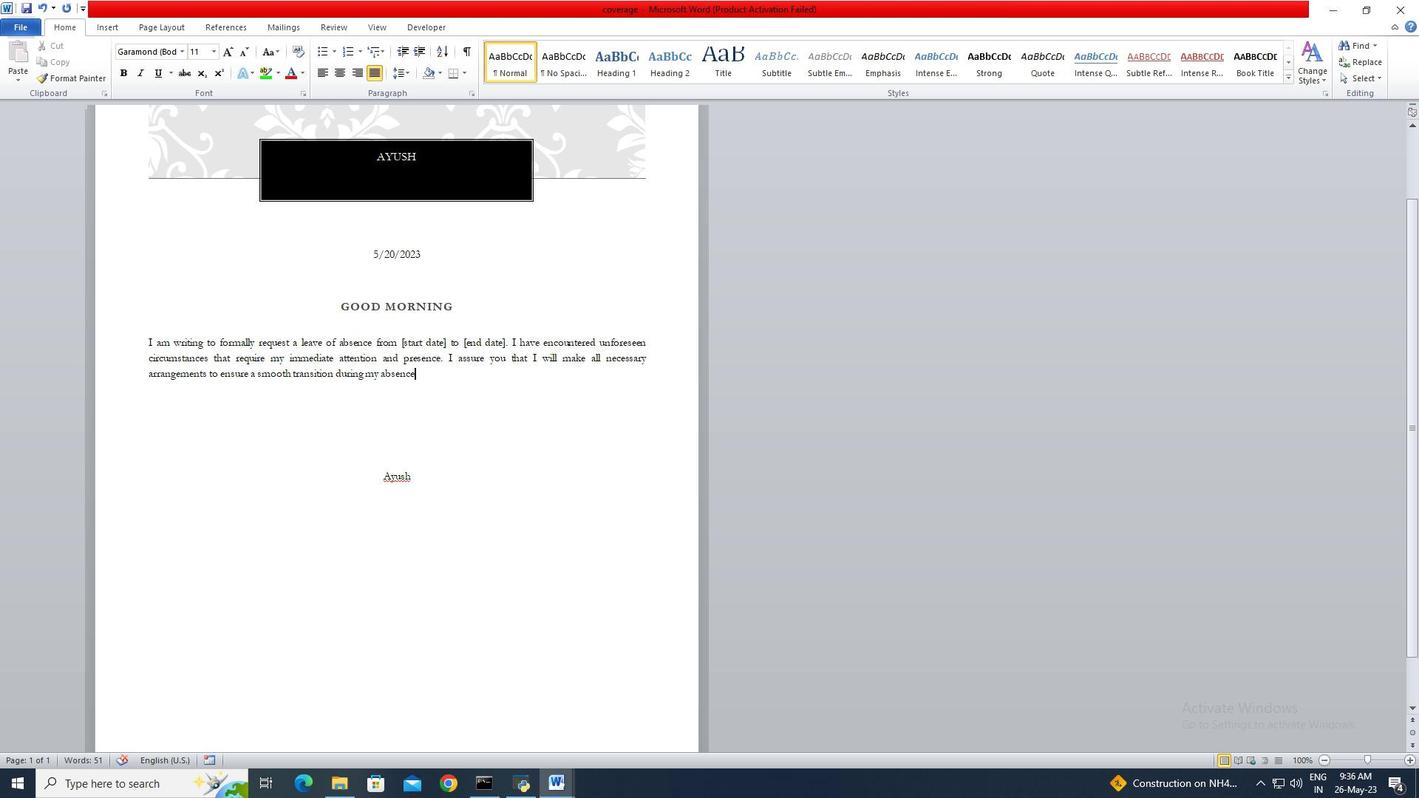 
Action: Mouse moved to (163, 31)
Screenshot: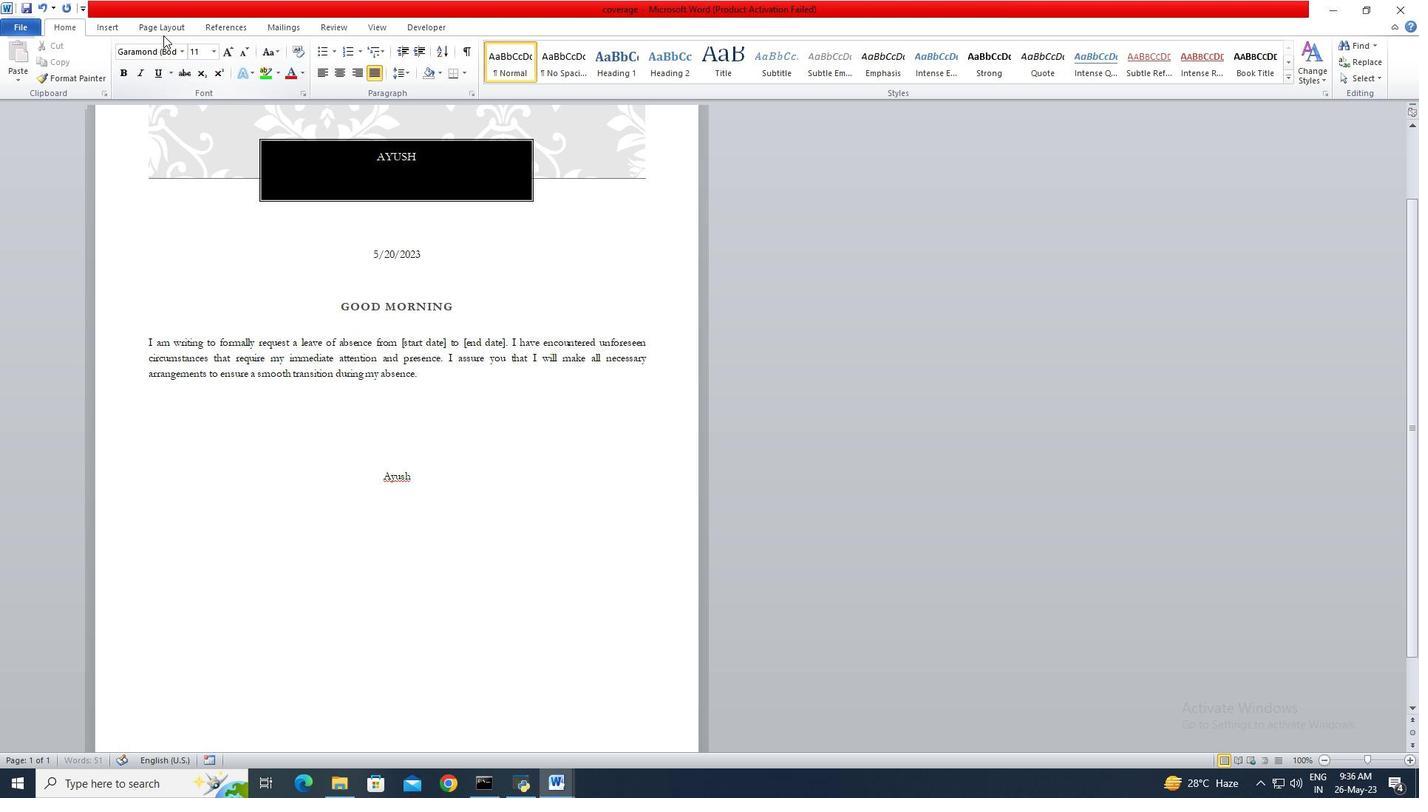
Action: Mouse pressed left at (163, 31)
Screenshot: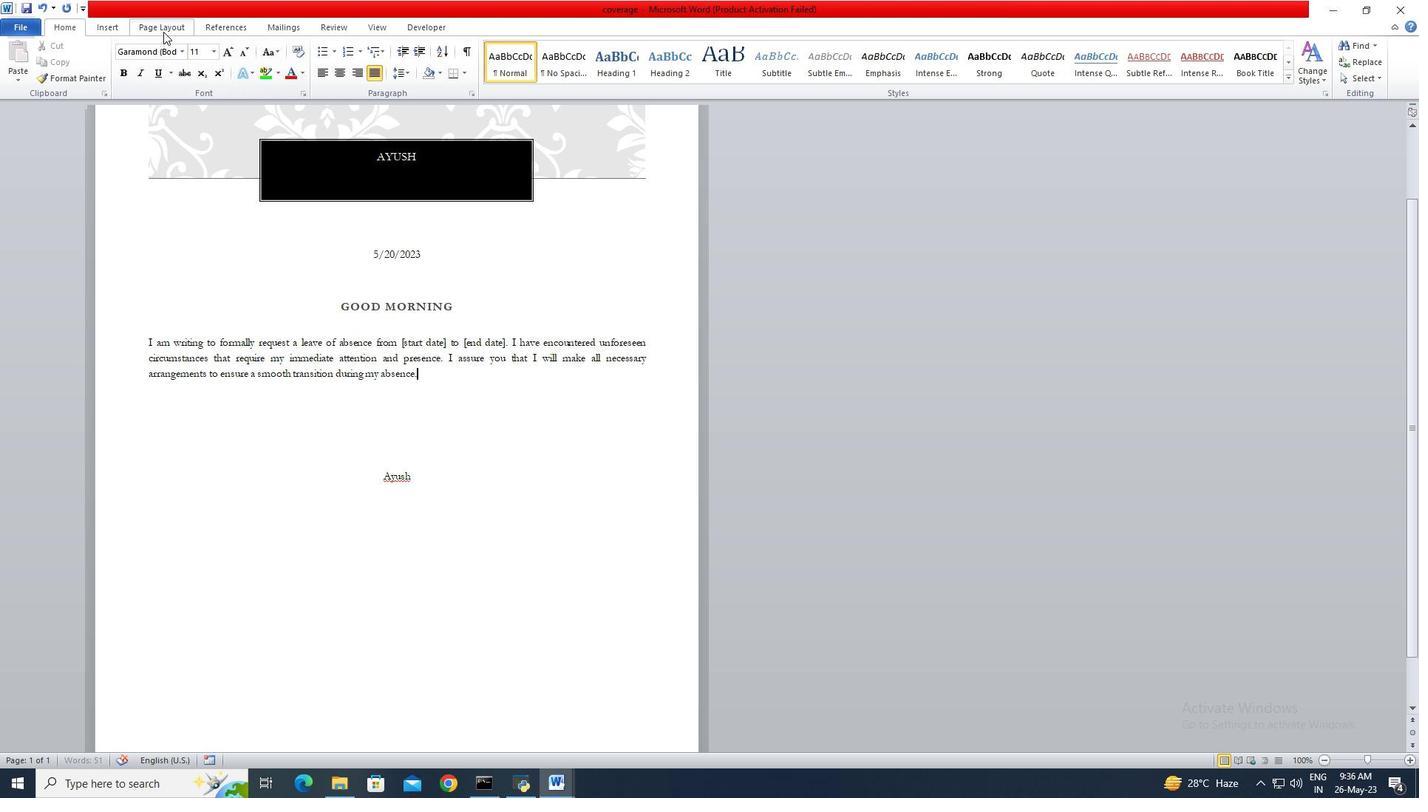 
Action: Mouse moved to (345, 73)
Screenshot: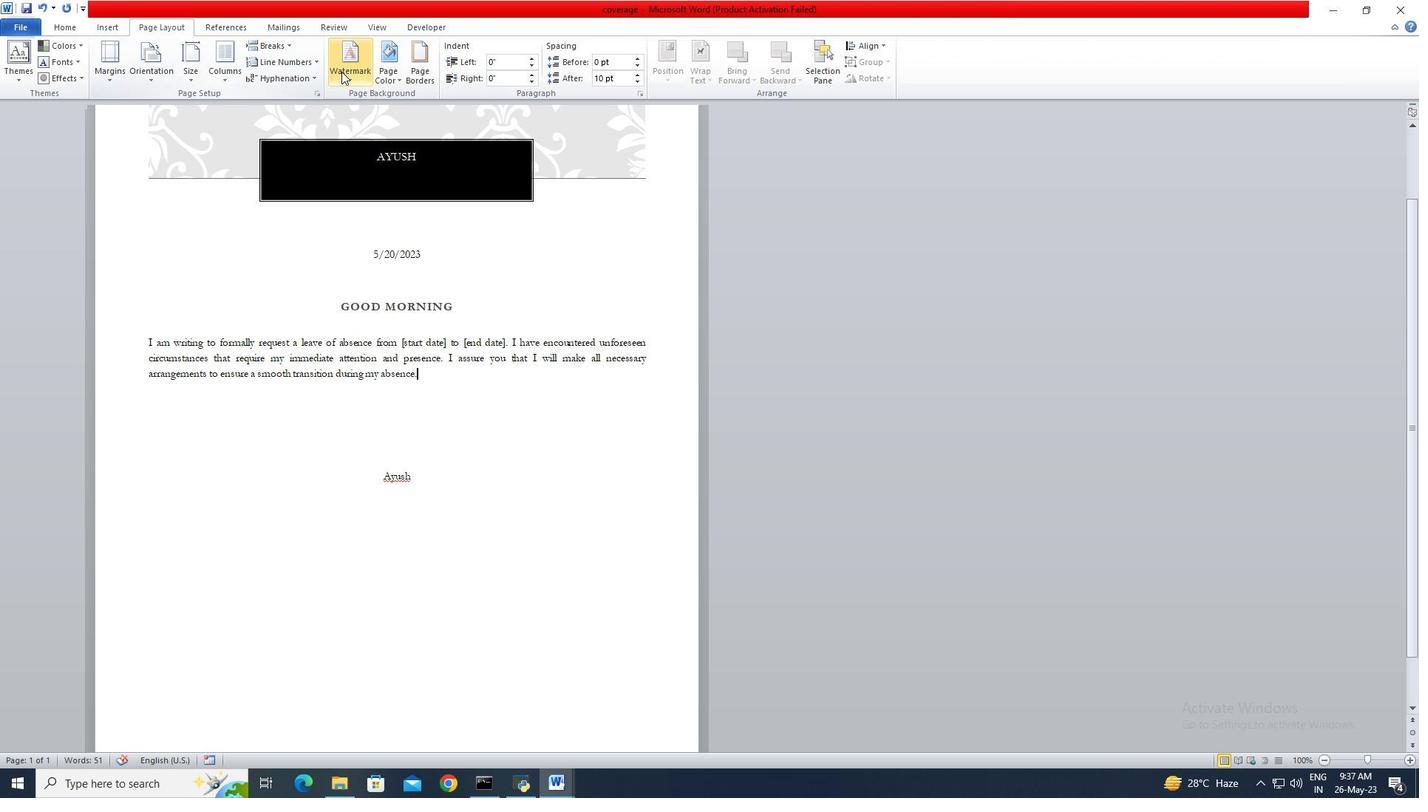 
Action: Mouse pressed left at (345, 73)
Screenshot: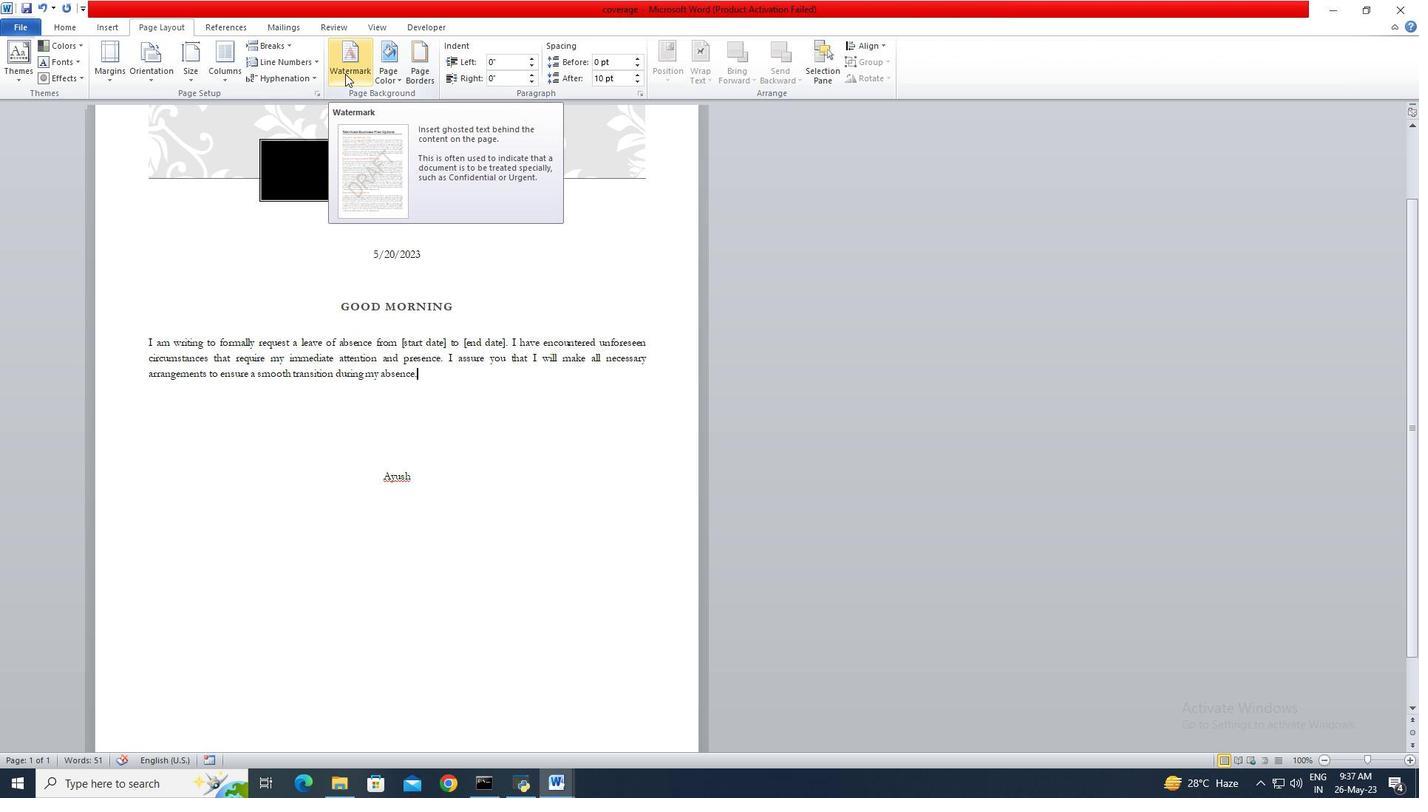 
Action: Mouse moved to (410, 529)
Screenshot: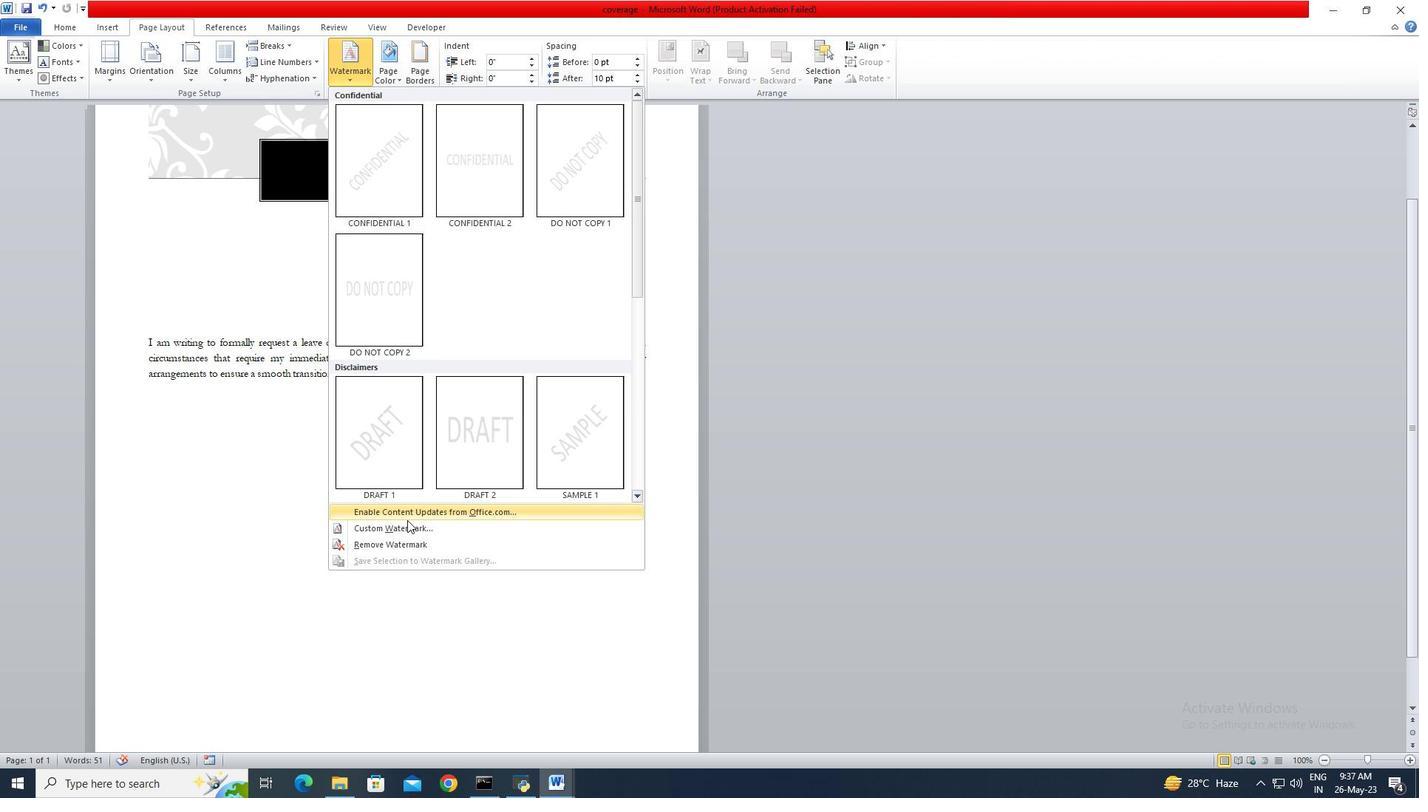 
Action: Mouse pressed left at (410, 529)
Screenshot: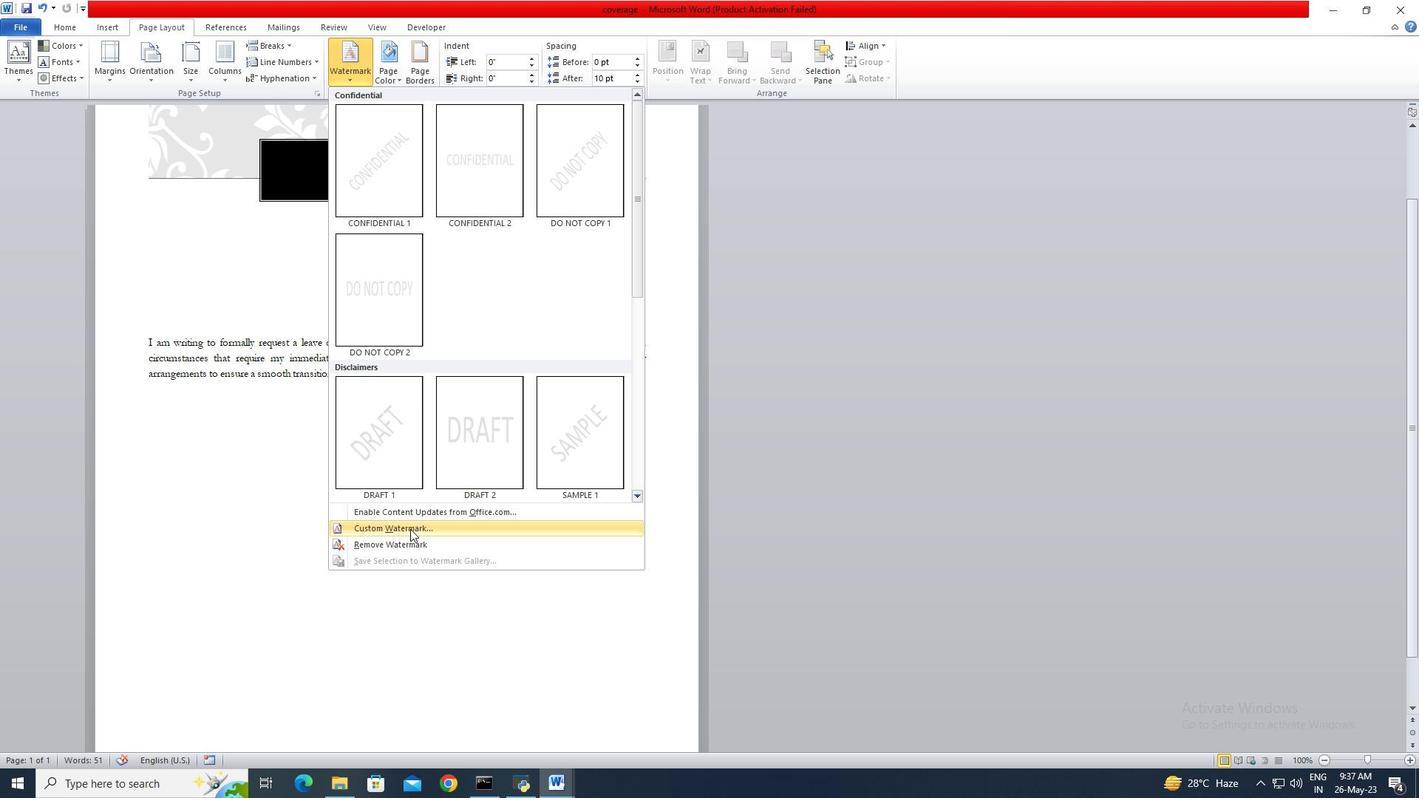 
Action: Mouse moved to (575, 354)
Screenshot: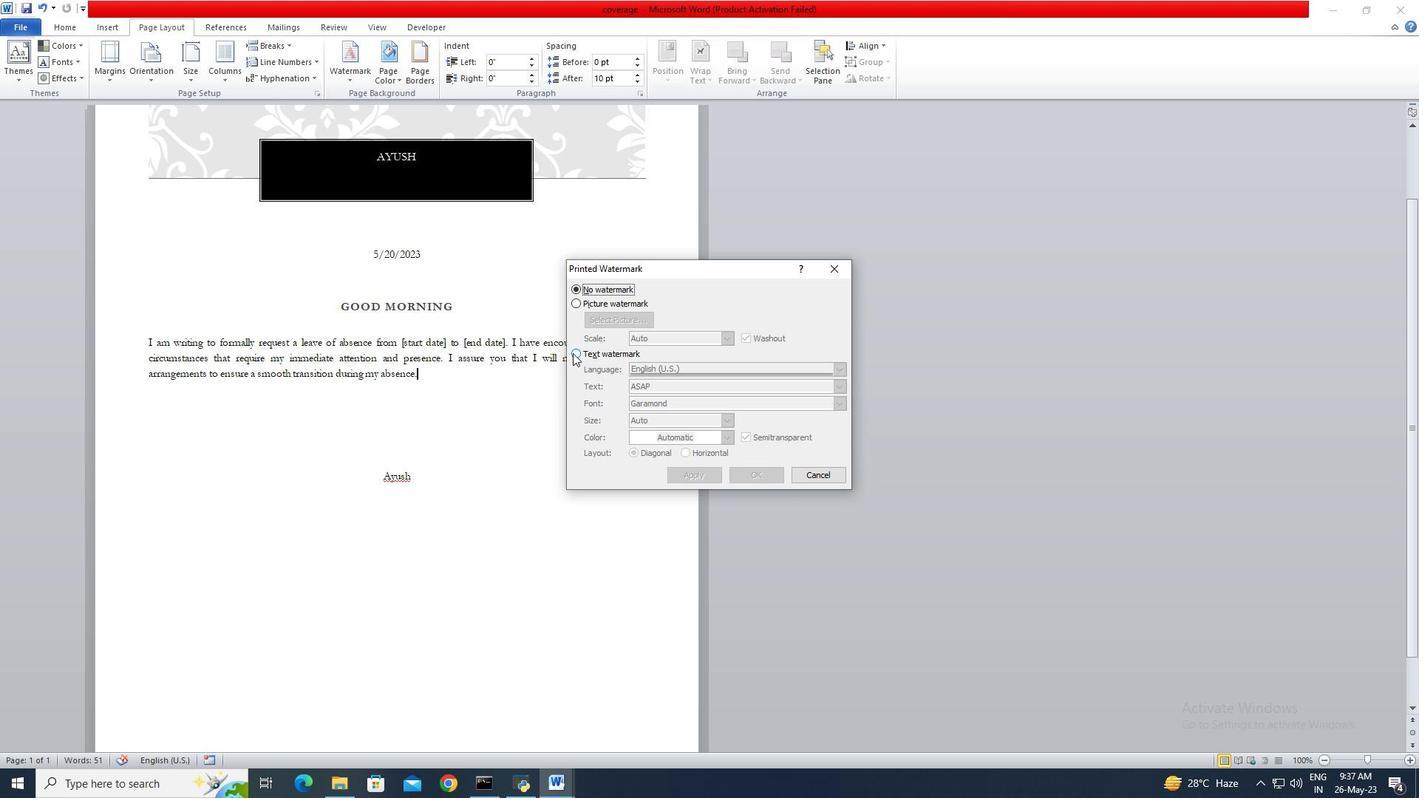 
Action: Mouse pressed left at (575, 354)
Screenshot: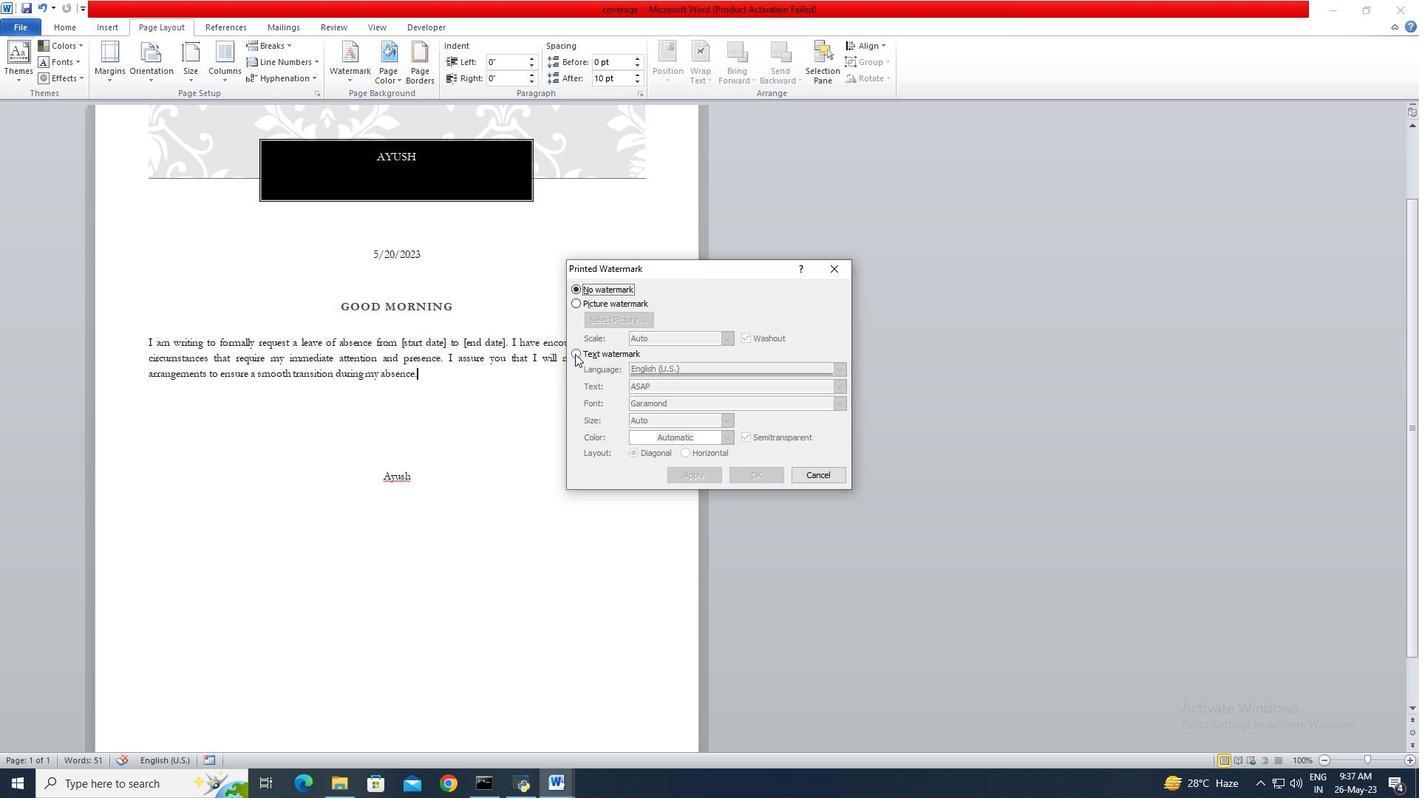
Action: Mouse moved to (654, 384)
Screenshot: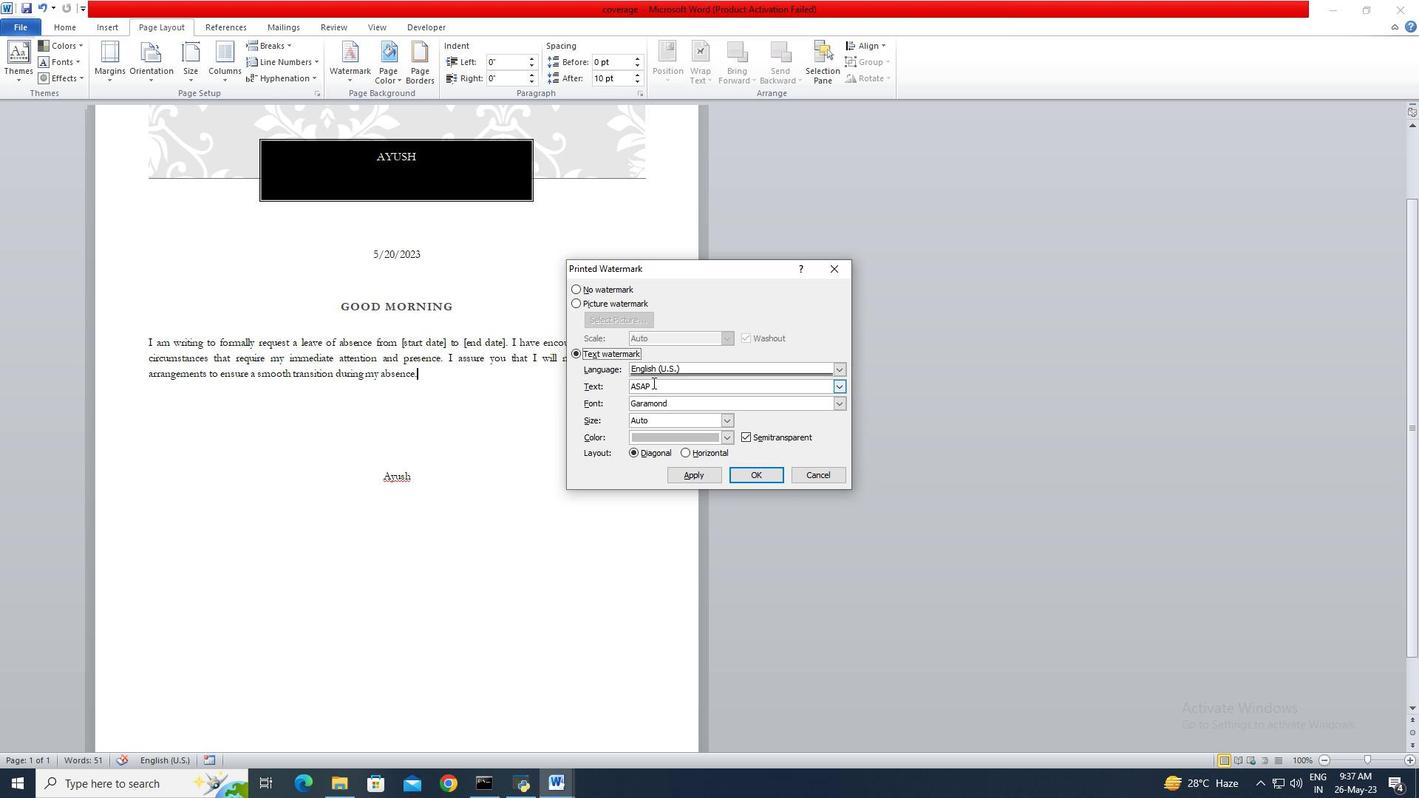 
Action: Mouse pressed left at (654, 384)
Screenshot: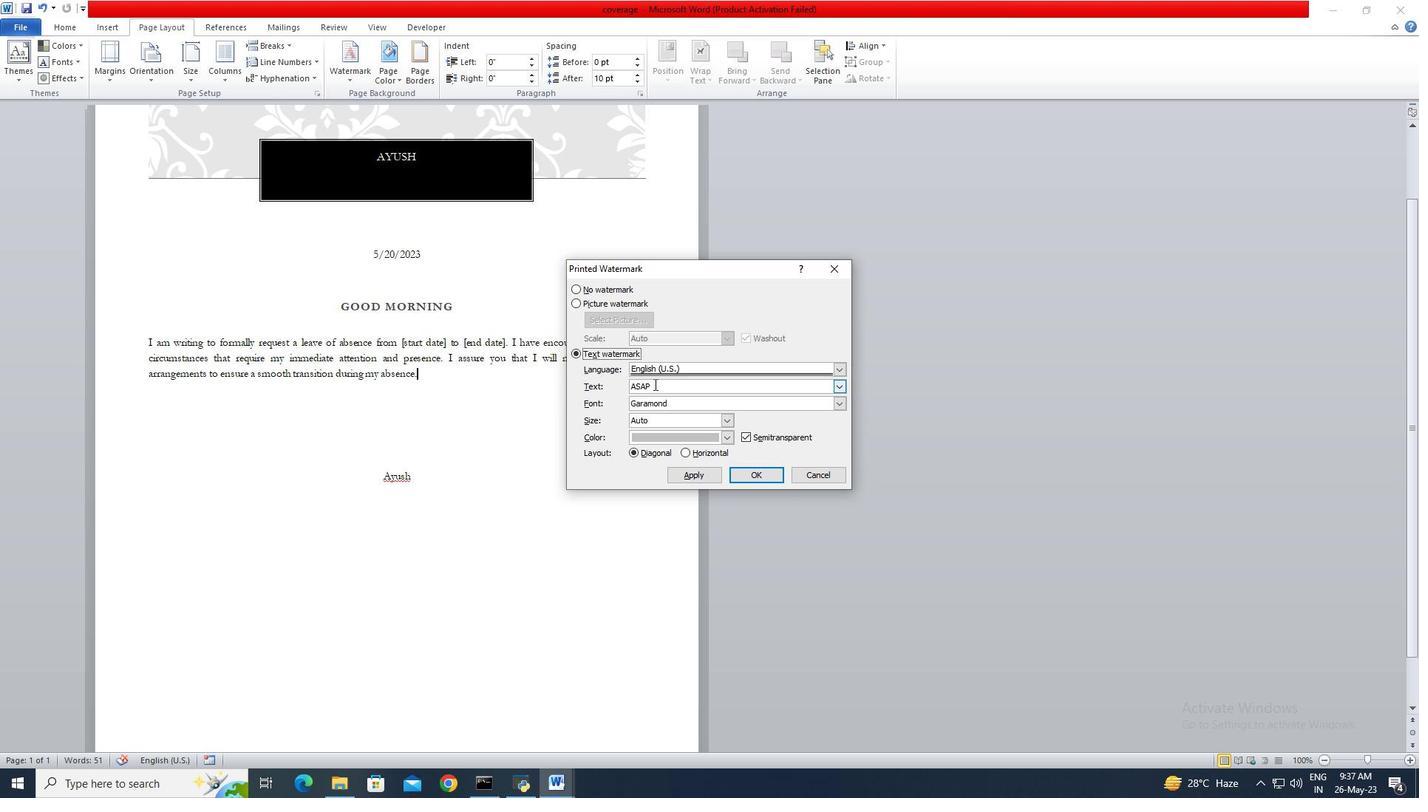 
Action: Key pressed ctrl+A<Key.delete><Key.shift>Do<Key.space>not<Key.space>copy<Key.space>50
Screenshot: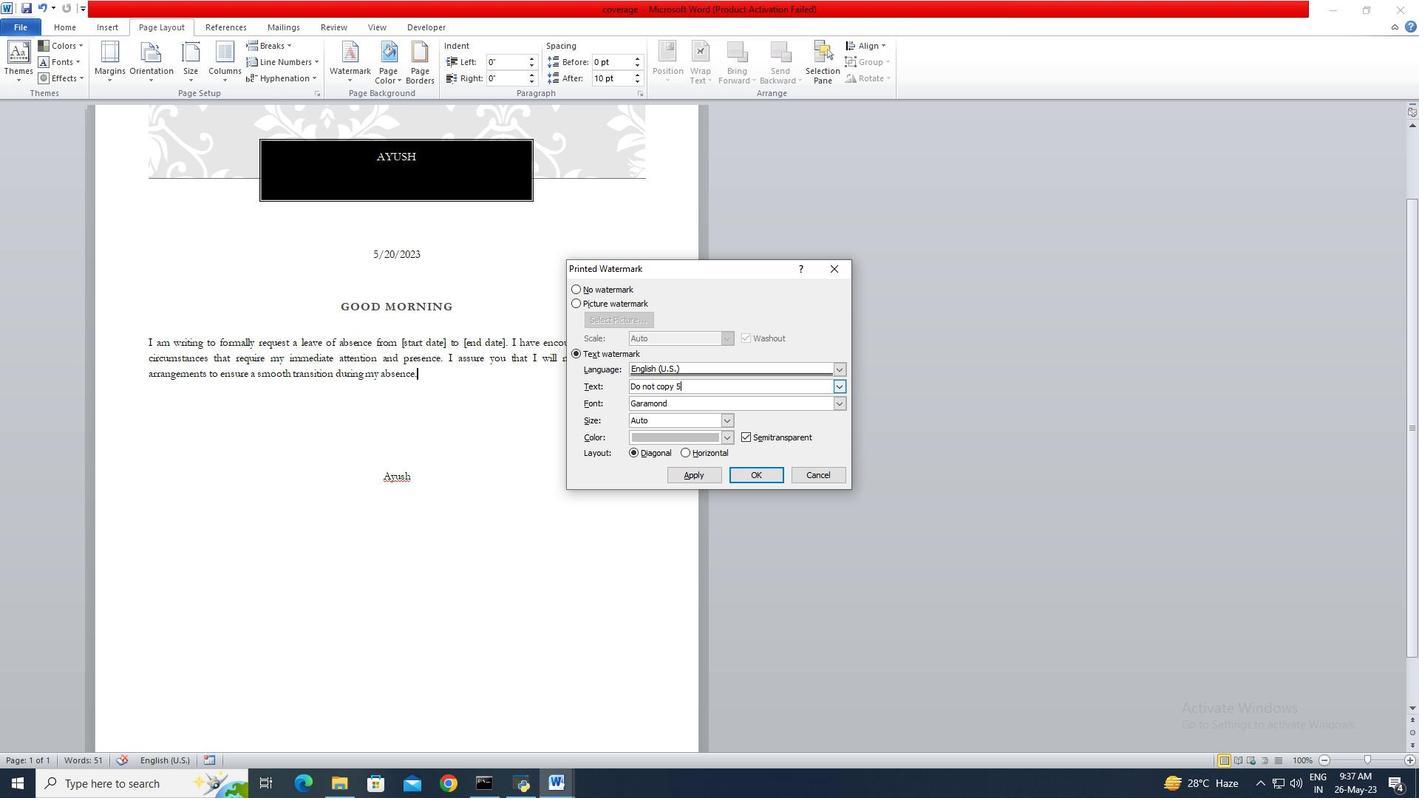 
Action: Mouse moved to (770, 473)
Screenshot: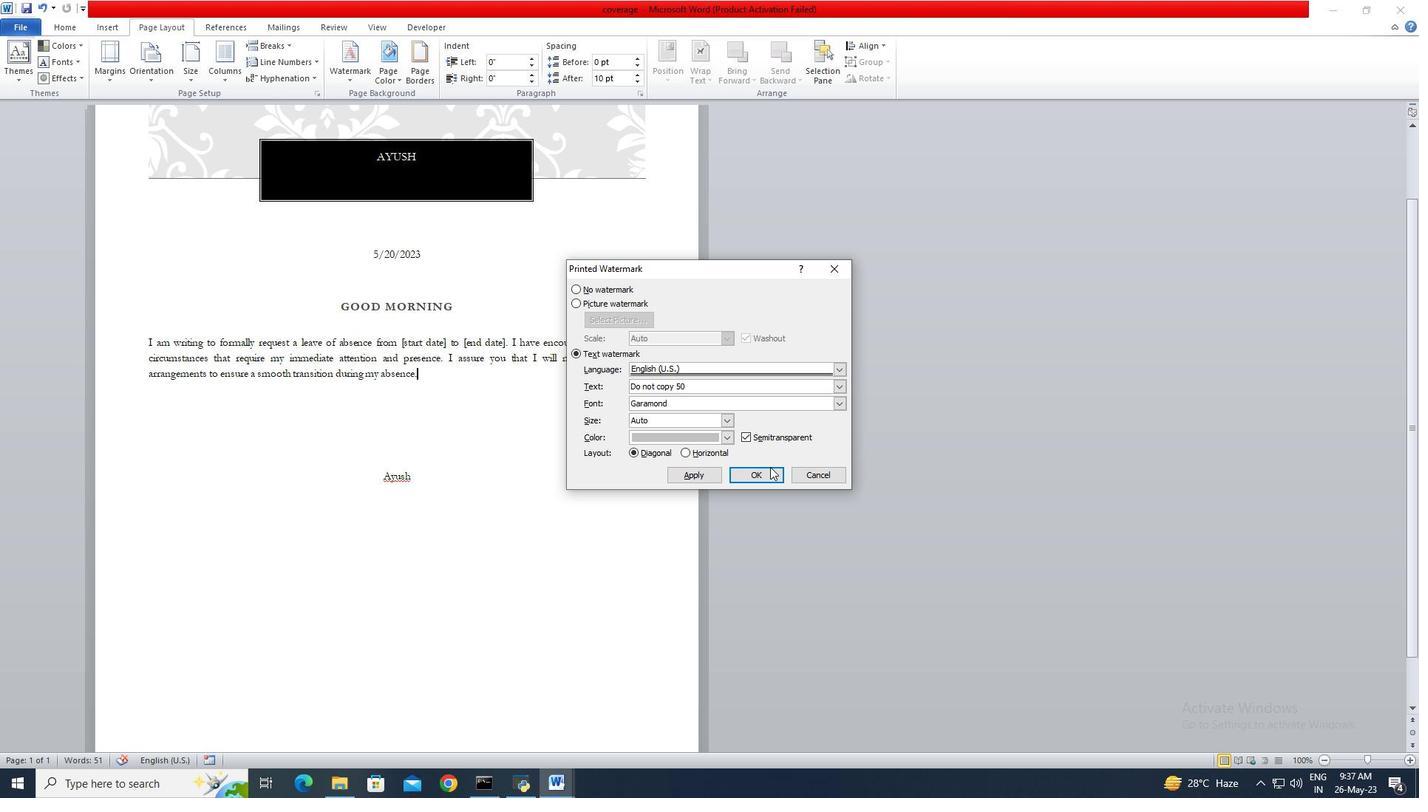 
Action: Mouse pressed left at (770, 473)
Screenshot: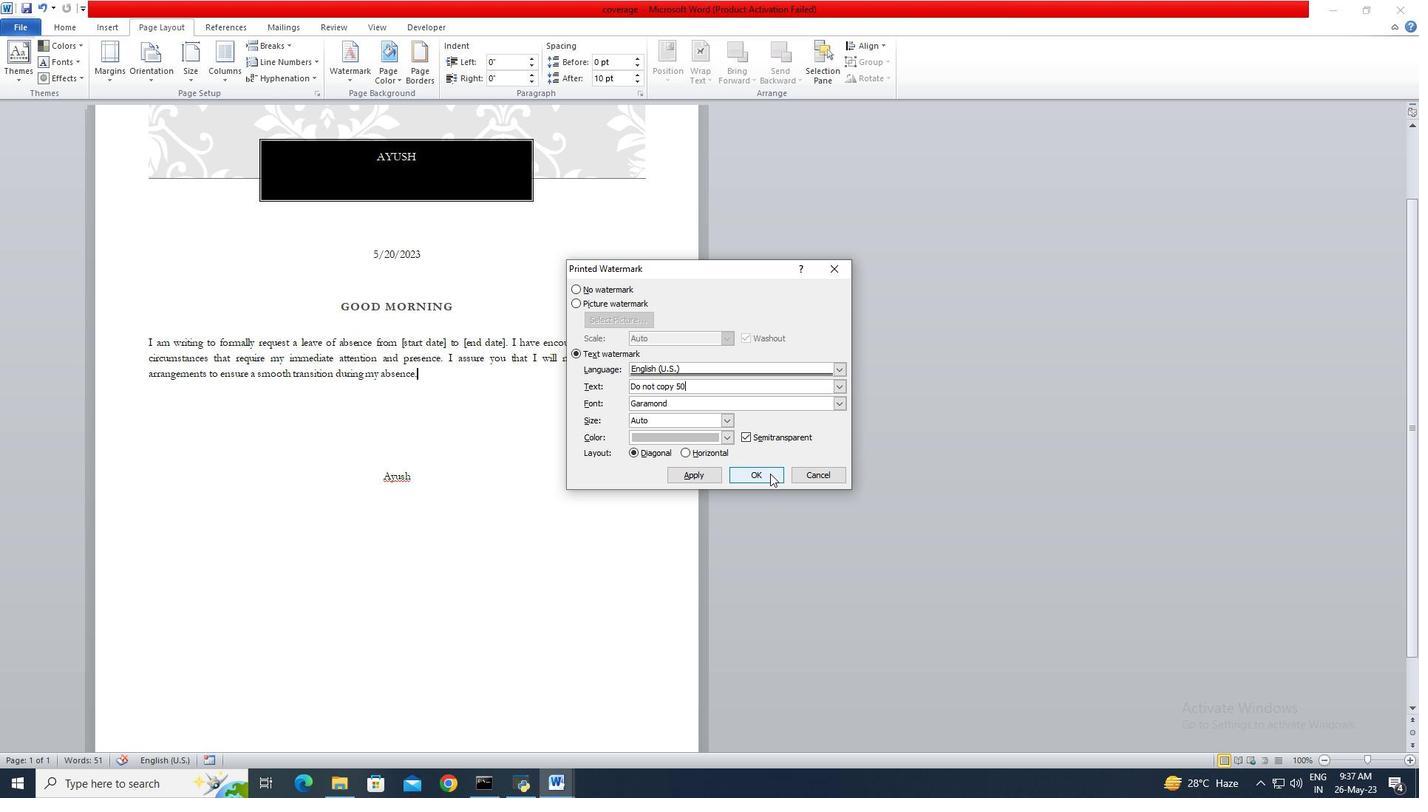 
